 Task: Forward email as attachment with the signature Douglas Martin with the subject Emergency leave request from softage.1@softage.net to softage.4@softage.net with the message I would like to schedule a meeting to discuss the projects human resources plan.
Action: Mouse moved to (1178, 92)
Screenshot: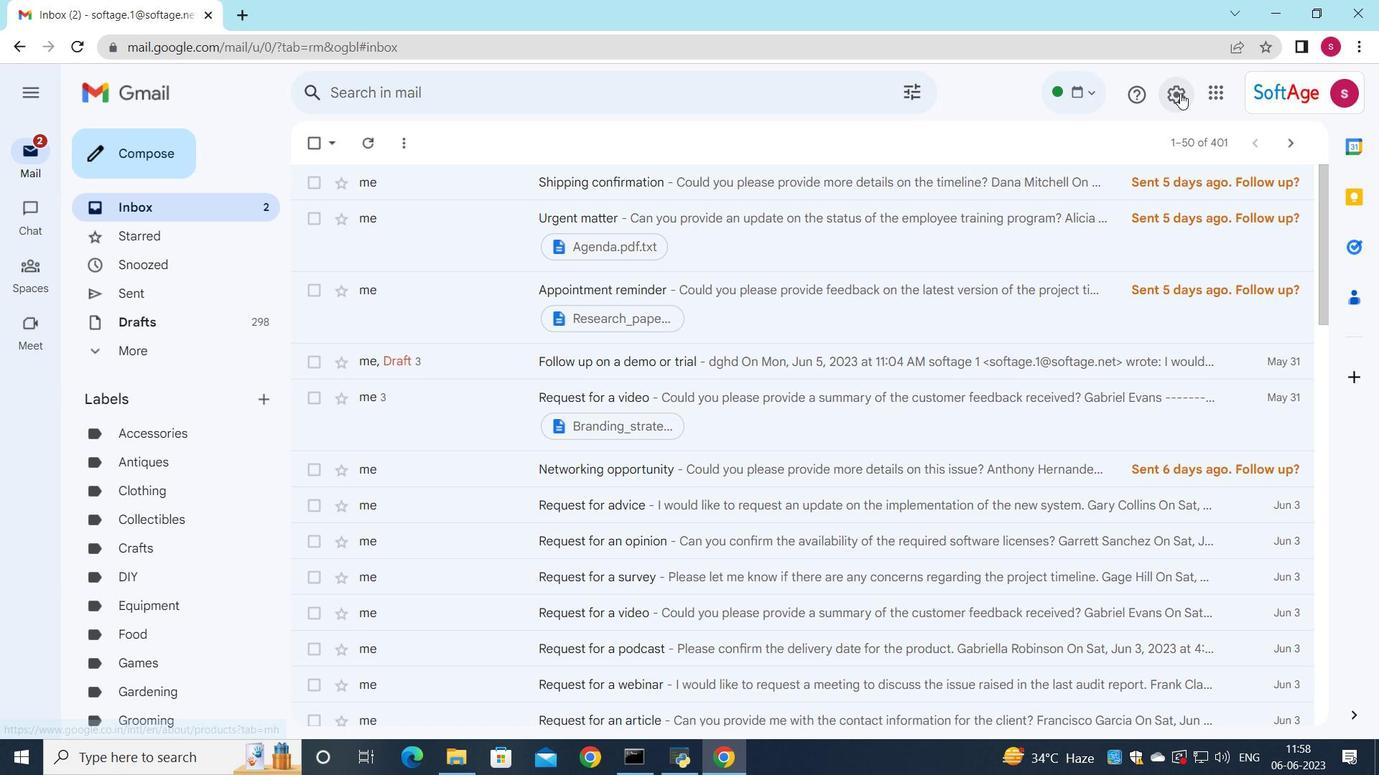 
Action: Mouse pressed left at (1178, 92)
Screenshot: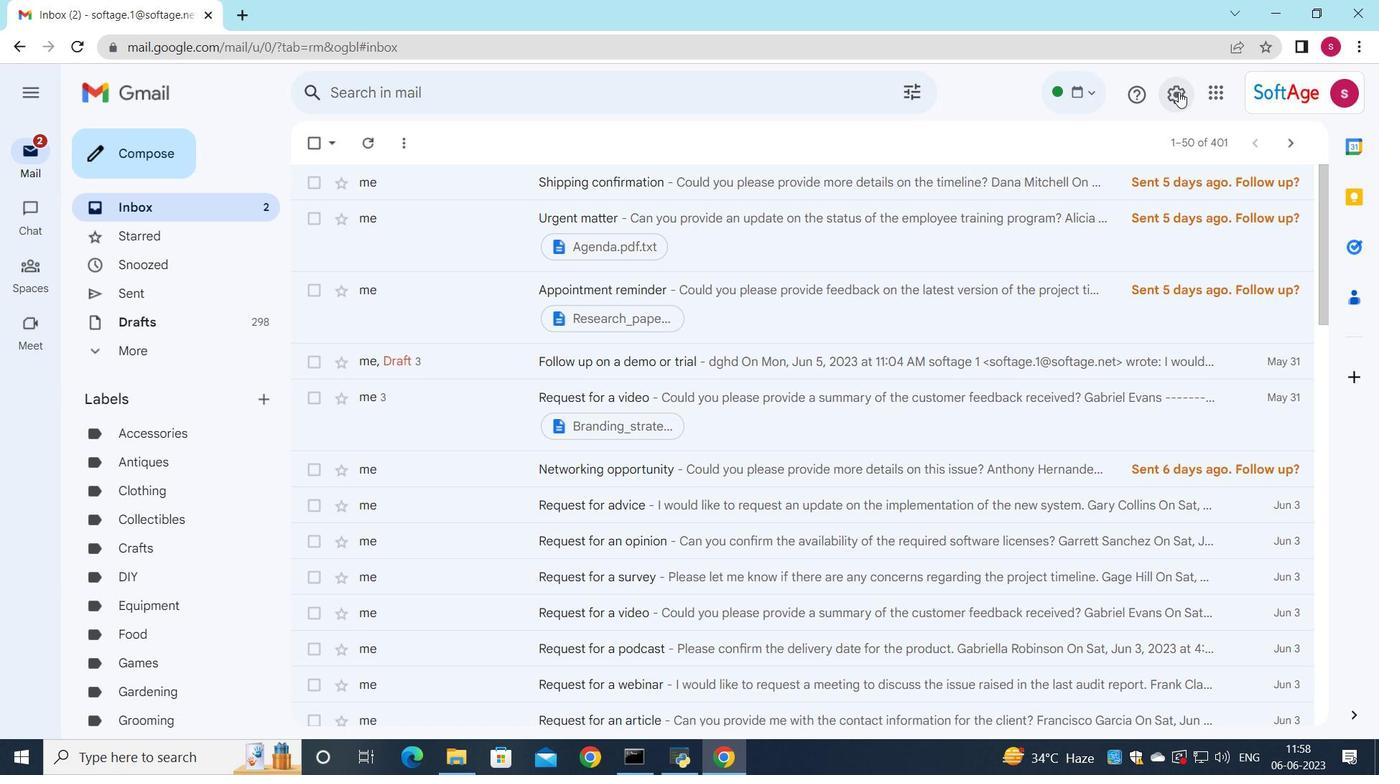
Action: Mouse moved to (1163, 186)
Screenshot: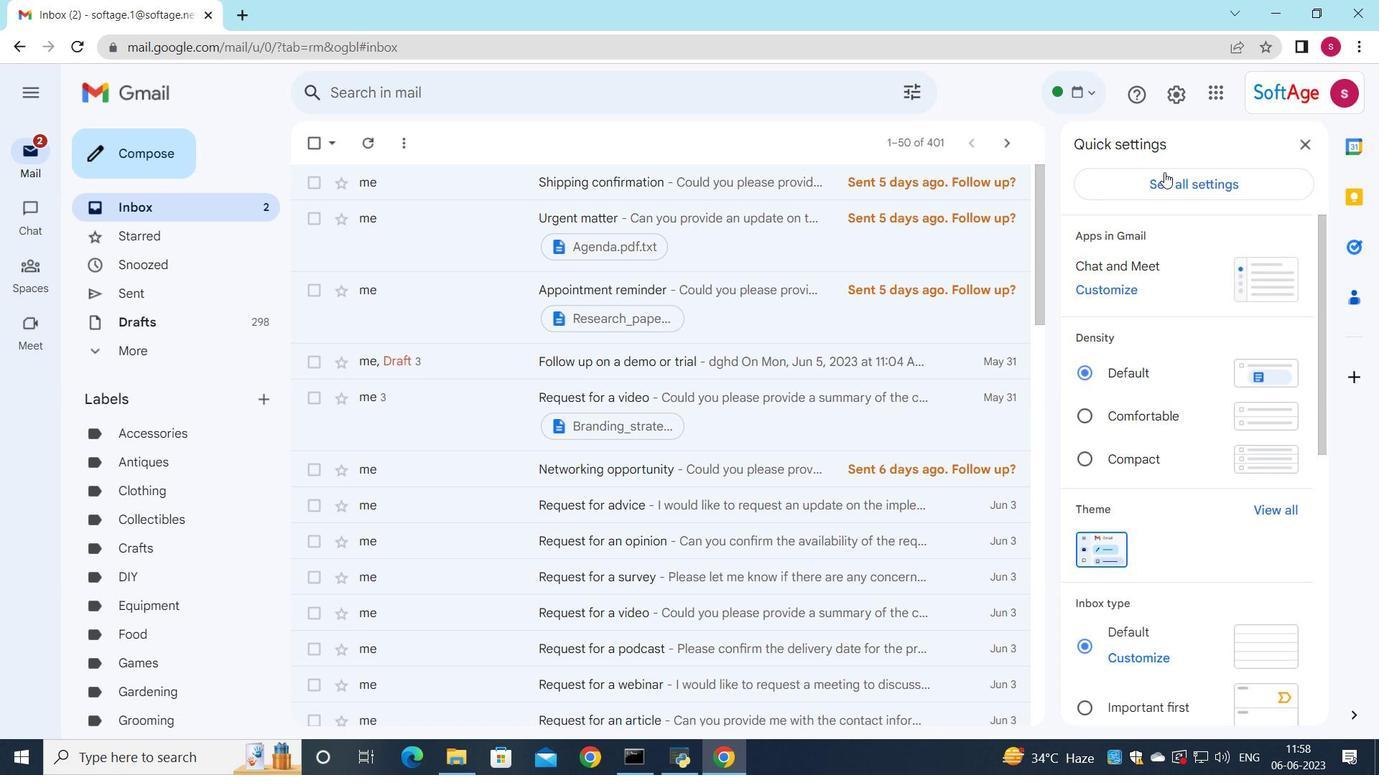 
Action: Mouse pressed left at (1163, 186)
Screenshot: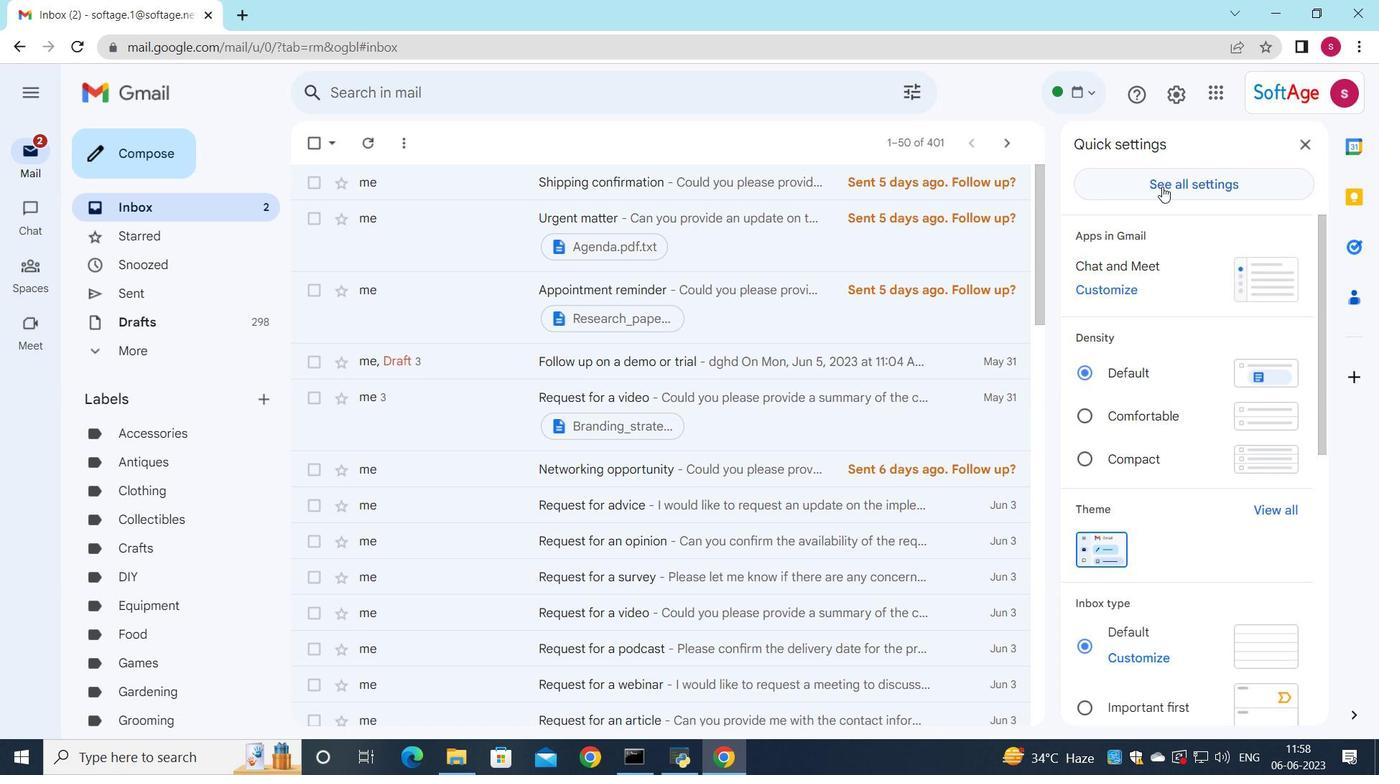 
Action: Mouse moved to (551, 422)
Screenshot: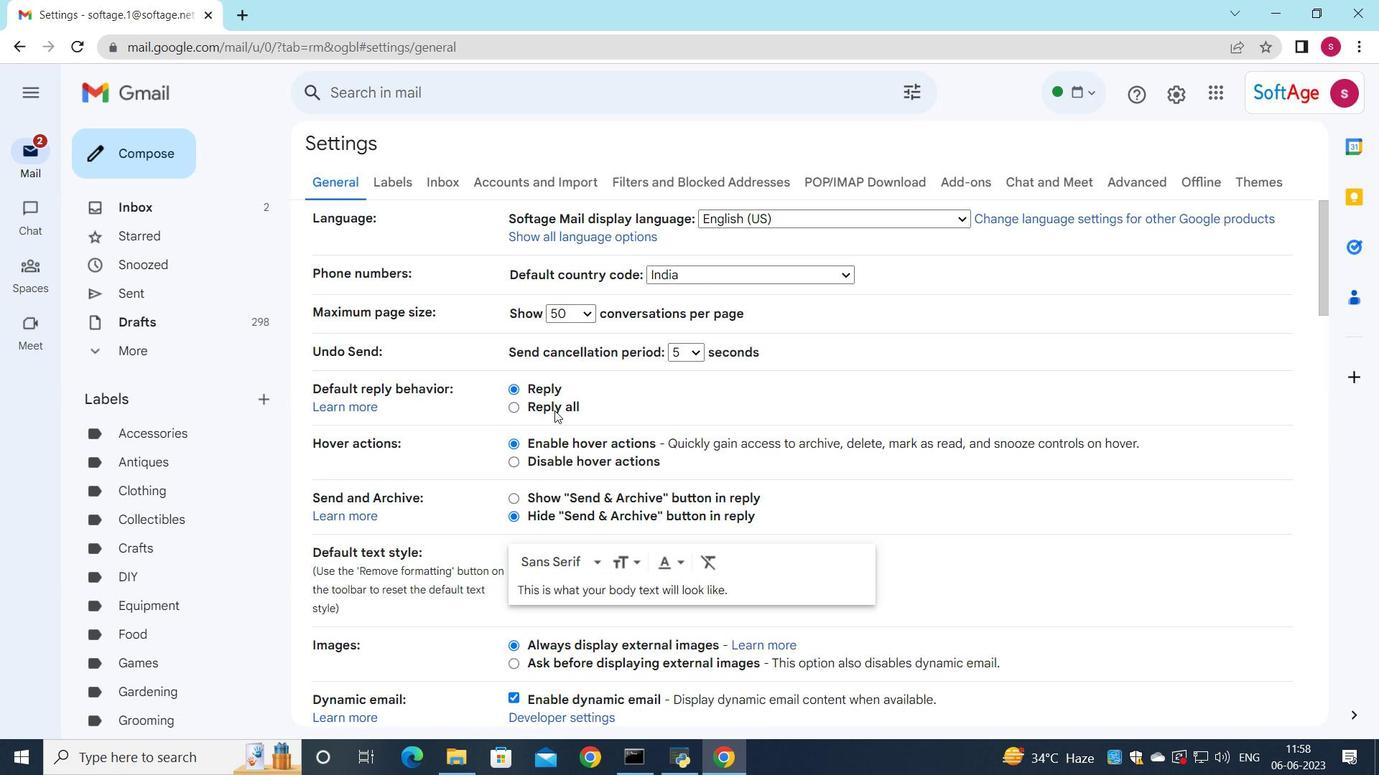 
Action: Mouse scrolled (551, 421) with delta (0, 0)
Screenshot: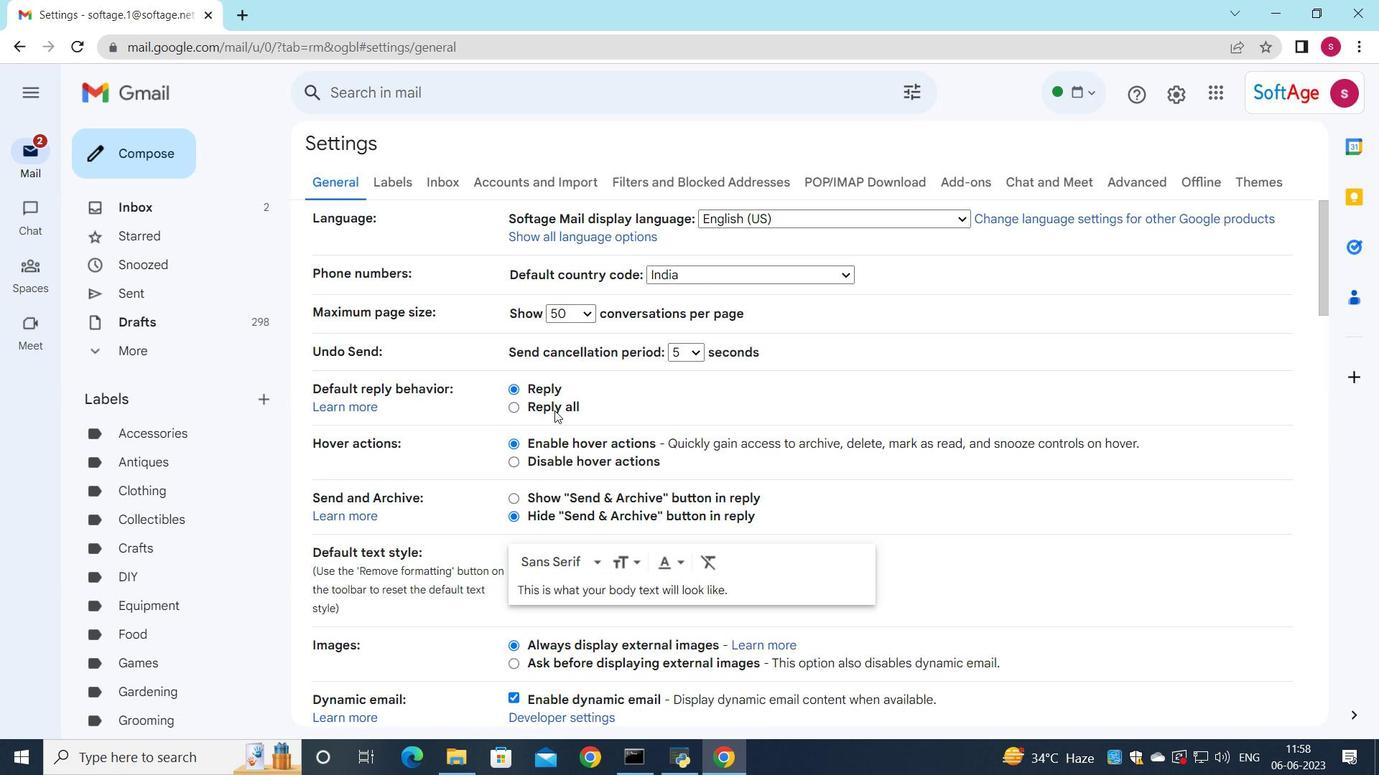 
Action: Mouse moved to (547, 436)
Screenshot: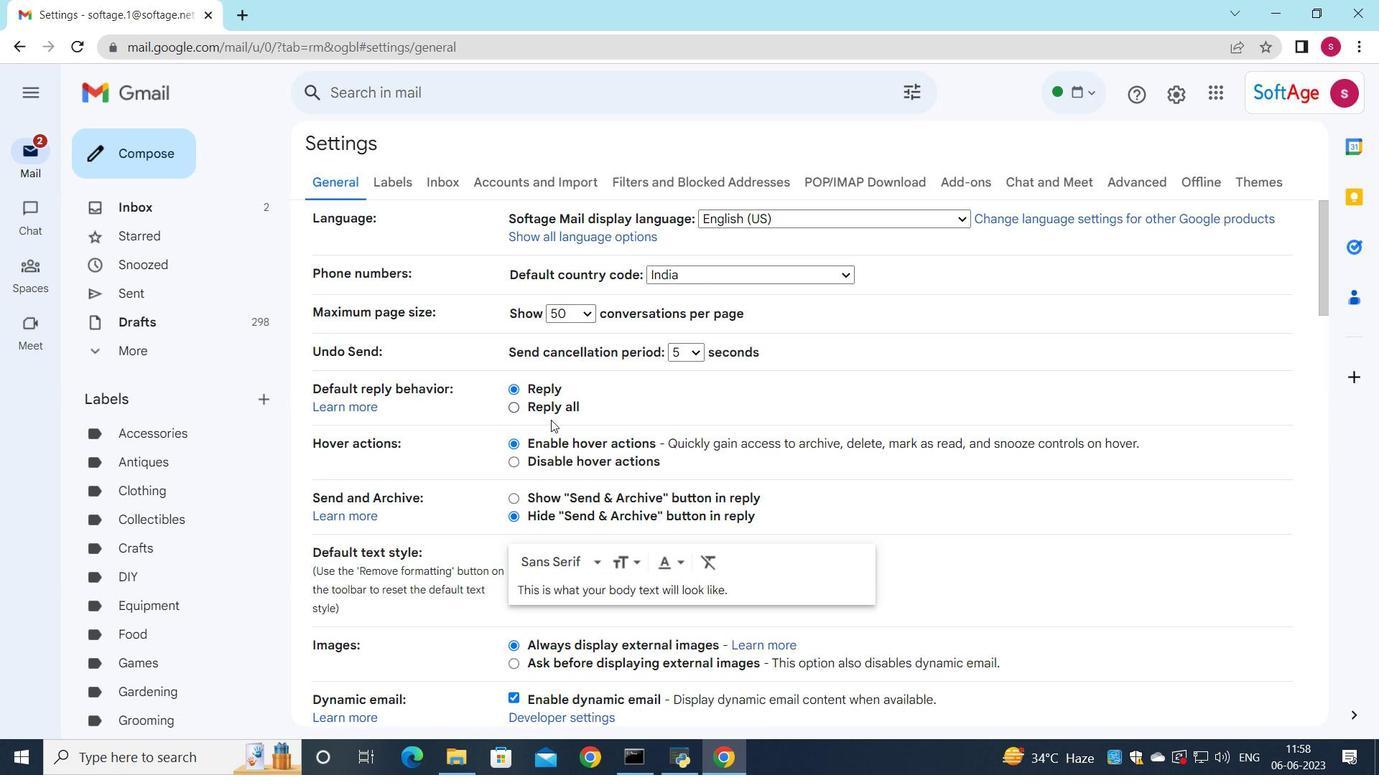 
Action: Mouse scrolled (547, 435) with delta (0, 0)
Screenshot: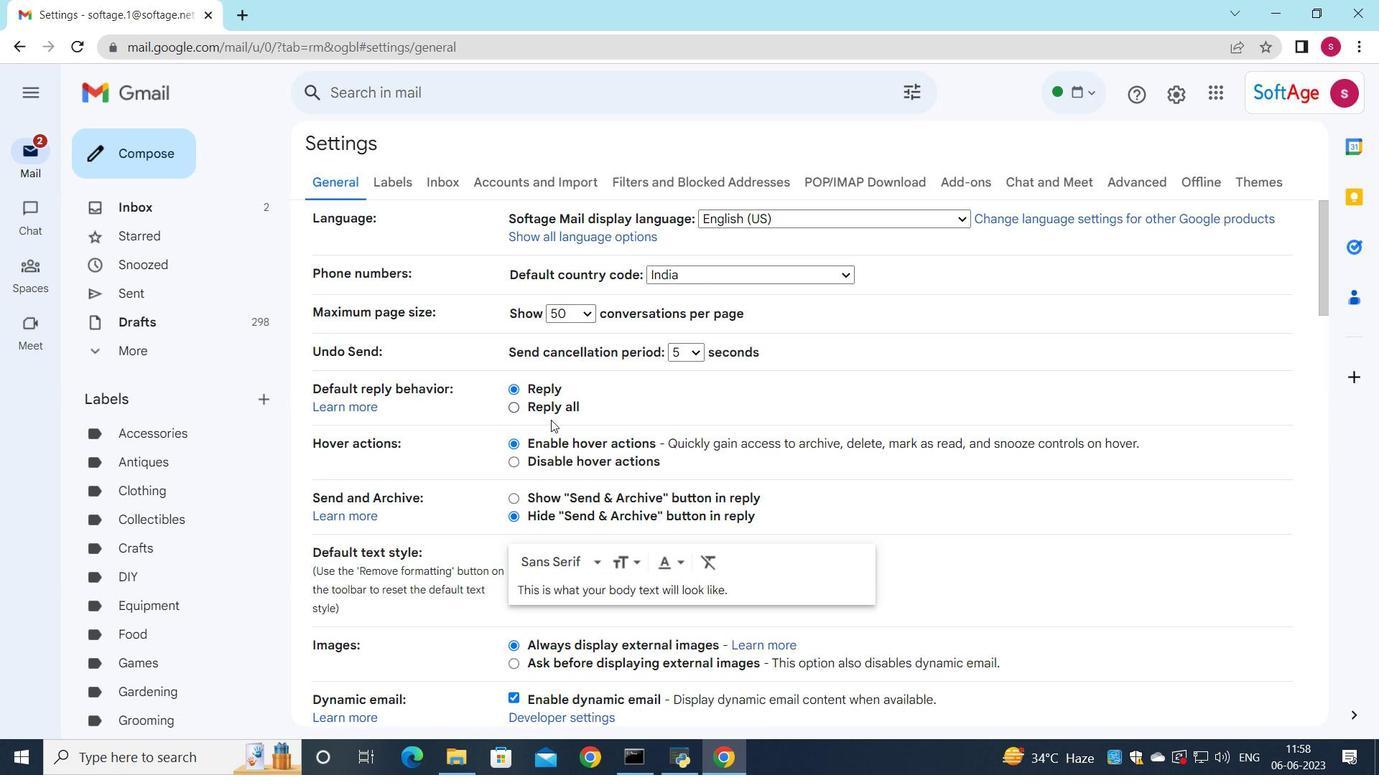 
Action: Mouse moved to (545, 453)
Screenshot: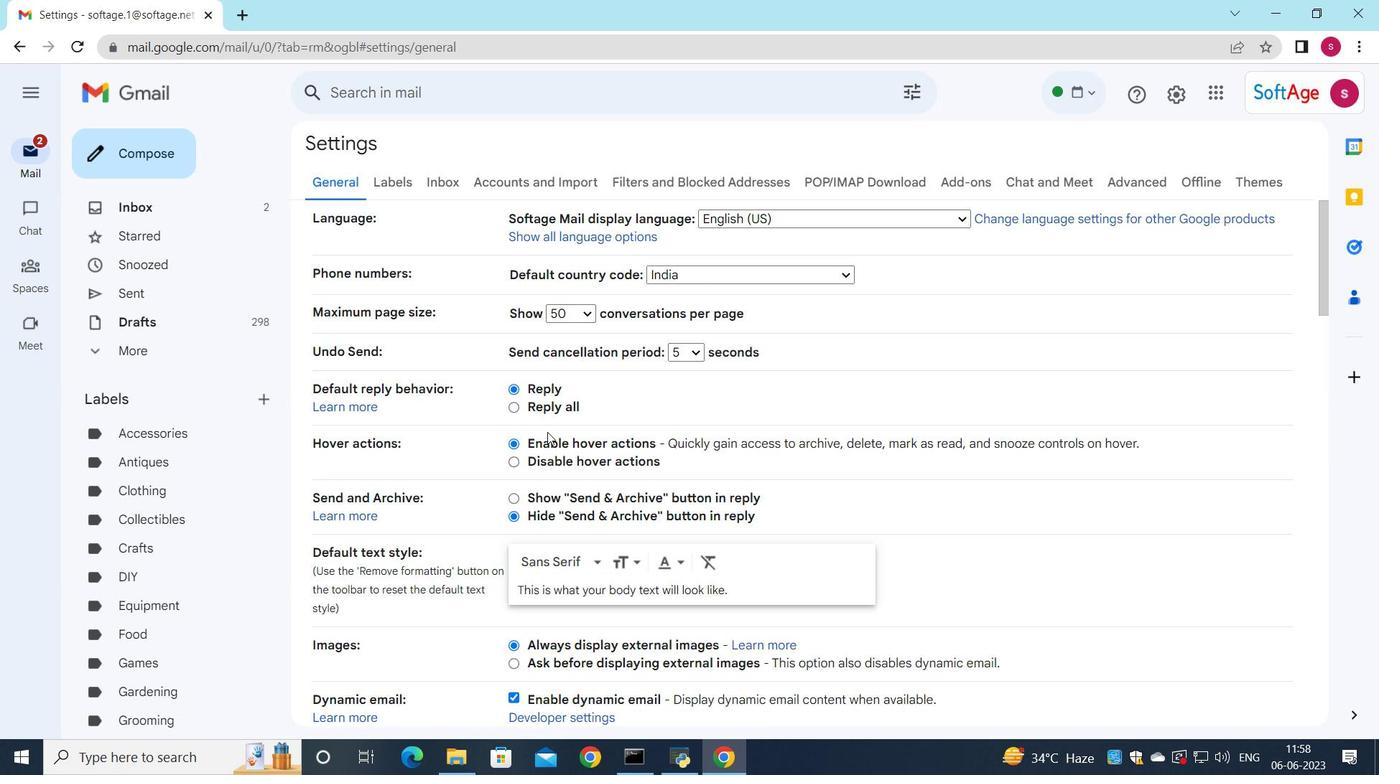 
Action: Mouse scrolled (545, 452) with delta (0, 0)
Screenshot: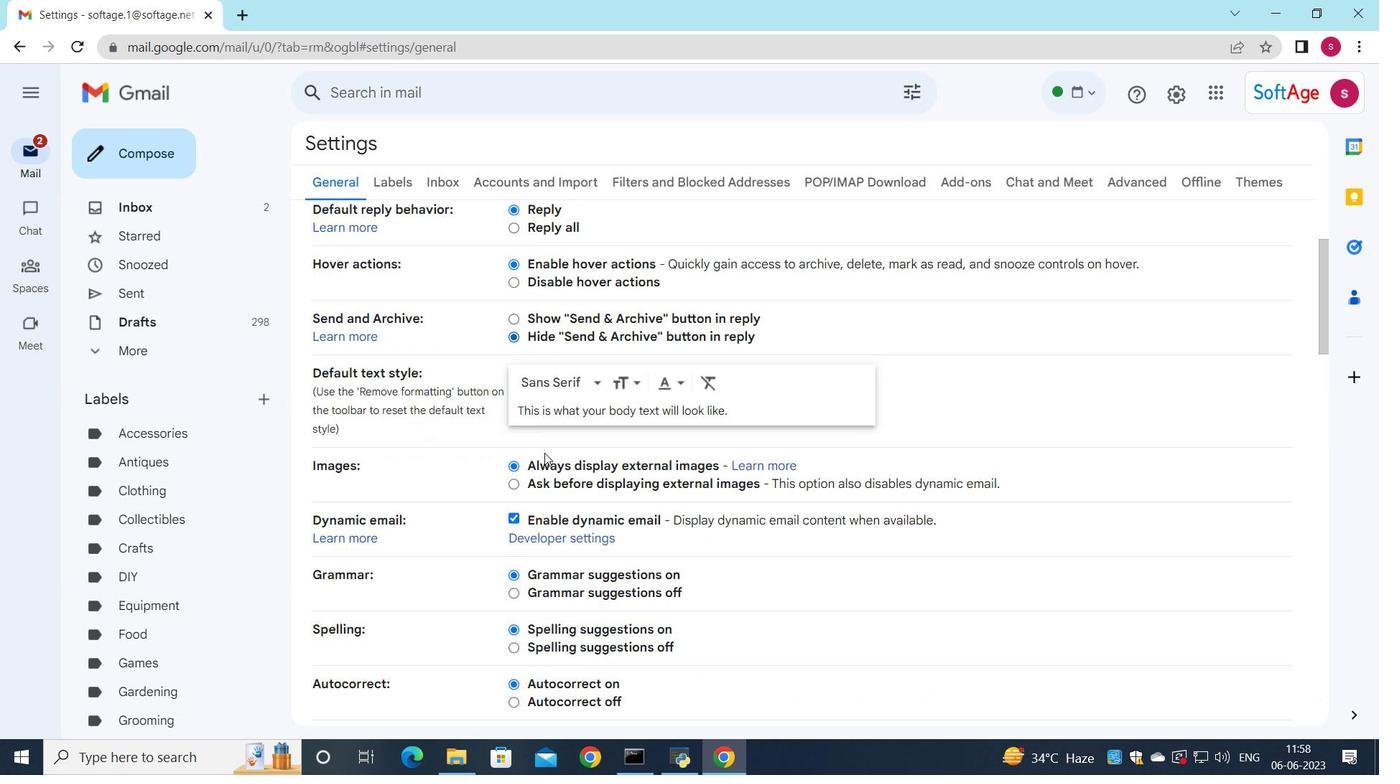 
Action: Mouse scrolled (545, 452) with delta (0, 0)
Screenshot: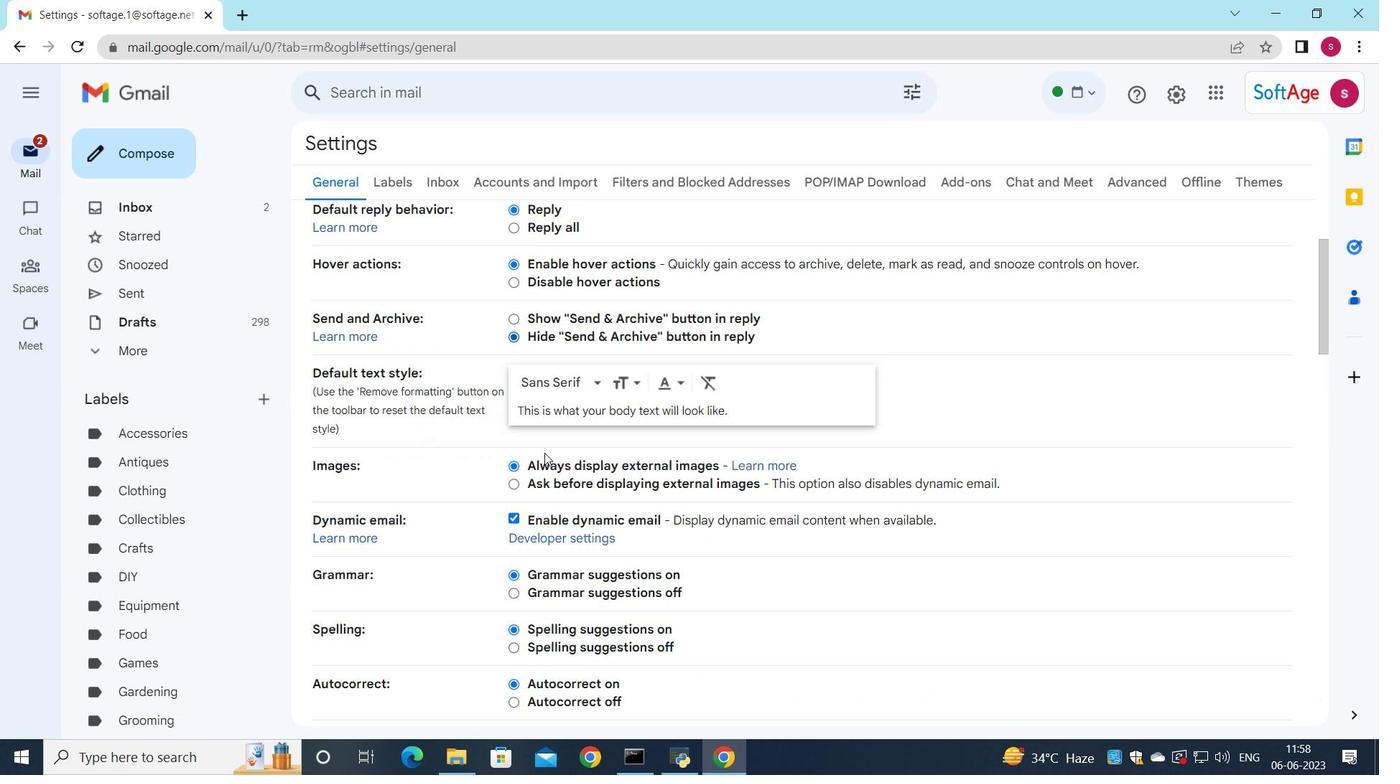 
Action: Mouse moved to (550, 453)
Screenshot: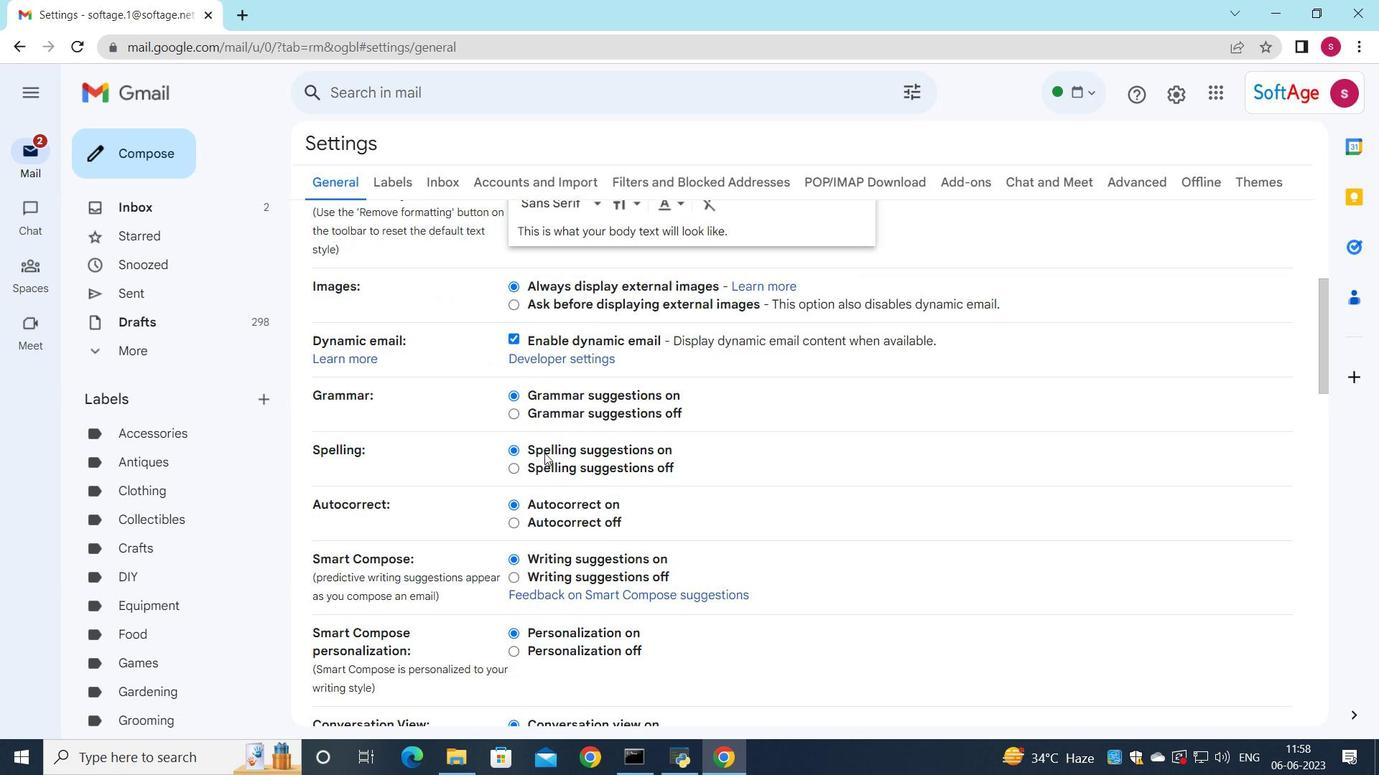 
Action: Mouse scrolled (550, 452) with delta (0, 0)
Screenshot: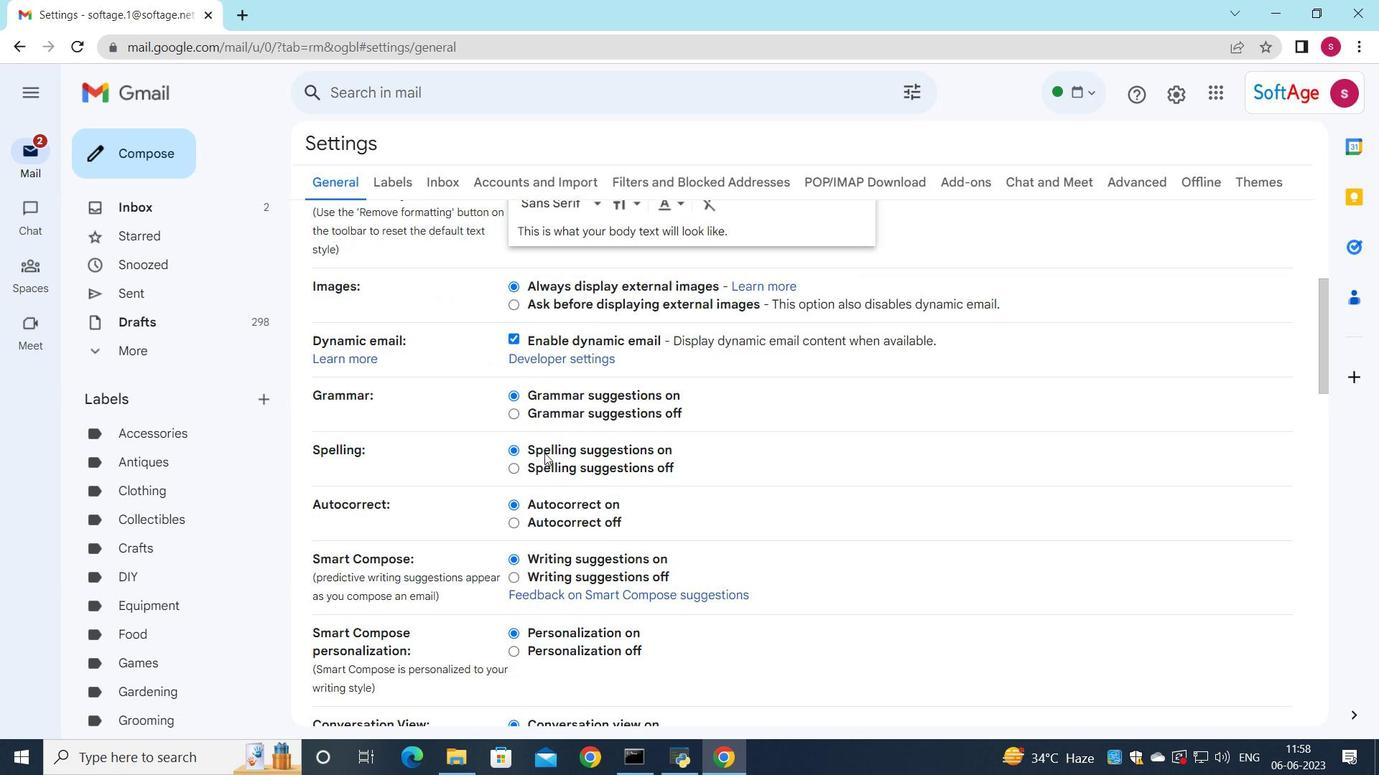 
Action: Mouse scrolled (550, 452) with delta (0, 0)
Screenshot: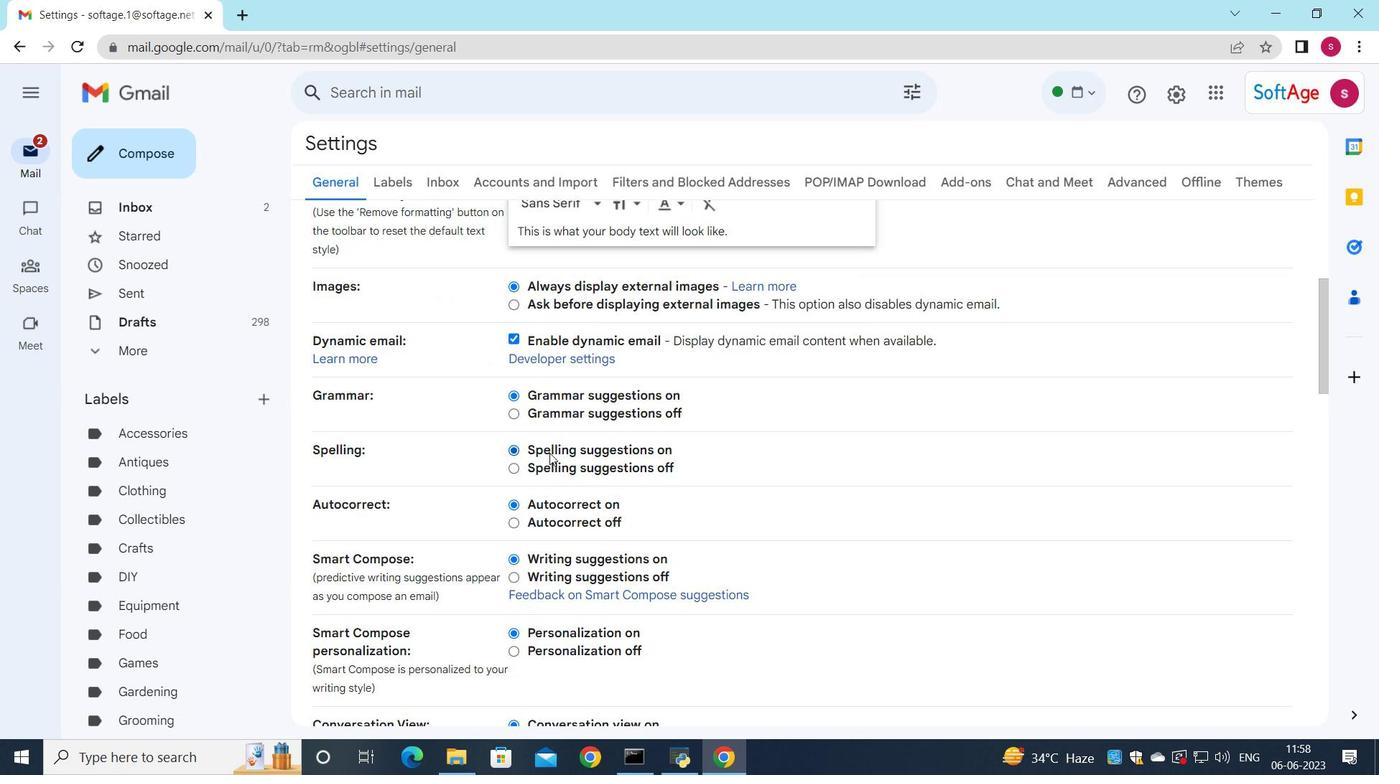 
Action: Mouse scrolled (550, 452) with delta (0, 0)
Screenshot: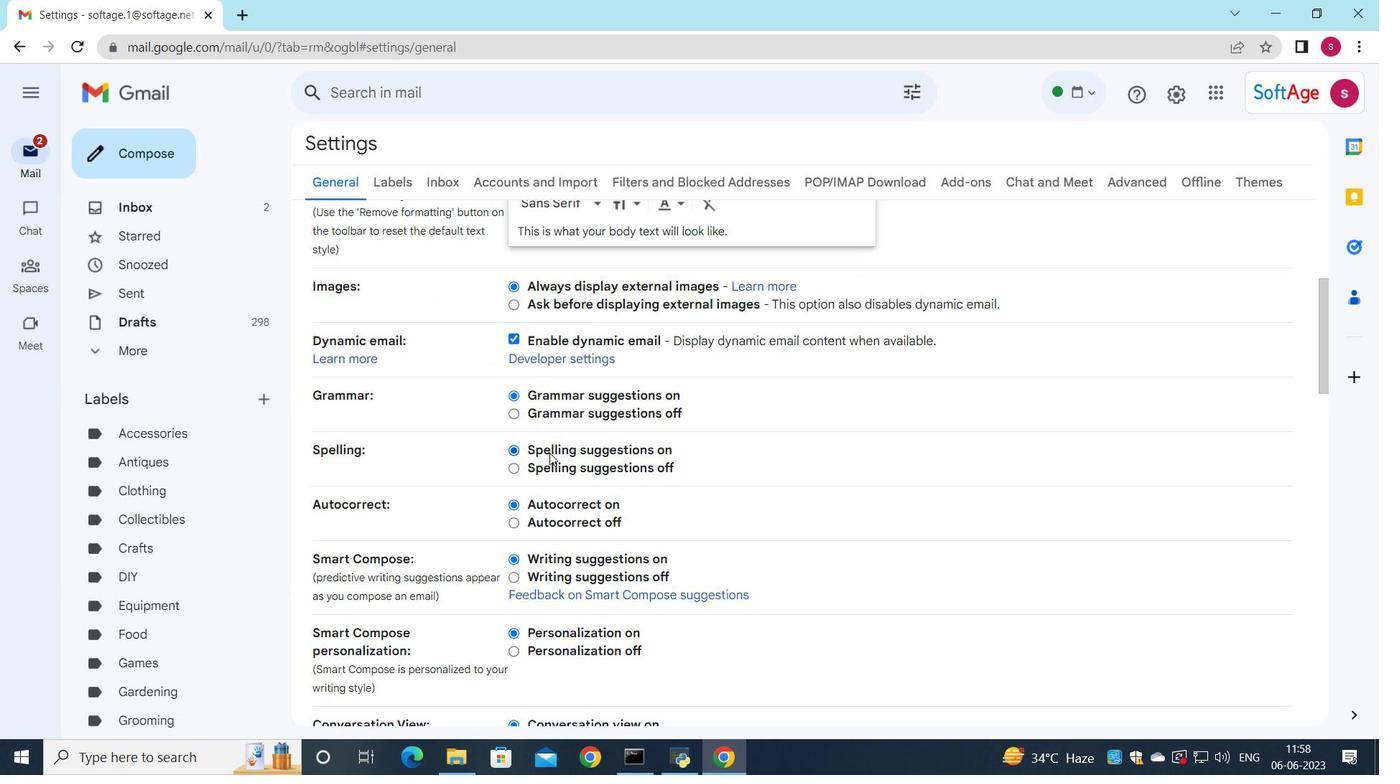 
Action: Mouse moved to (548, 457)
Screenshot: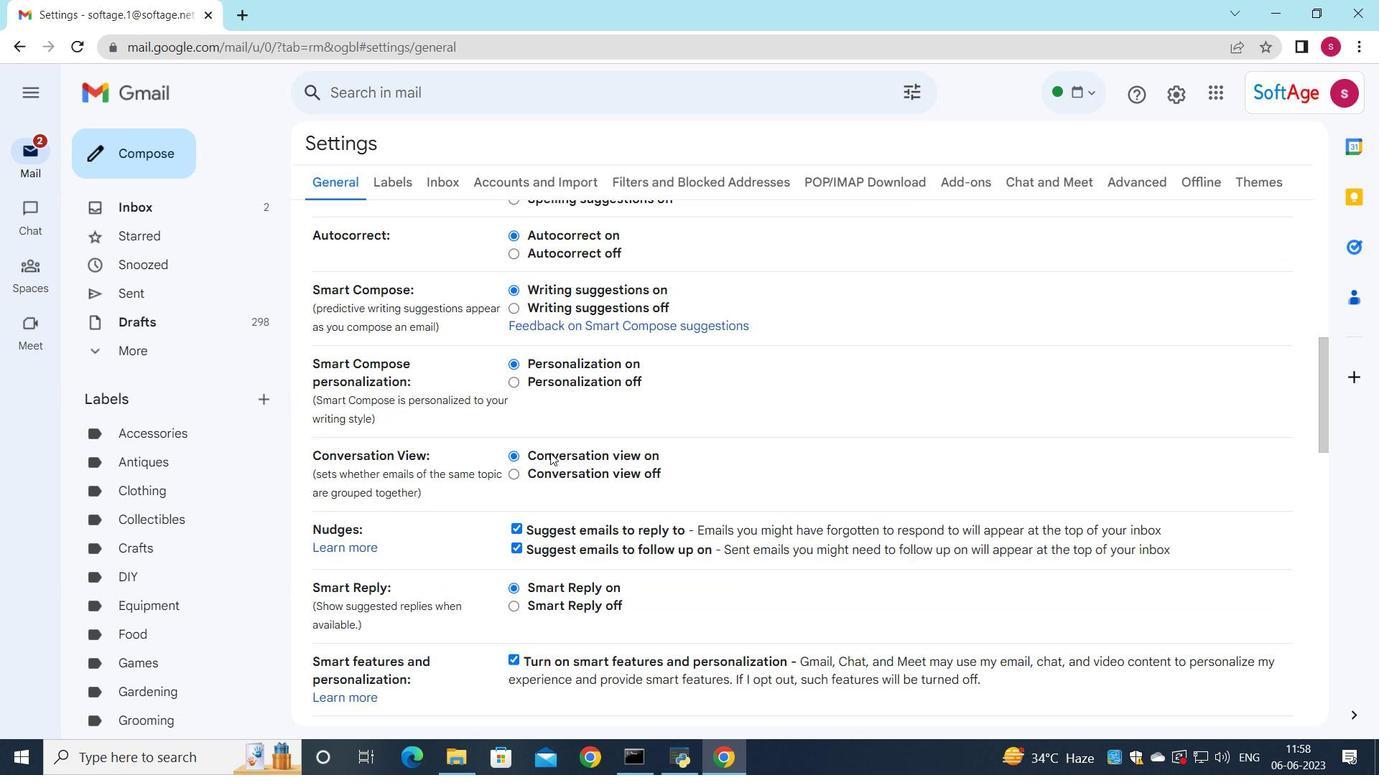
Action: Mouse scrolled (548, 456) with delta (0, 0)
Screenshot: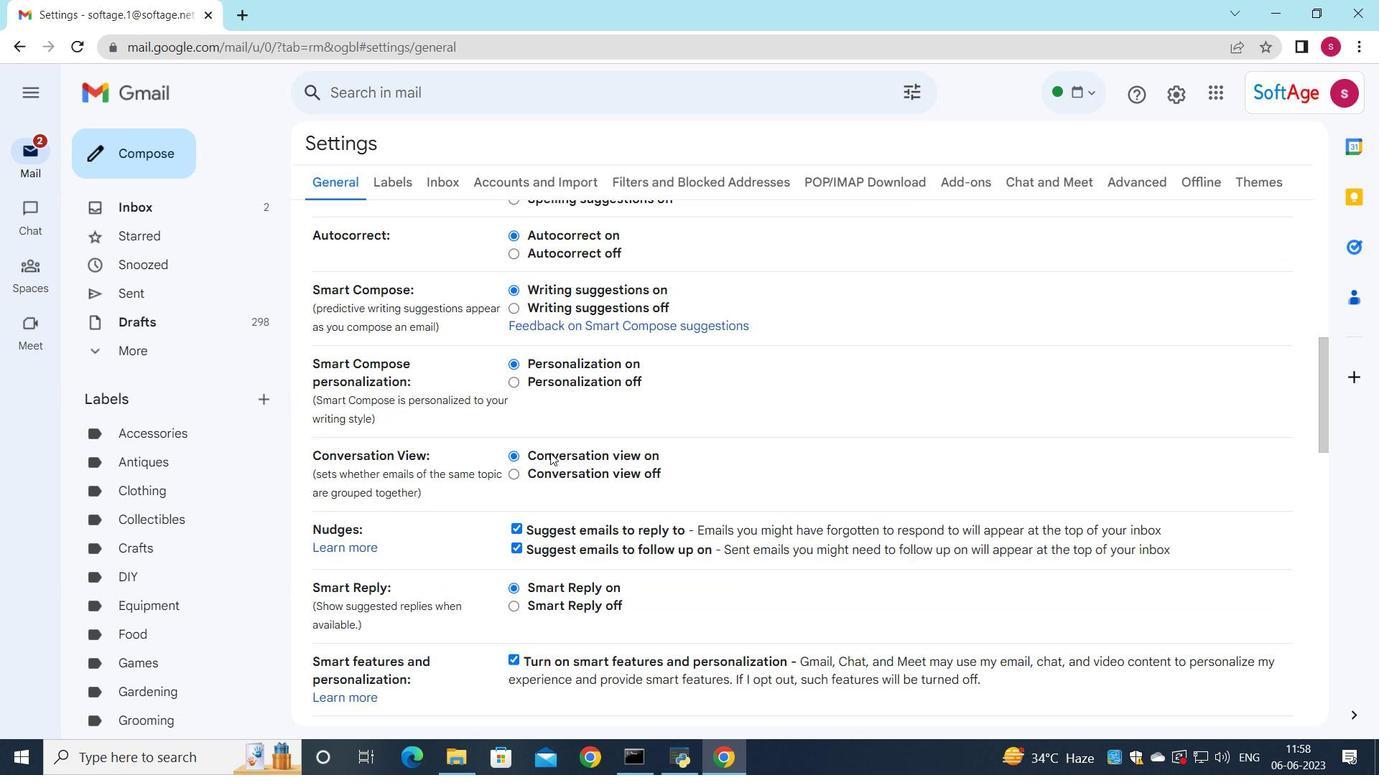 
Action: Mouse moved to (548, 464)
Screenshot: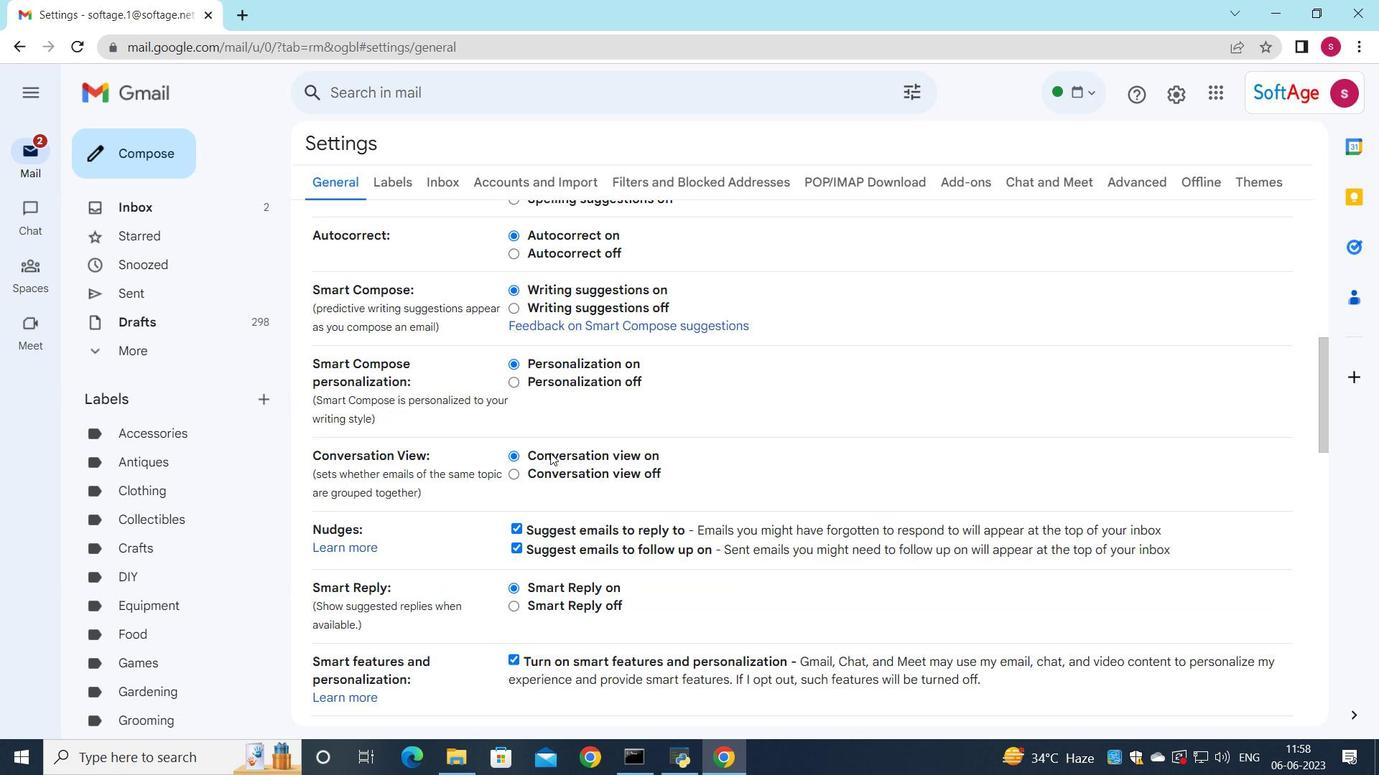 
Action: Mouse scrolled (548, 463) with delta (0, 0)
Screenshot: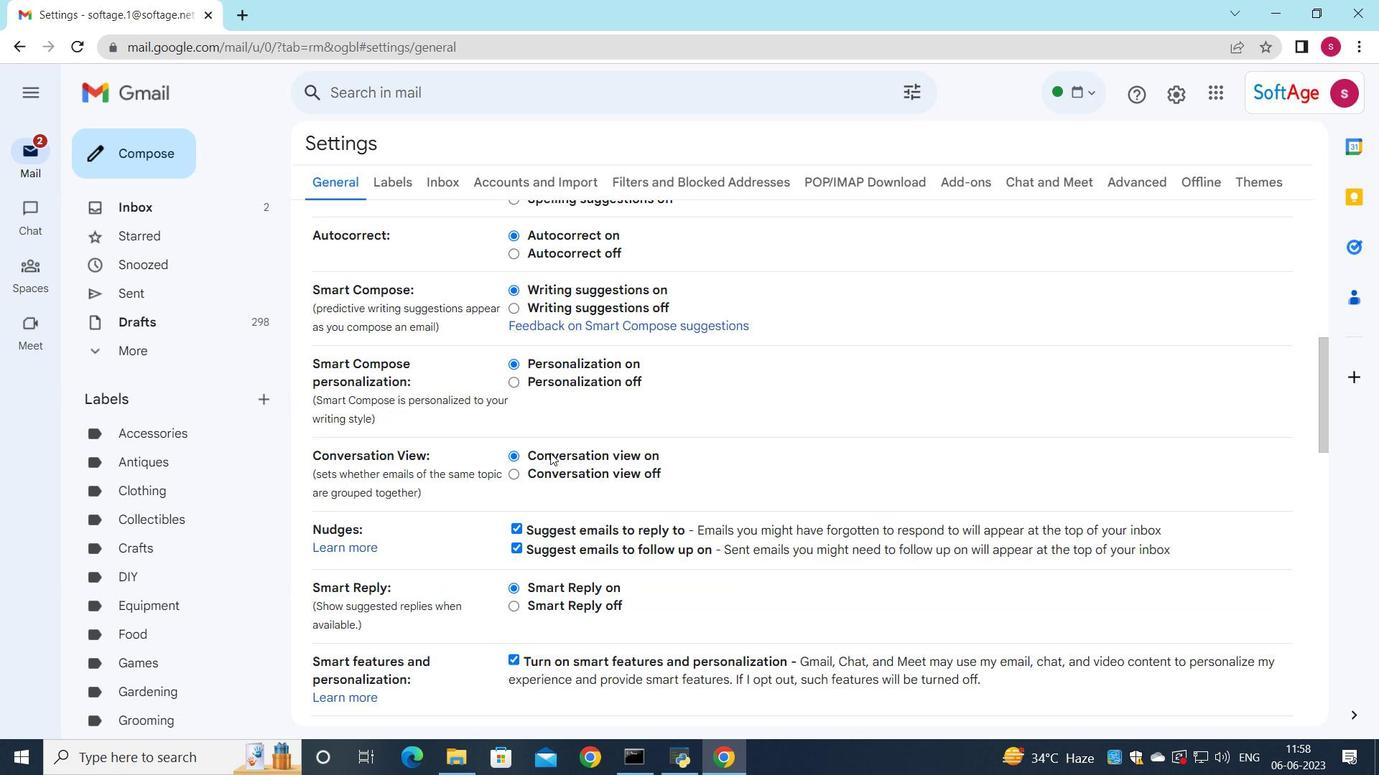 
Action: Mouse moved to (550, 469)
Screenshot: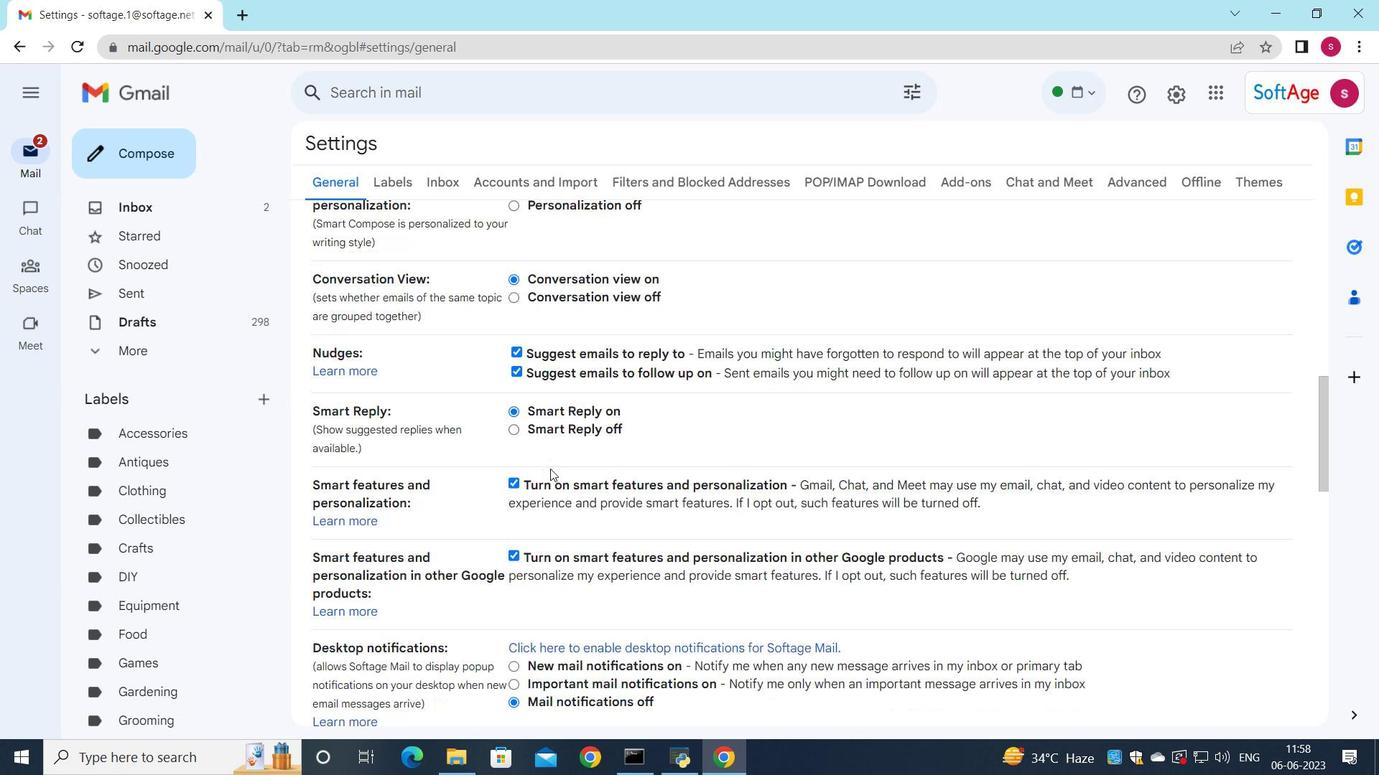
Action: Mouse scrolled (550, 469) with delta (0, 0)
Screenshot: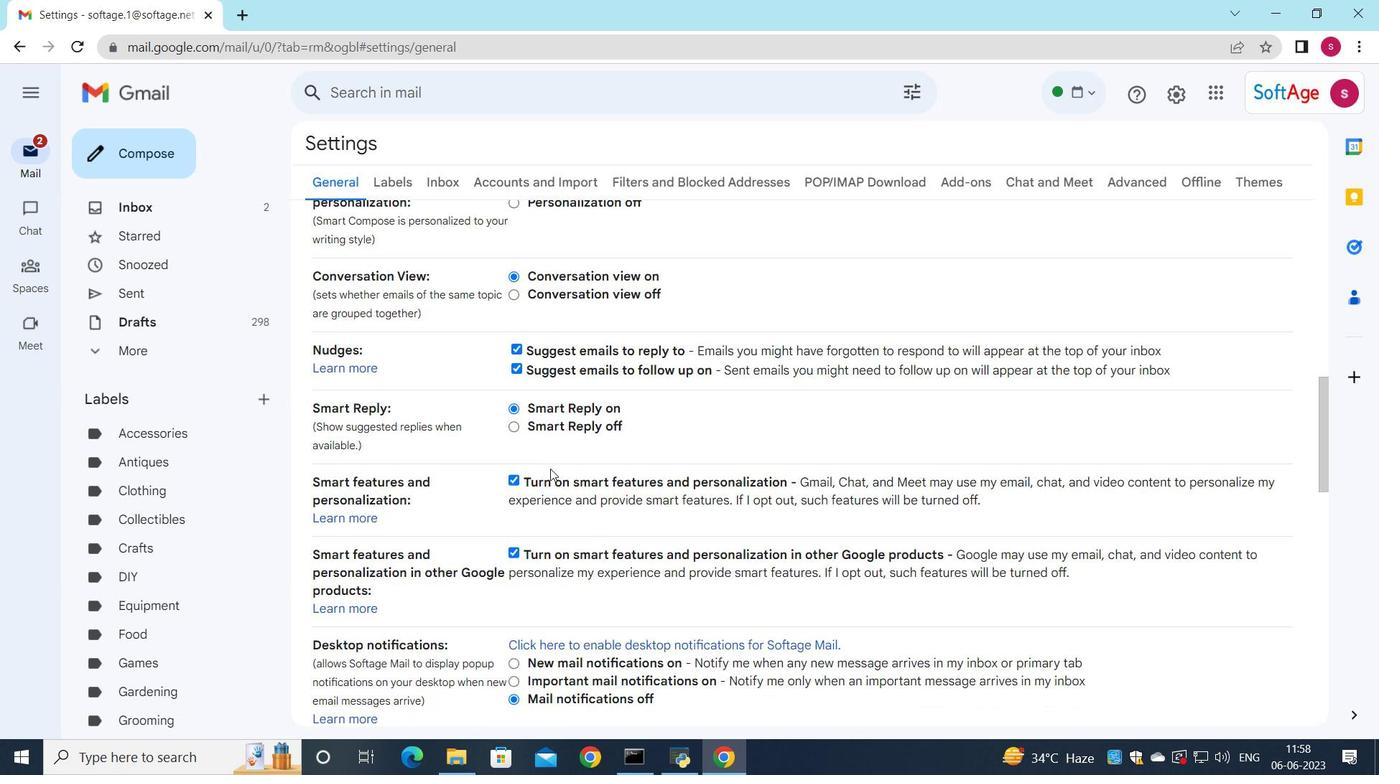 
Action: Mouse scrolled (550, 469) with delta (0, 0)
Screenshot: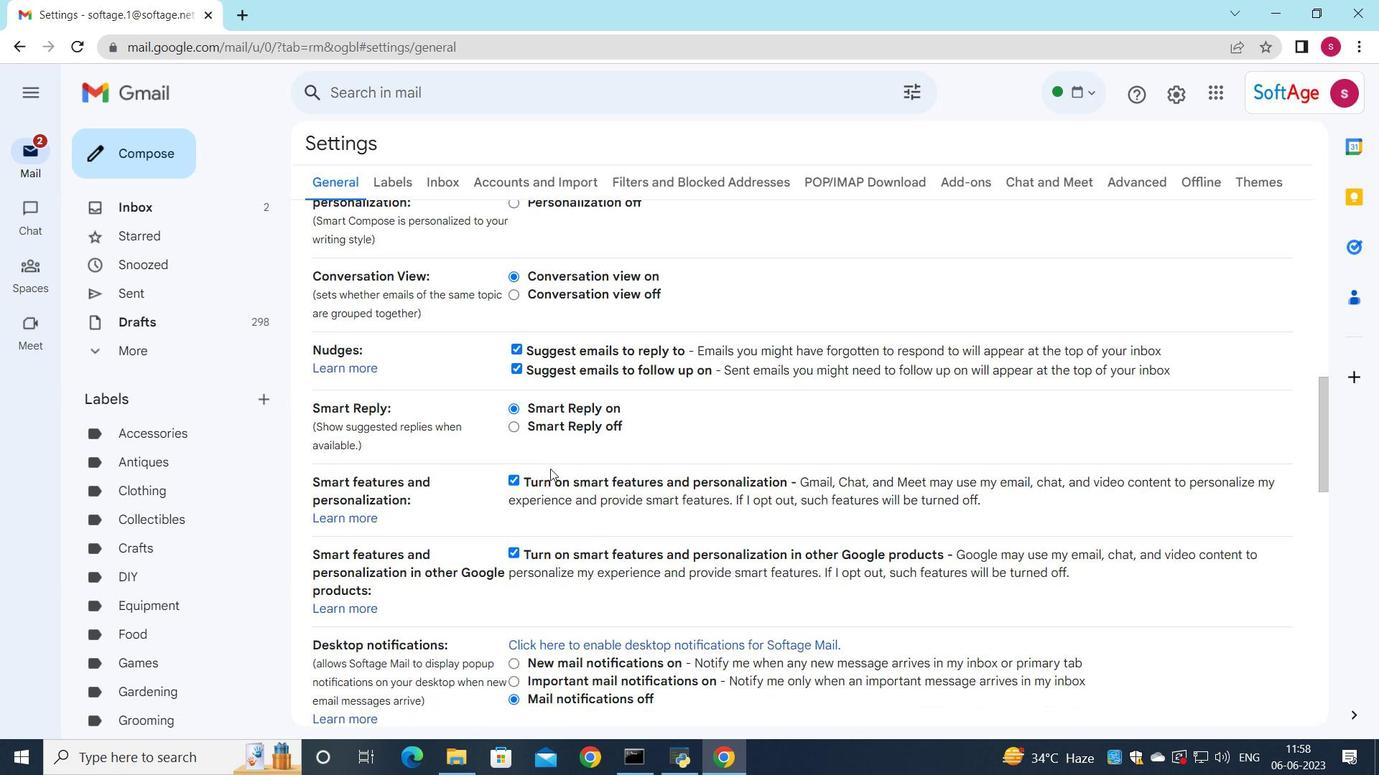 
Action: Mouse scrolled (550, 469) with delta (0, 0)
Screenshot: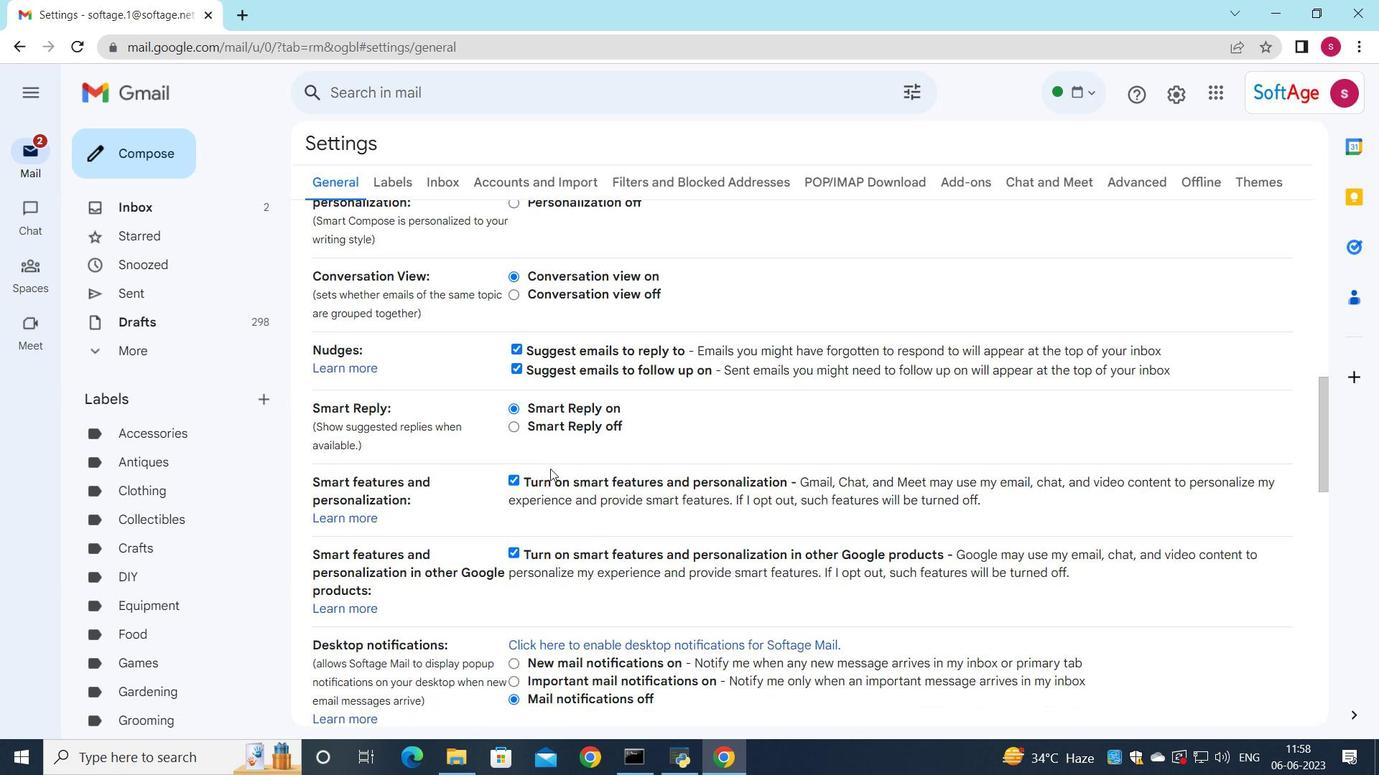 
Action: Mouse scrolled (550, 469) with delta (0, 0)
Screenshot: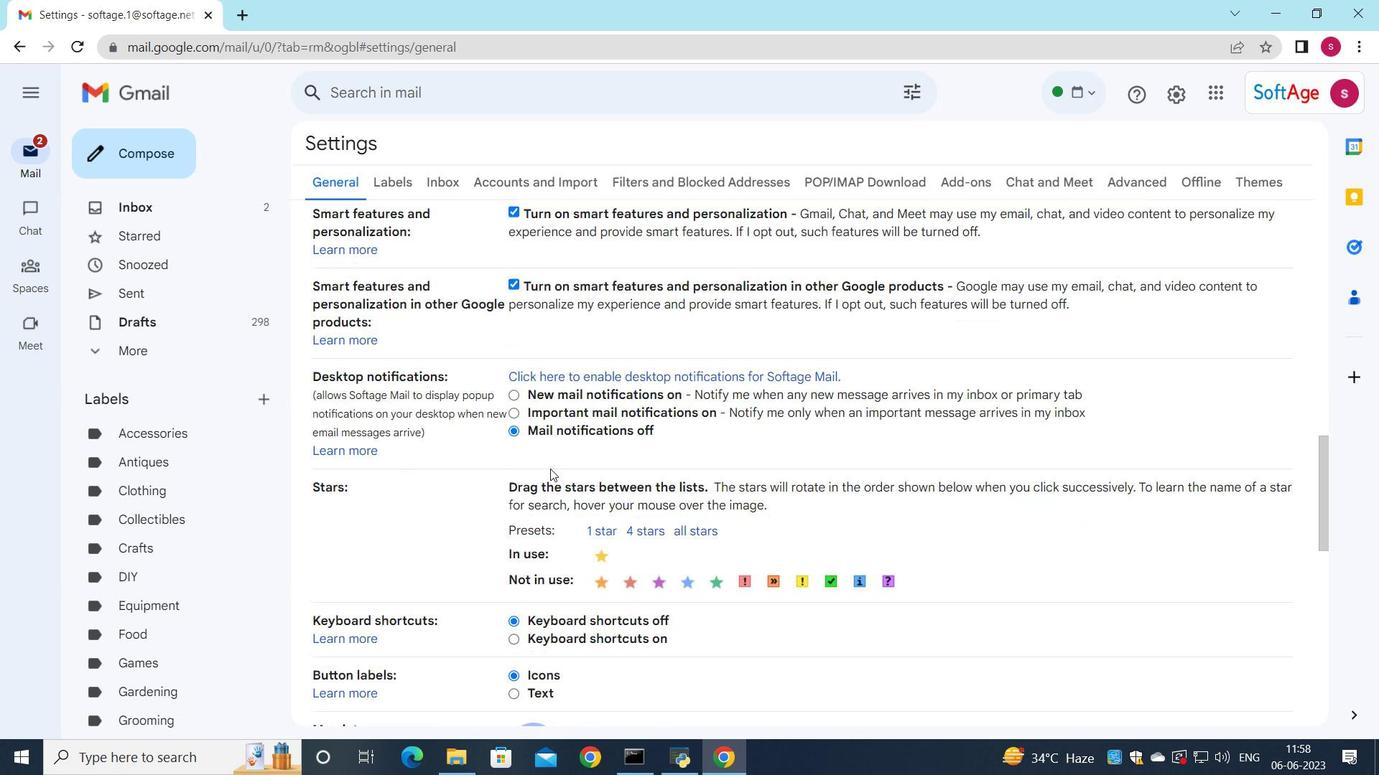 
Action: Mouse scrolled (550, 469) with delta (0, 0)
Screenshot: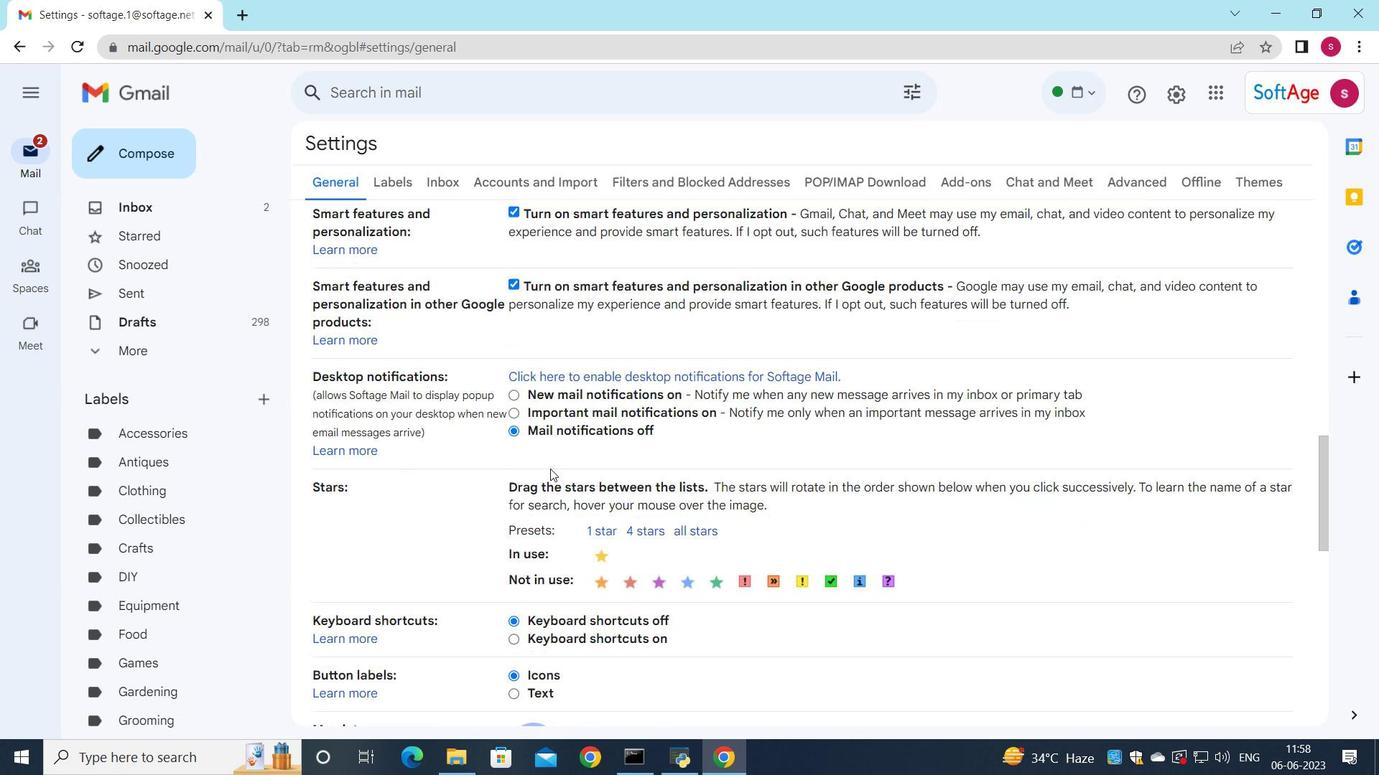 
Action: Mouse scrolled (550, 469) with delta (0, 0)
Screenshot: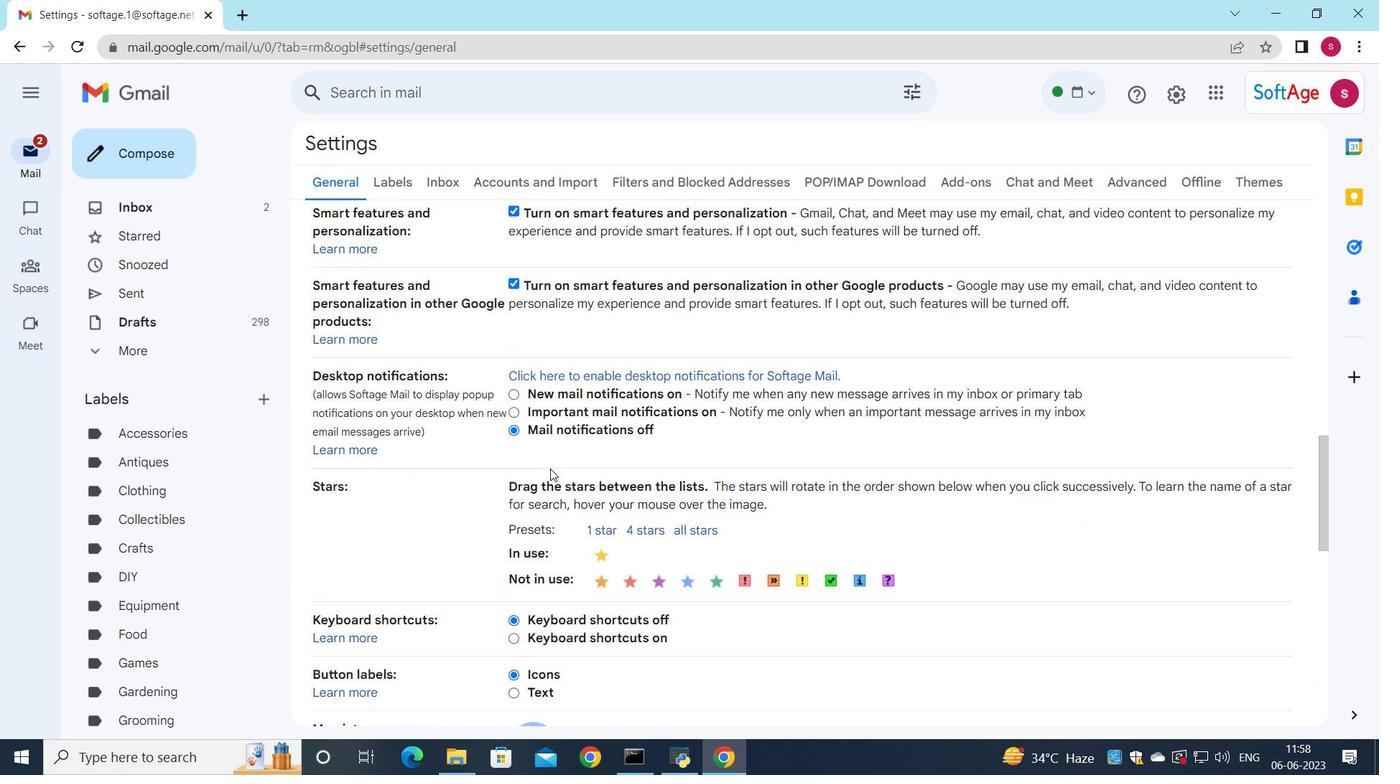 
Action: Mouse moved to (553, 494)
Screenshot: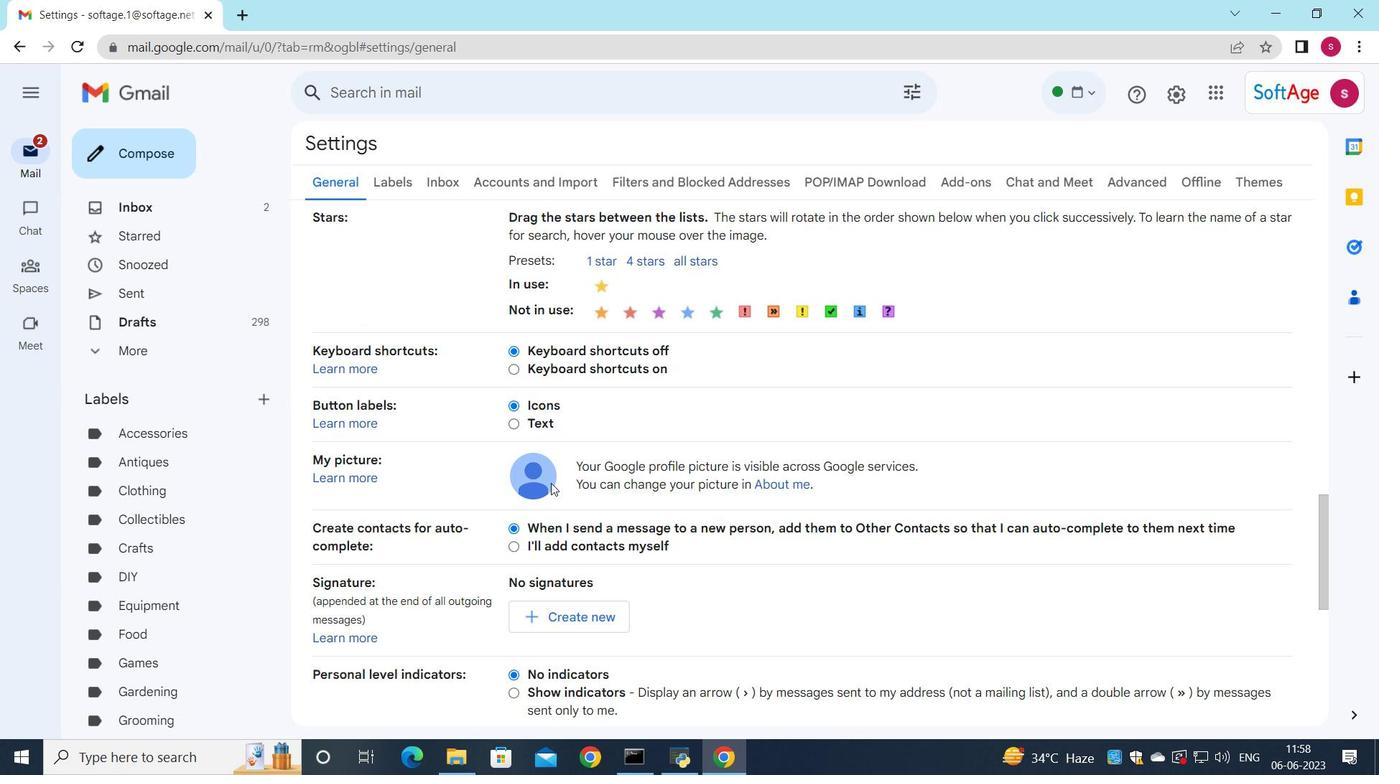 
Action: Mouse scrolled (553, 493) with delta (0, 0)
Screenshot: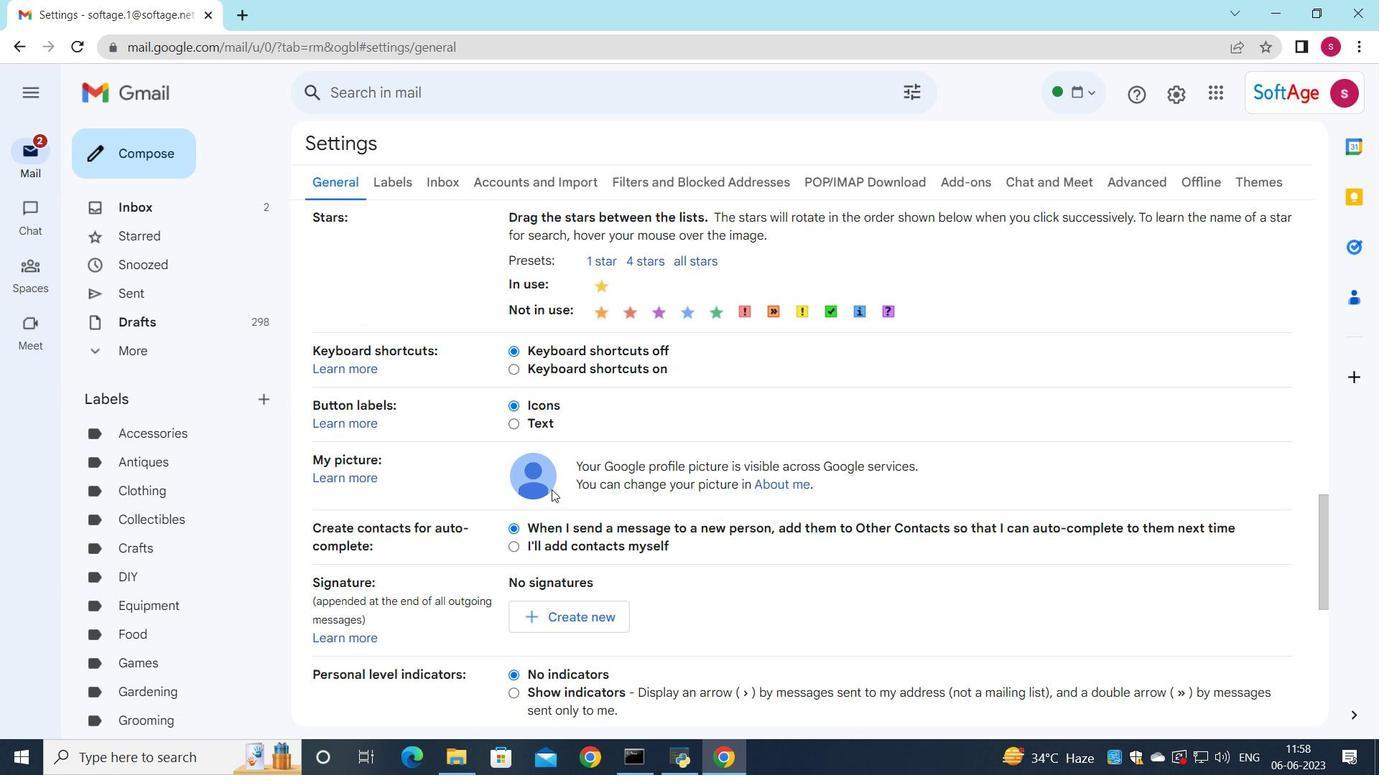 
Action: Mouse moved to (566, 531)
Screenshot: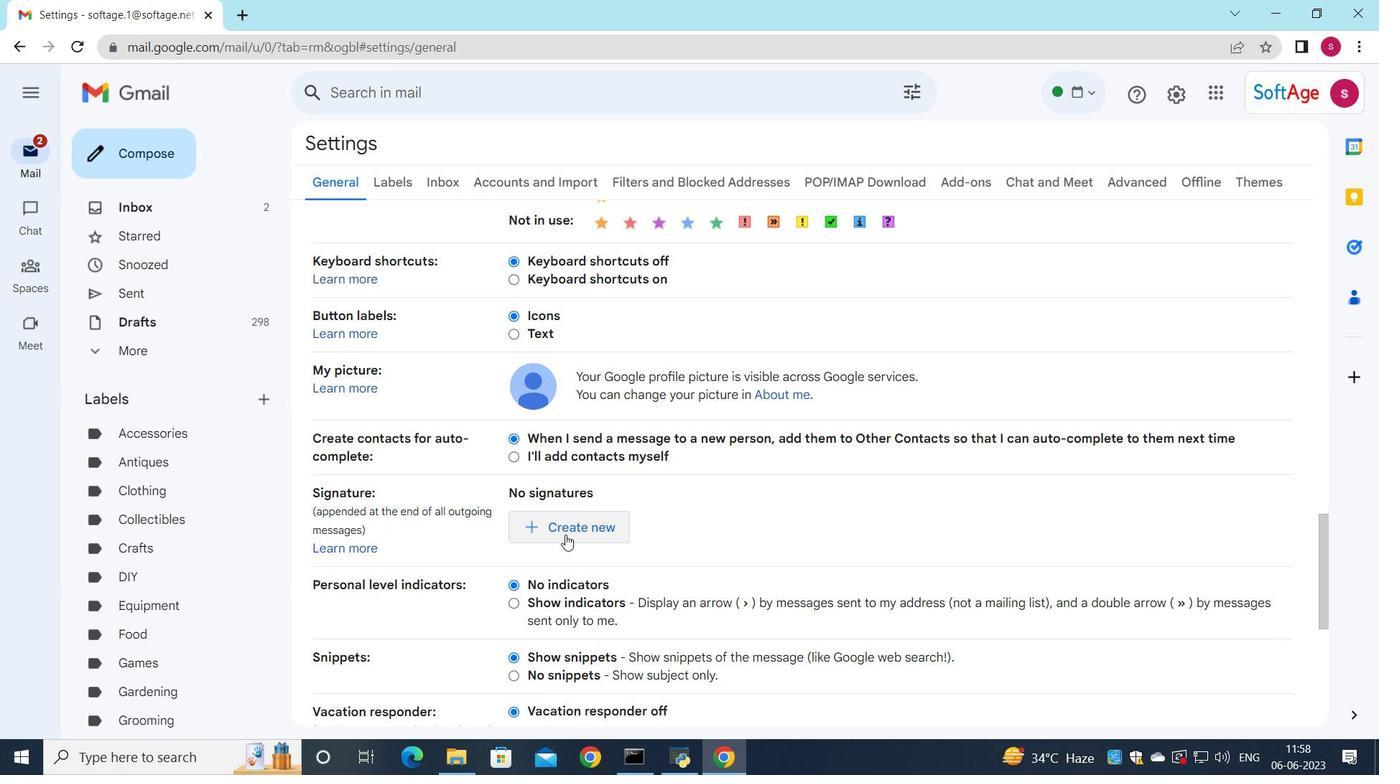 
Action: Mouse pressed left at (566, 531)
Screenshot: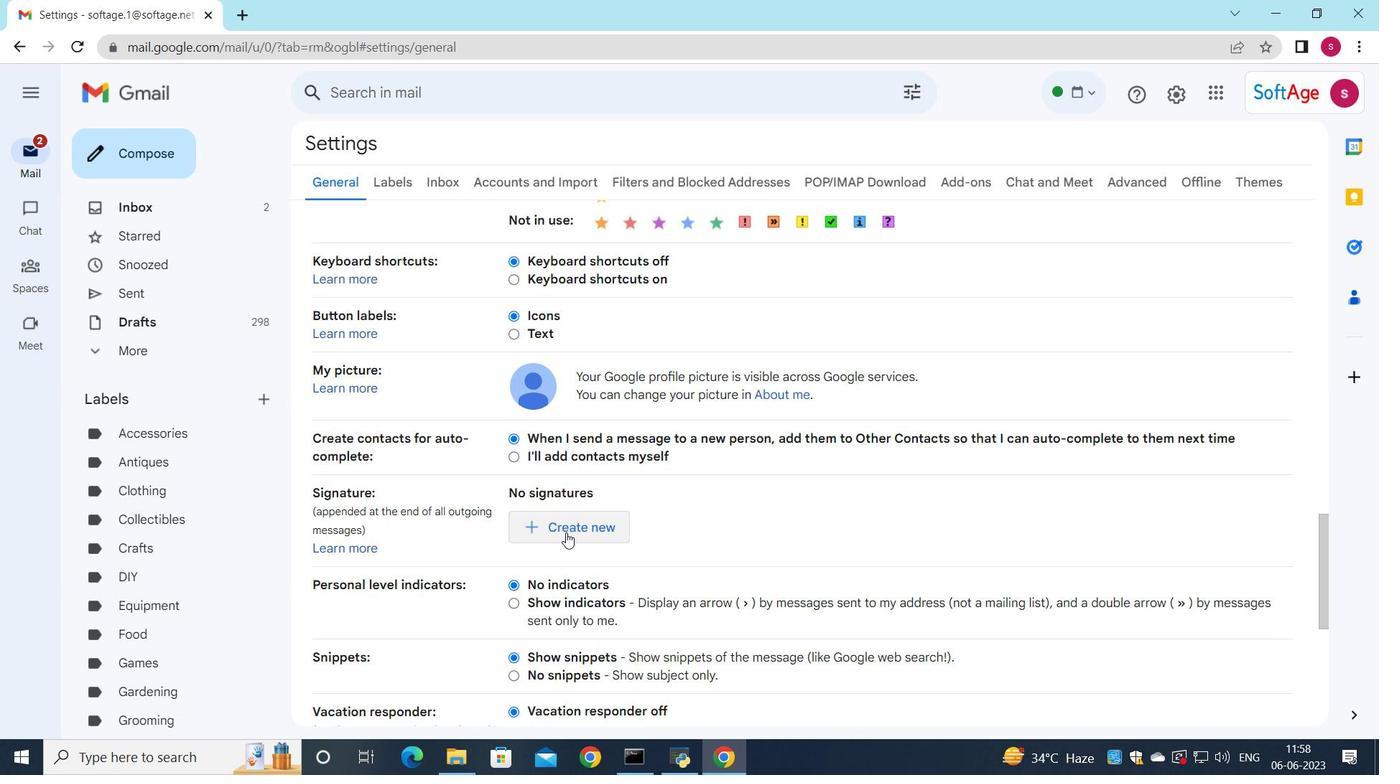 
Action: Mouse moved to (644, 505)
Screenshot: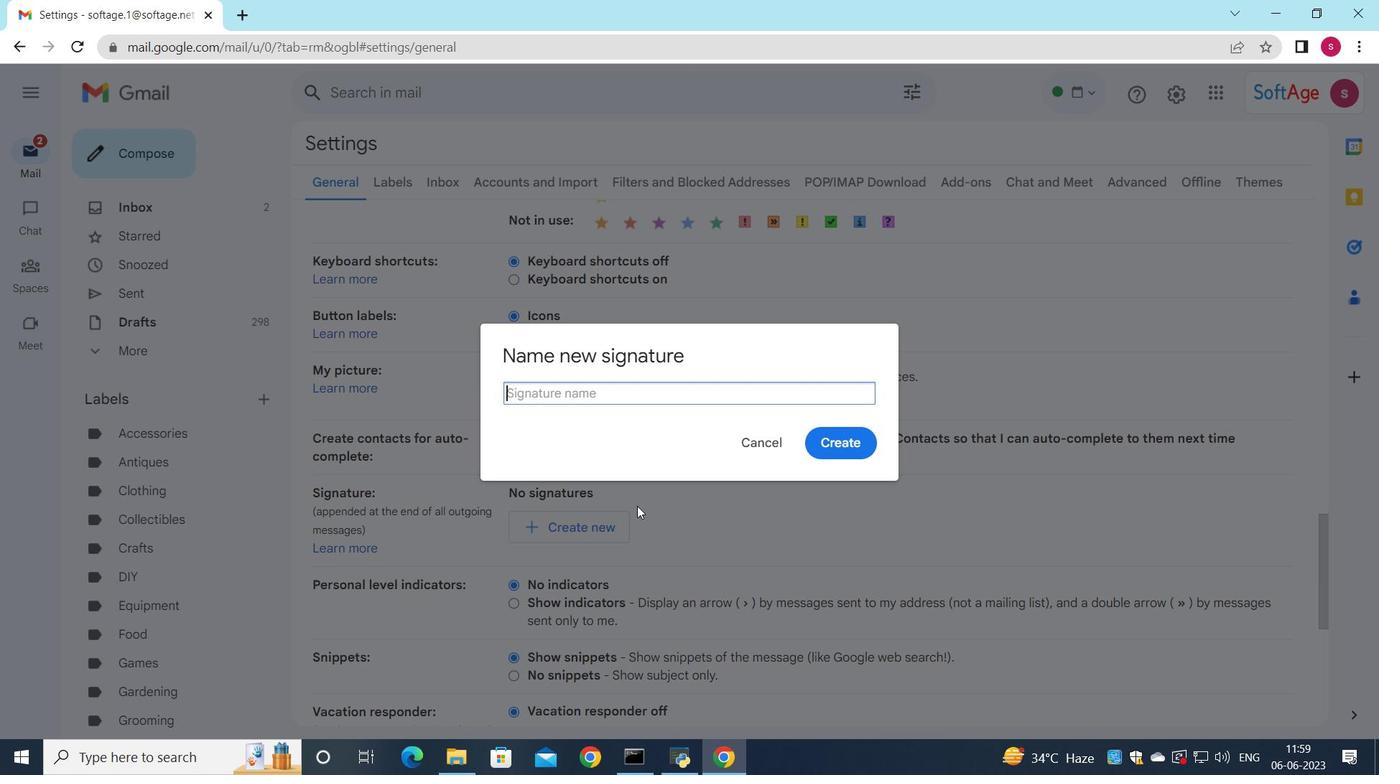 
Action: Key pressed <Key.shift>Douglas<Key.space><Key.shift>Martin
Screenshot: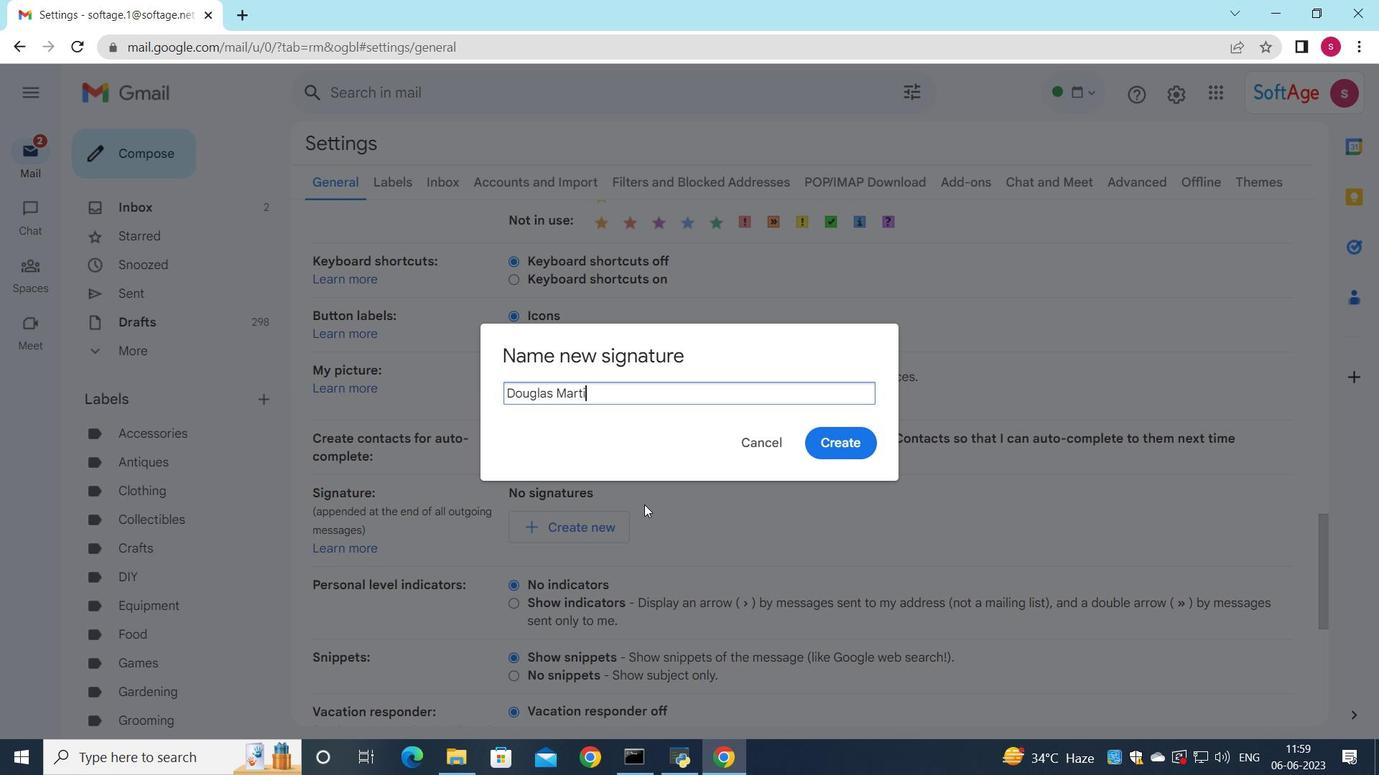 
Action: Mouse moved to (844, 441)
Screenshot: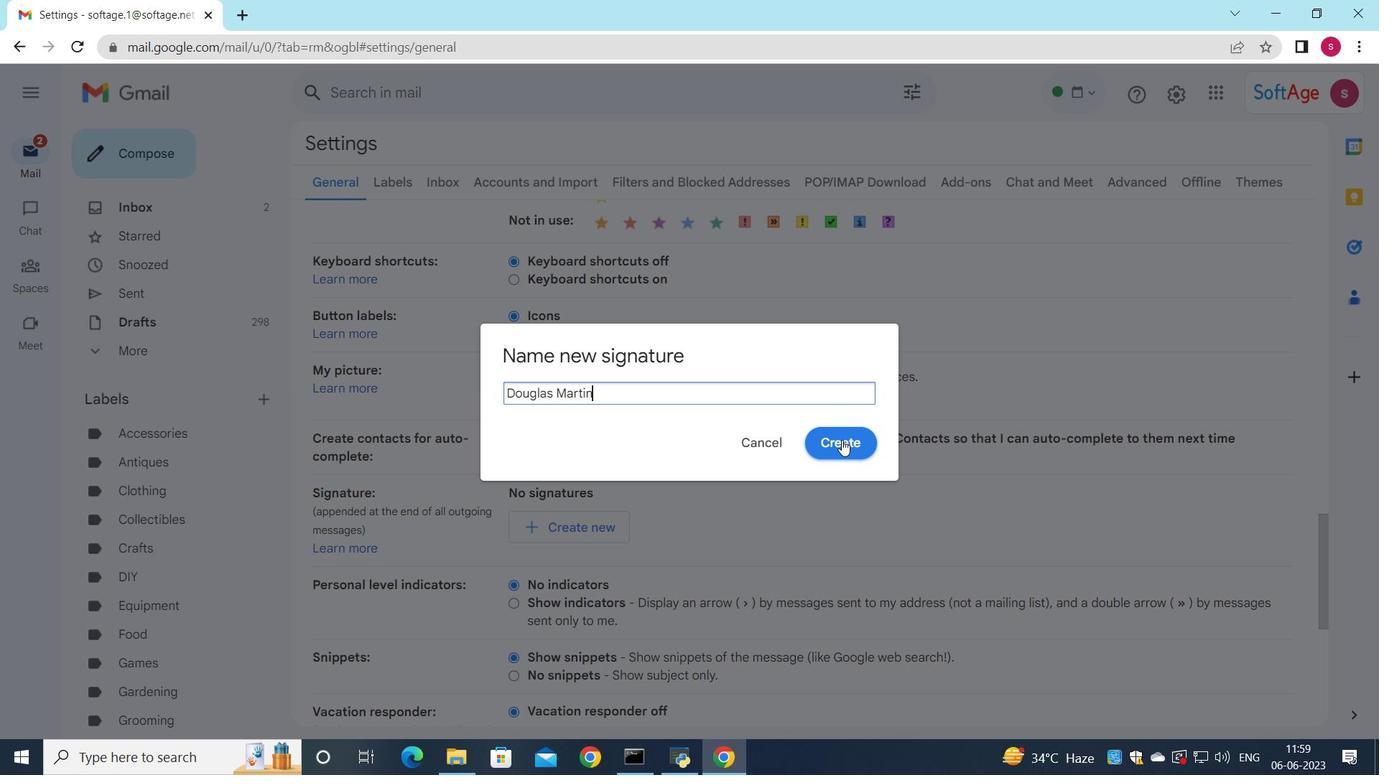 
Action: Mouse pressed left at (844, 441)
Screenshot: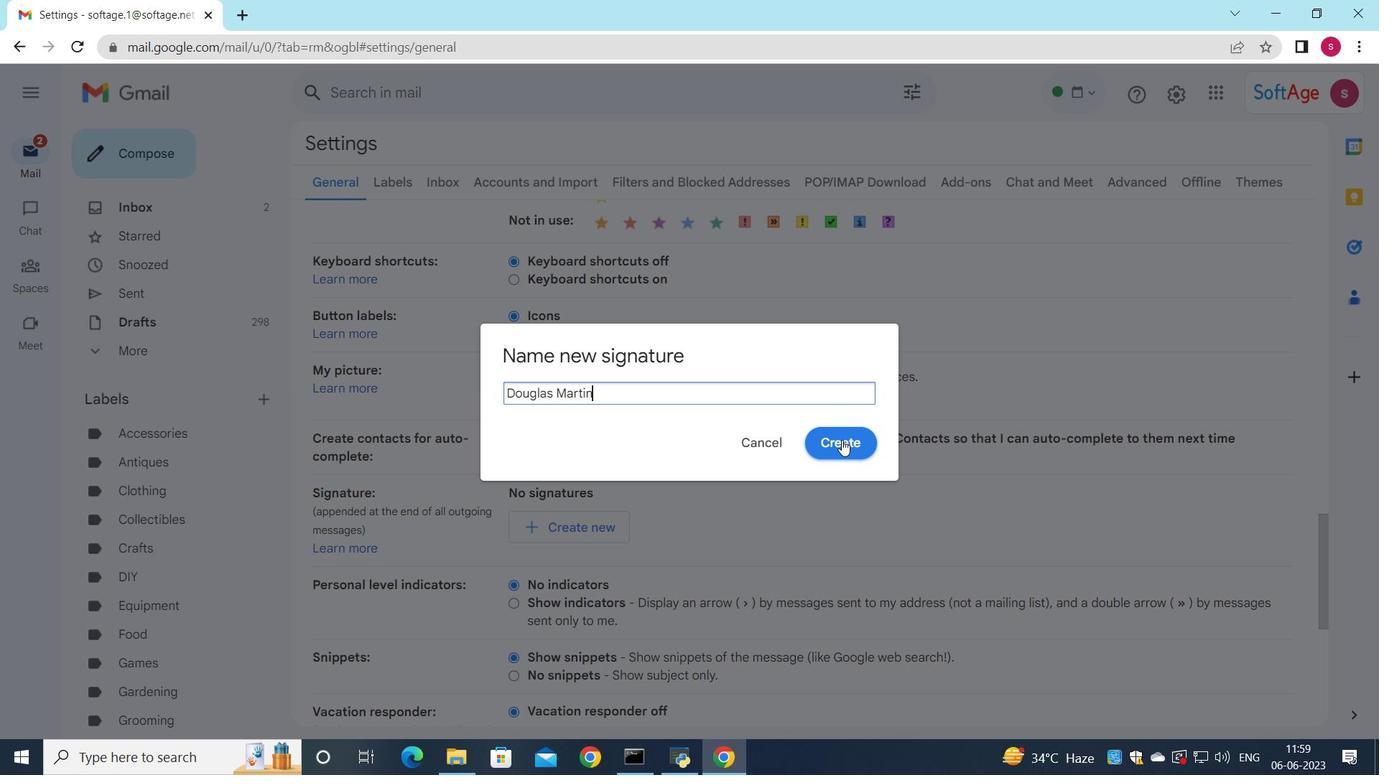 
Action: Mouse moved to (804, 530)
Screenshot: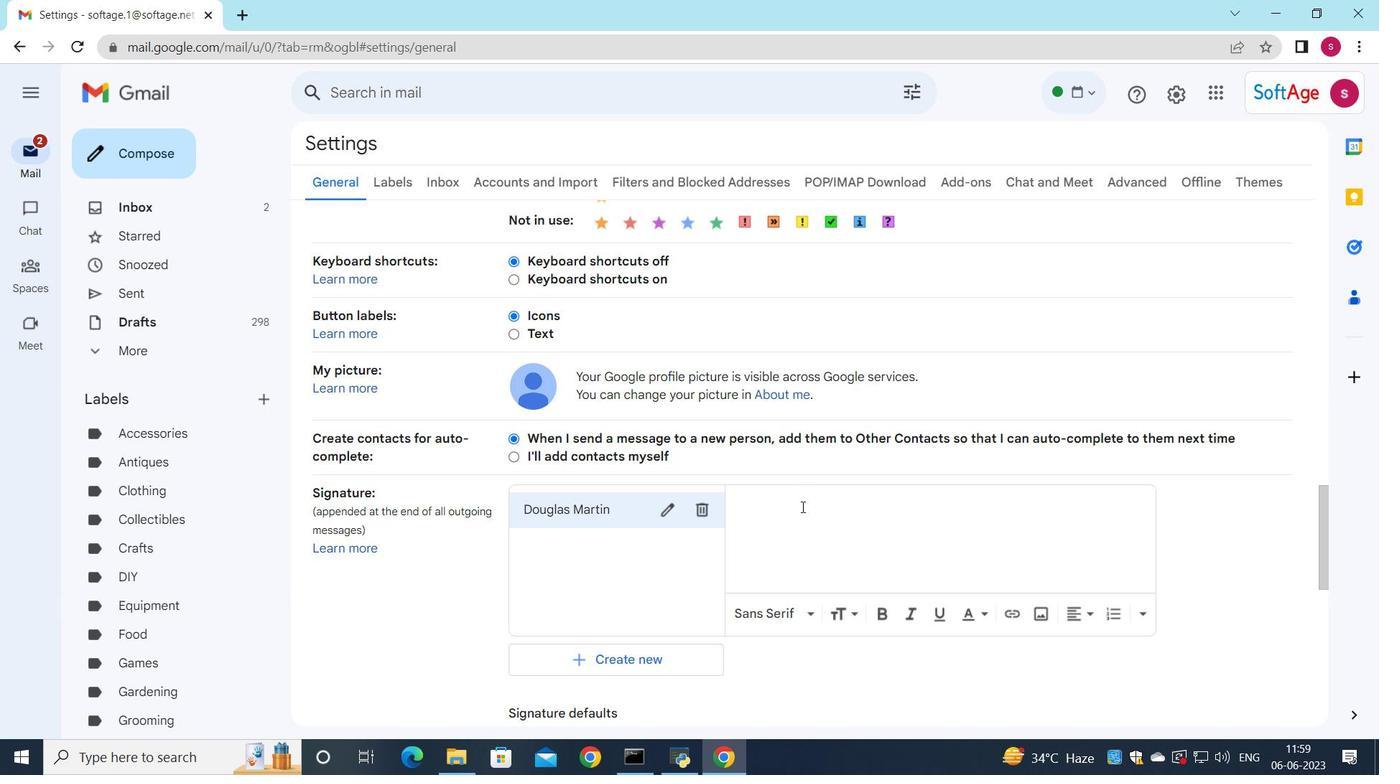 
Action: Mouse pressed left at (804, 530)
Screenshot: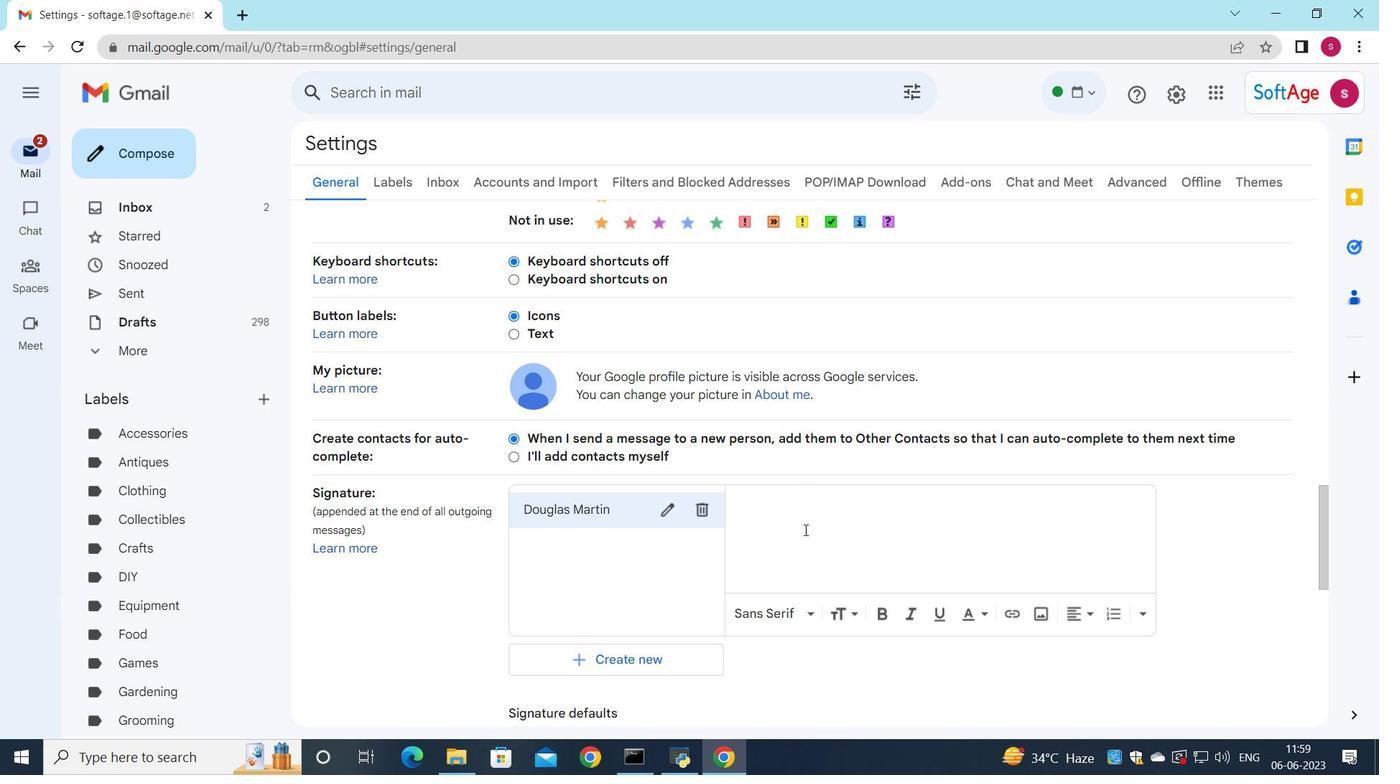 
Action: Key pressed <Key.shift>Douglas<Key.space><Key.shift>Martin
Screenshot: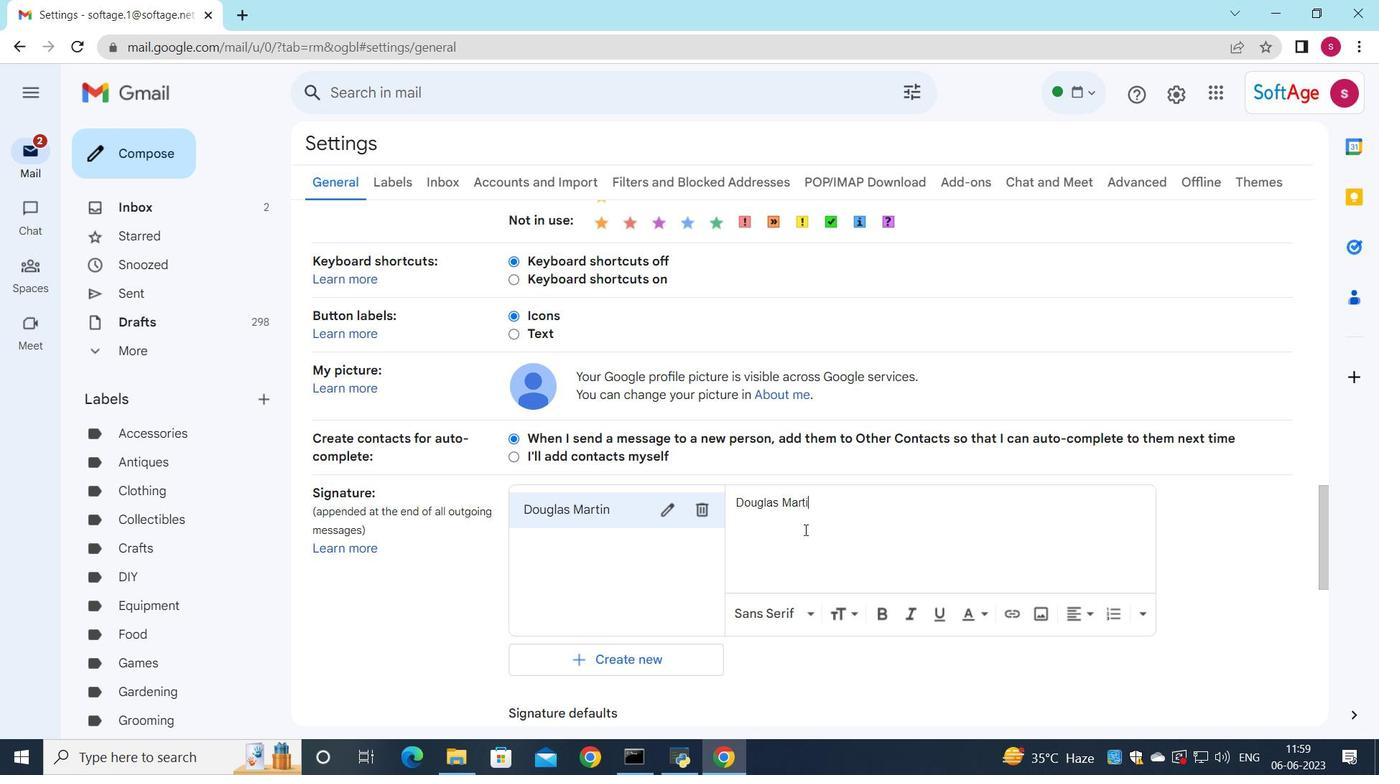 
Action: Mouse moved to (662, 527)
Screenshot: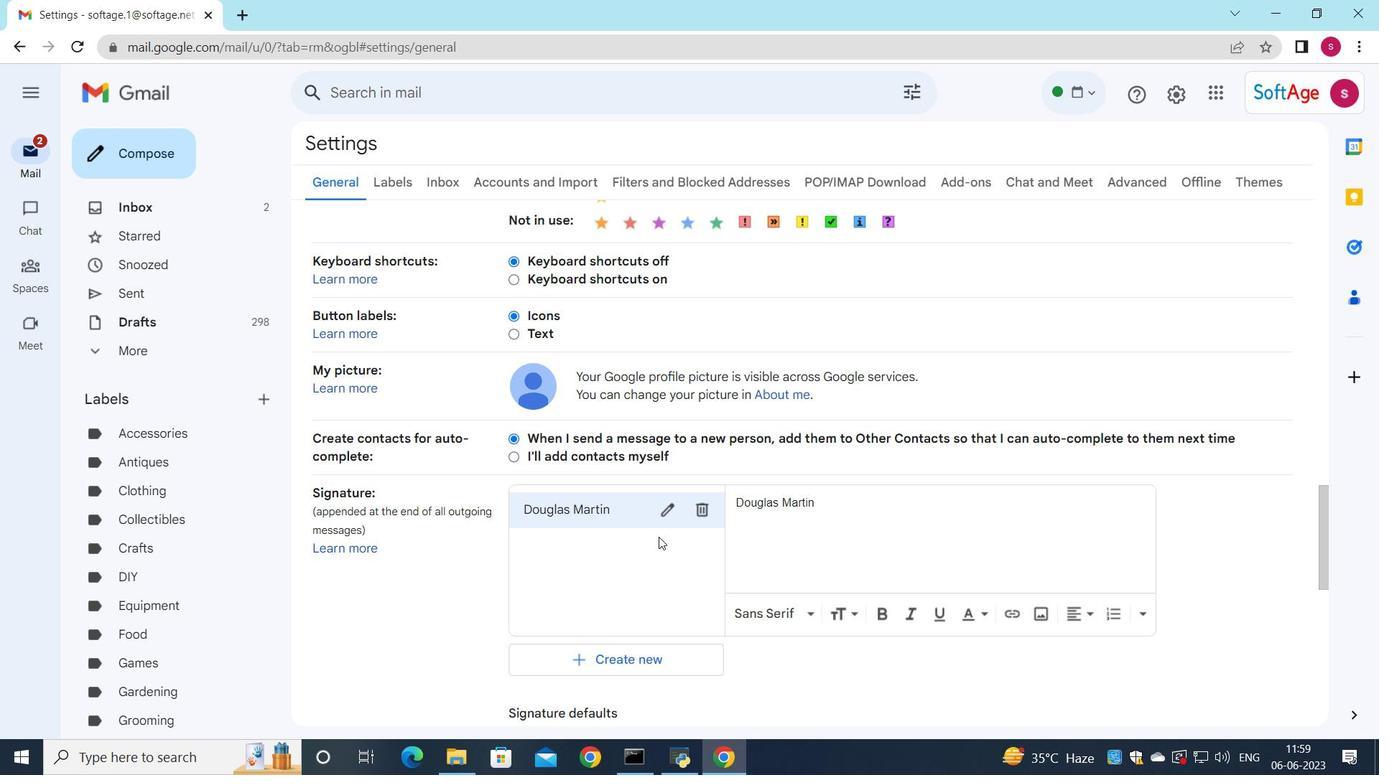 
Action: Mouse scrolled (662, 526) with delta (0, 0)
Screenshot: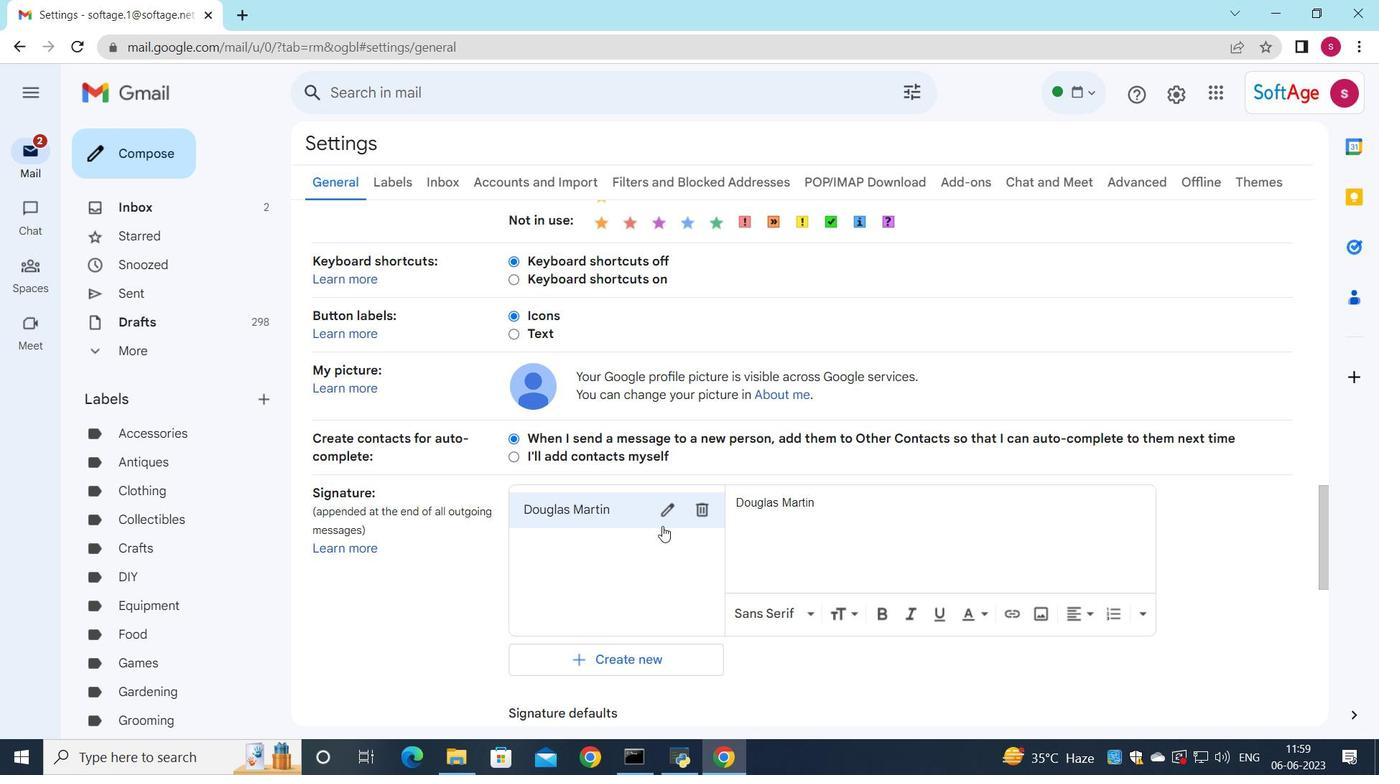 
Action: Mouse moved to (635, 553)
Screenshot: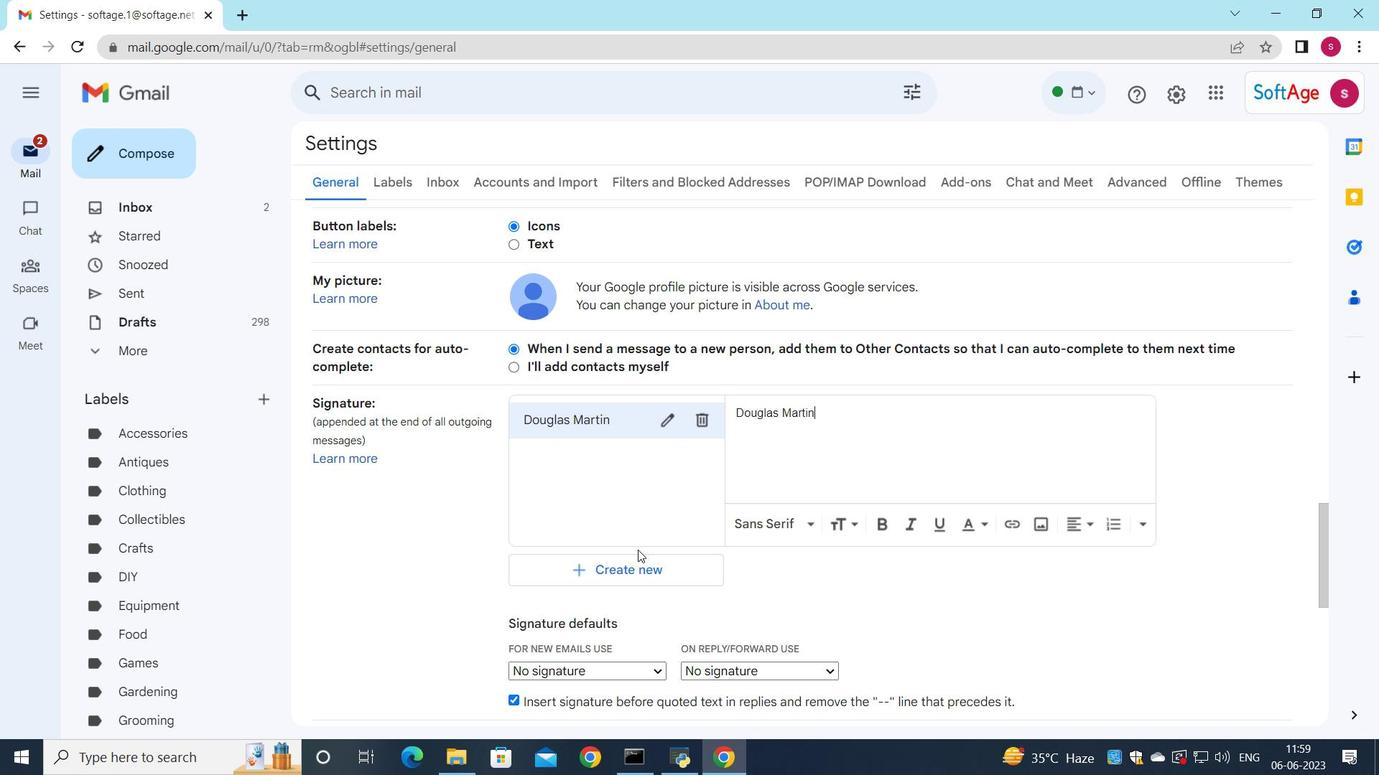 
Action: Mouse scrolled (635, 553) with delta (0, 0)
Screenshot: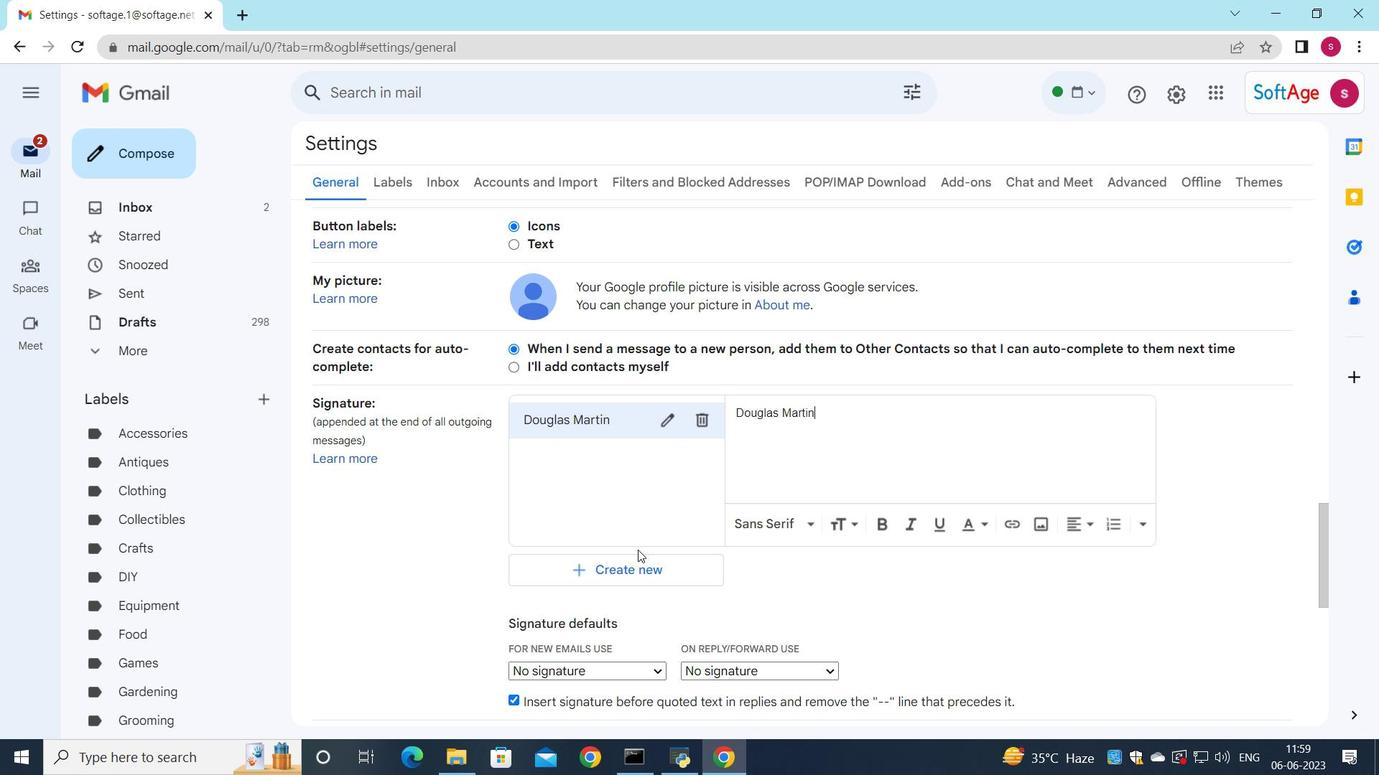 
Action: Mouse moved to (658, 585)
Screenshot: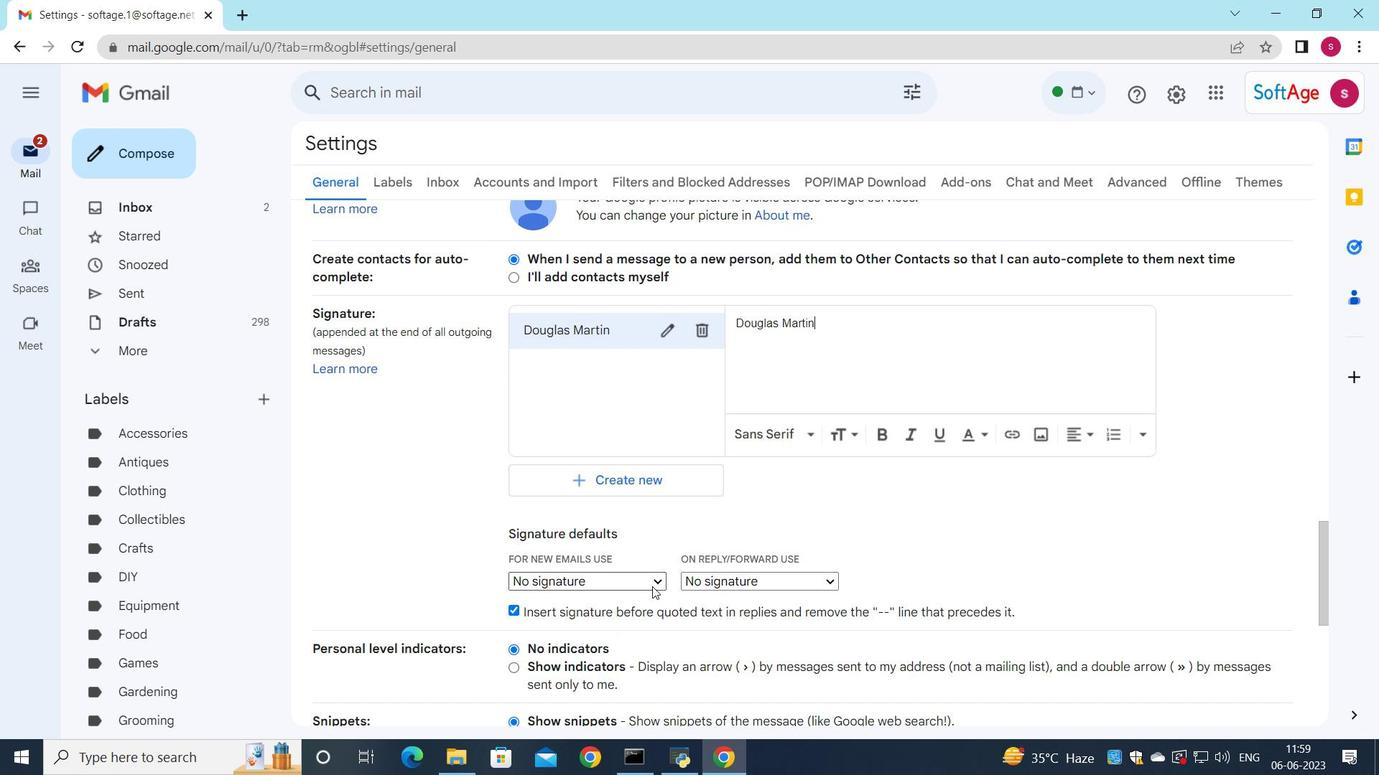 
Action: Mouse pressed left at (658, 585)
Screenshot: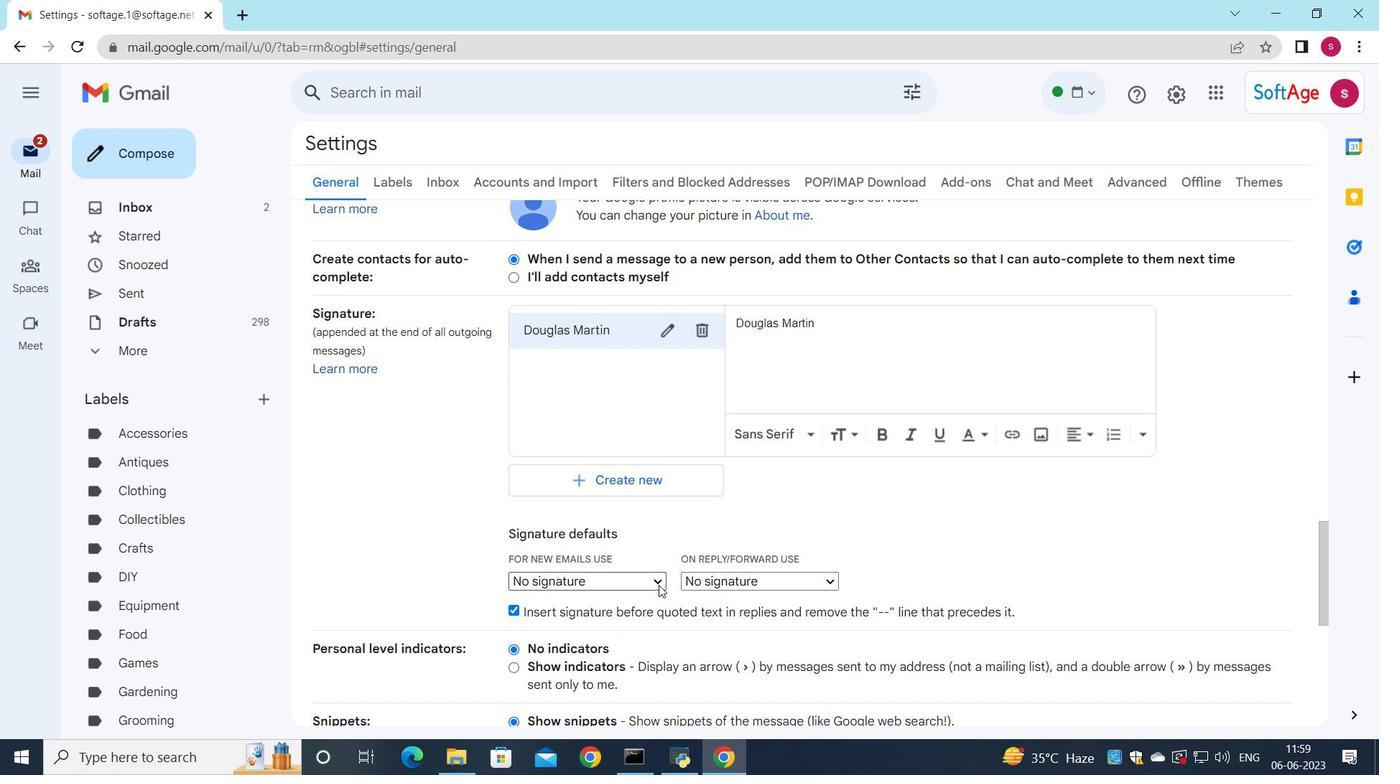 
Action: Mouse moved to (639, 612)
Screenshot: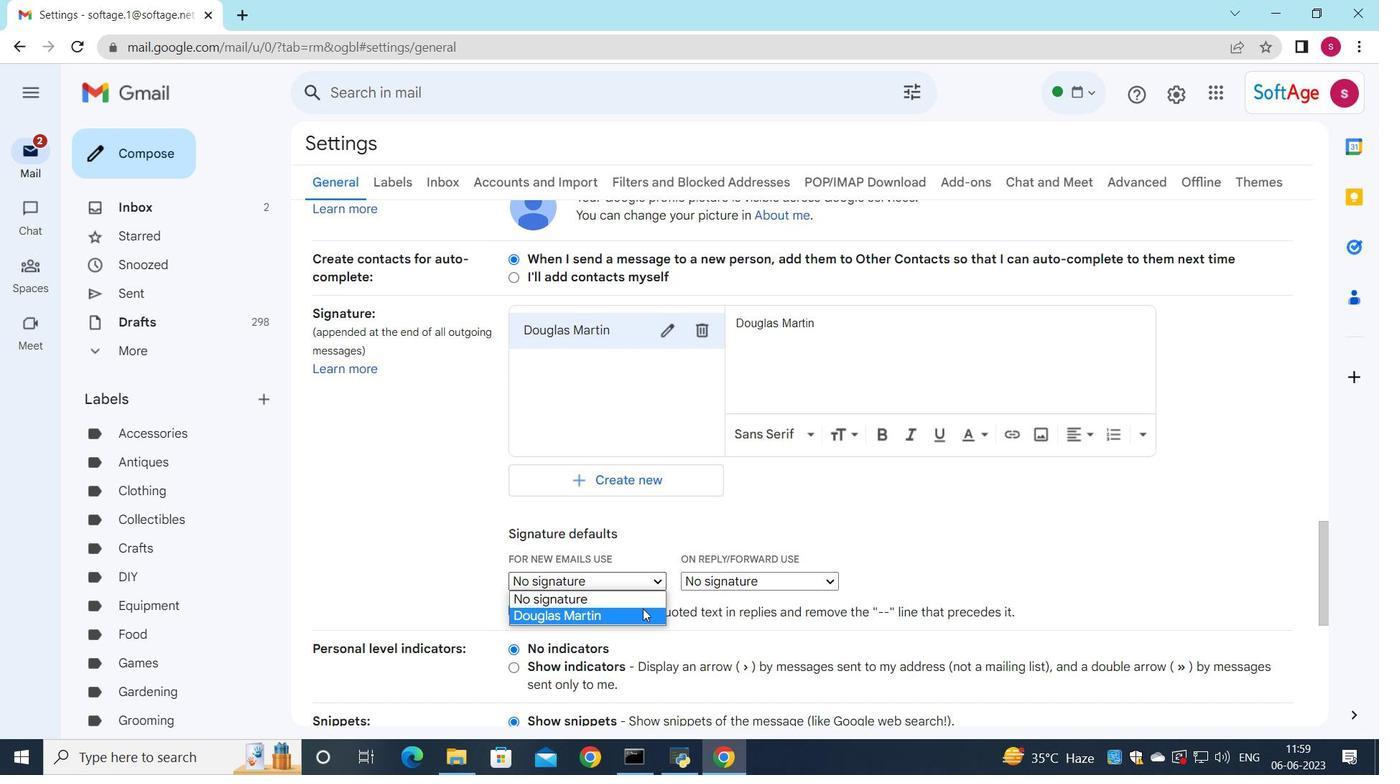 
Action: Mouse pressed left at (639, 612)
Screenshot: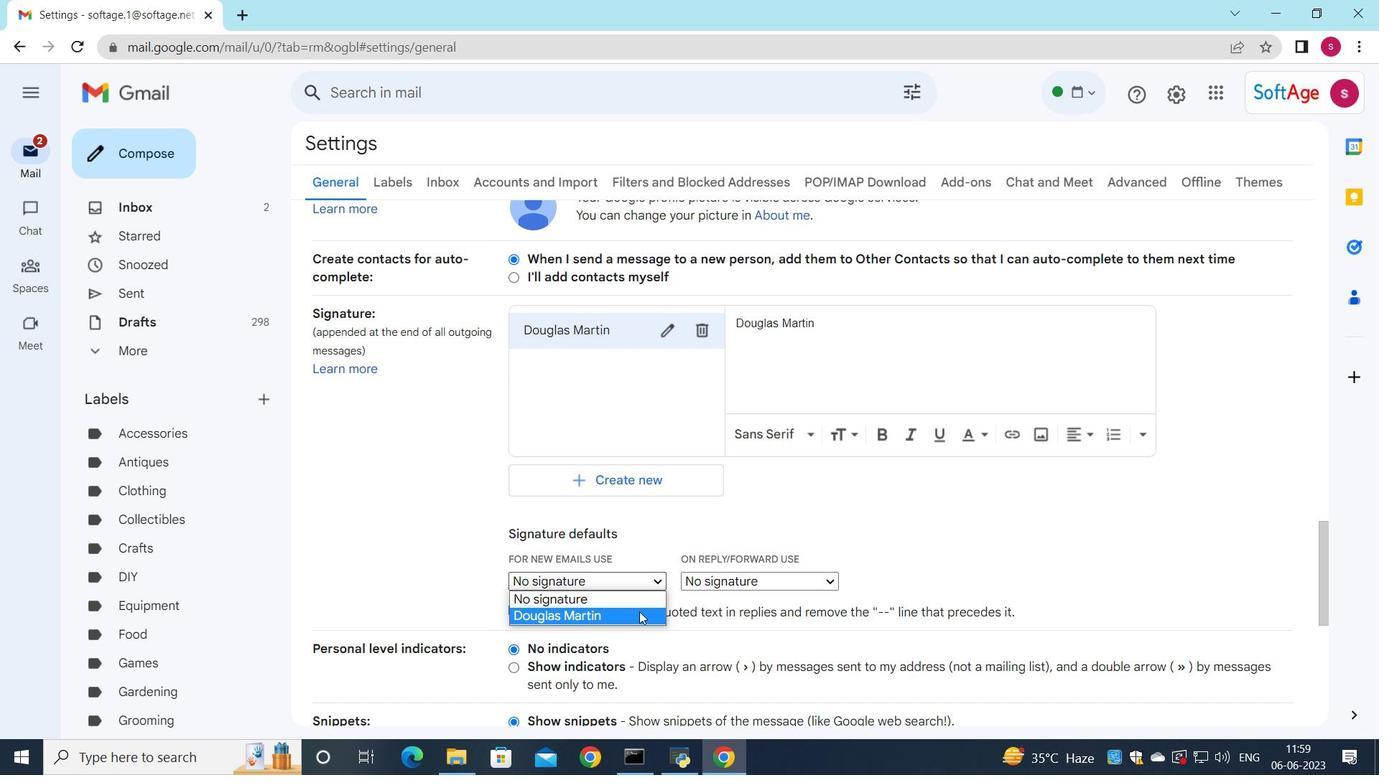 
Action: Mouse moved to (689, 581)
Screenshot: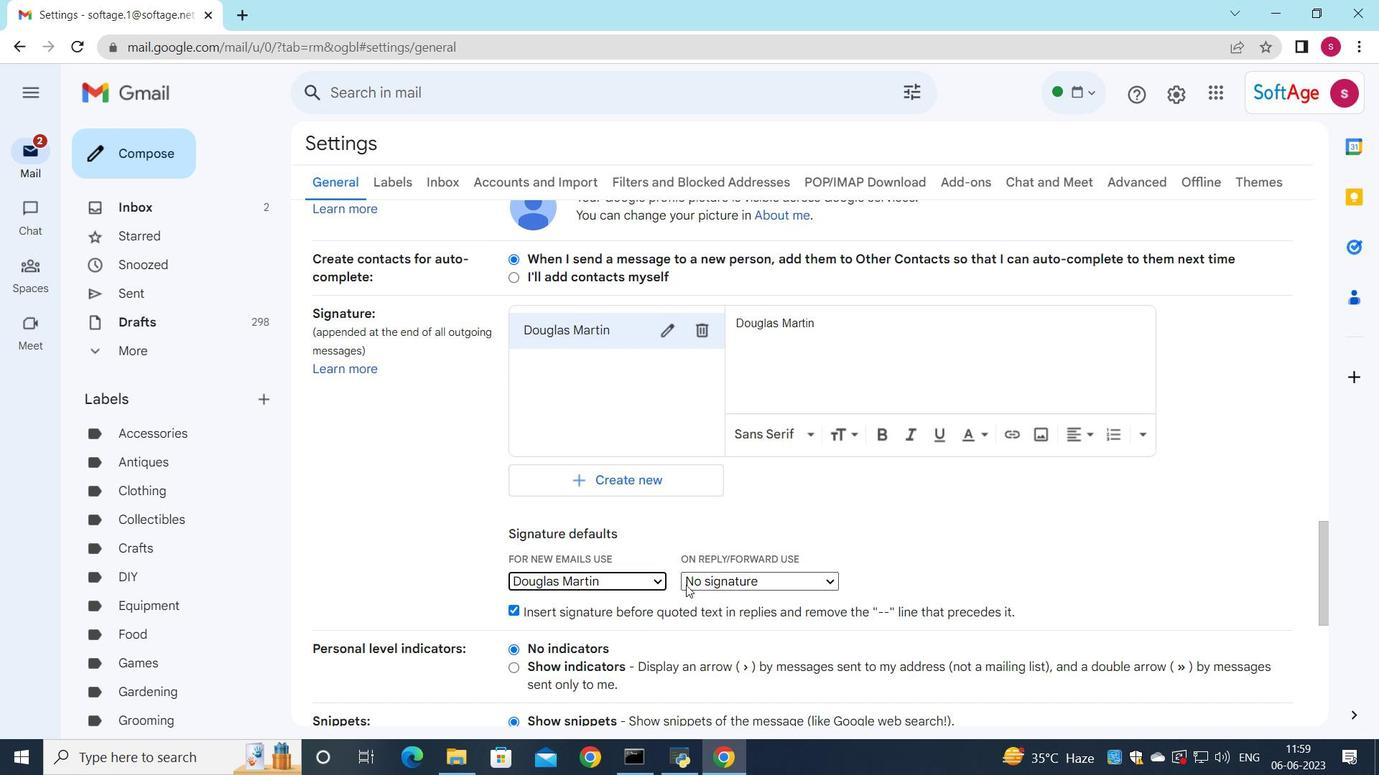 
Action: Mouse pressed left at (689, 581)
Screenshot: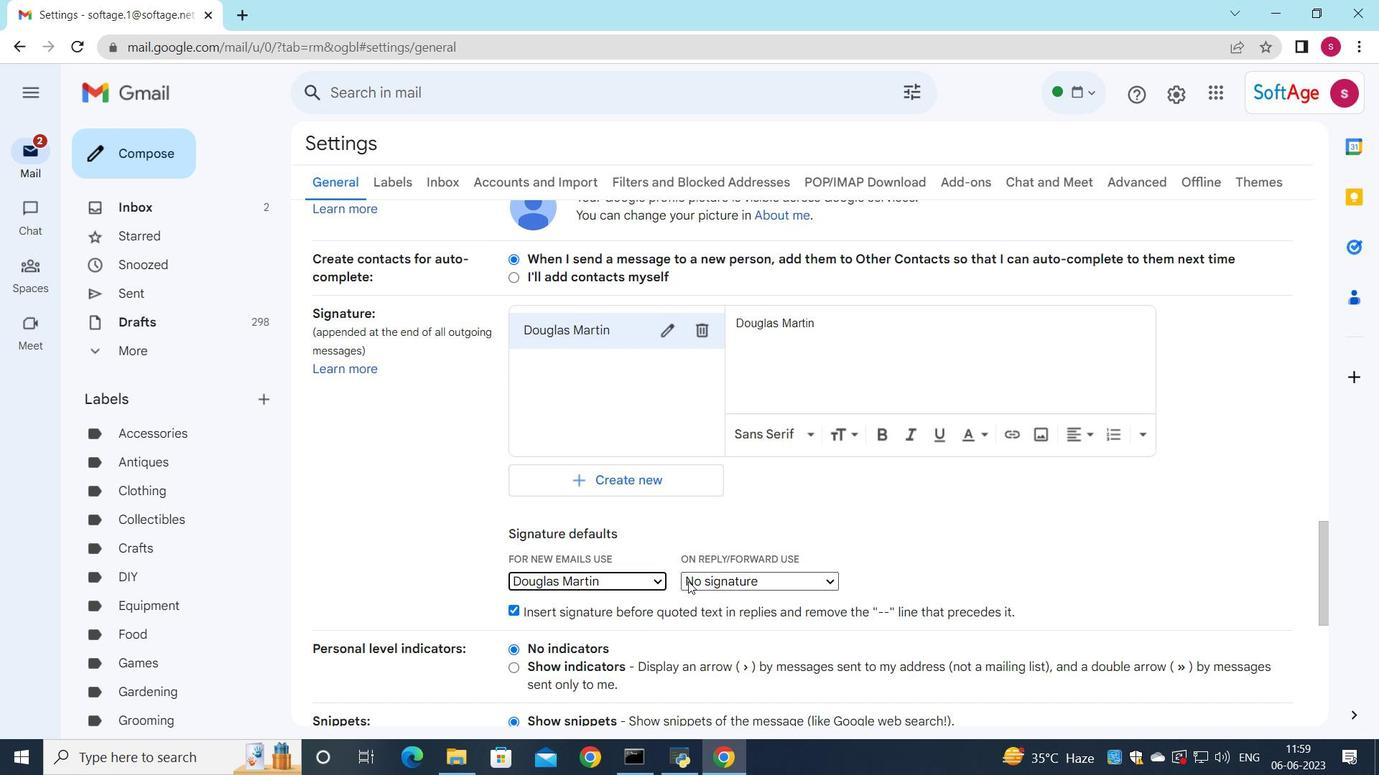 
Action: Mouse moved to (693, 618)
Screenshot: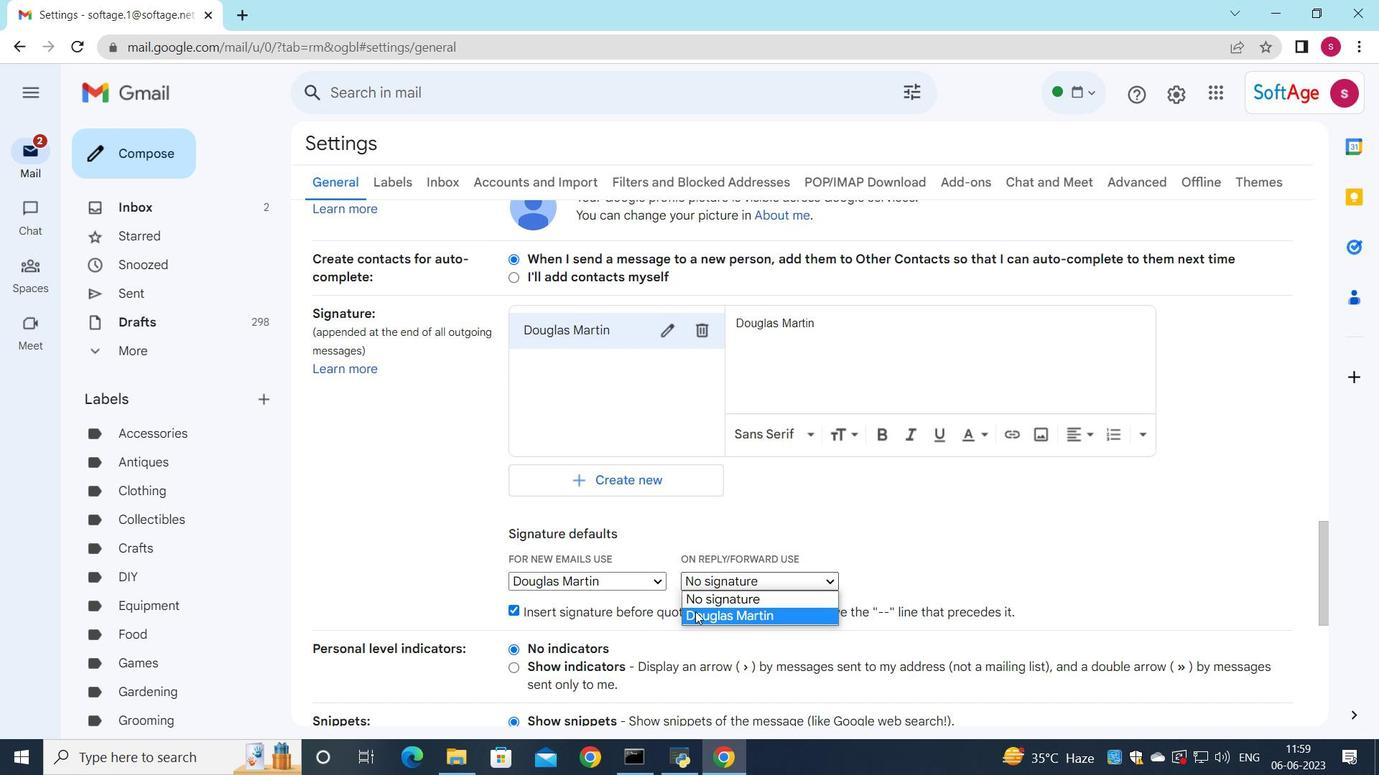 
Action: Mouse pressed left at (693, 618)
Screenshot: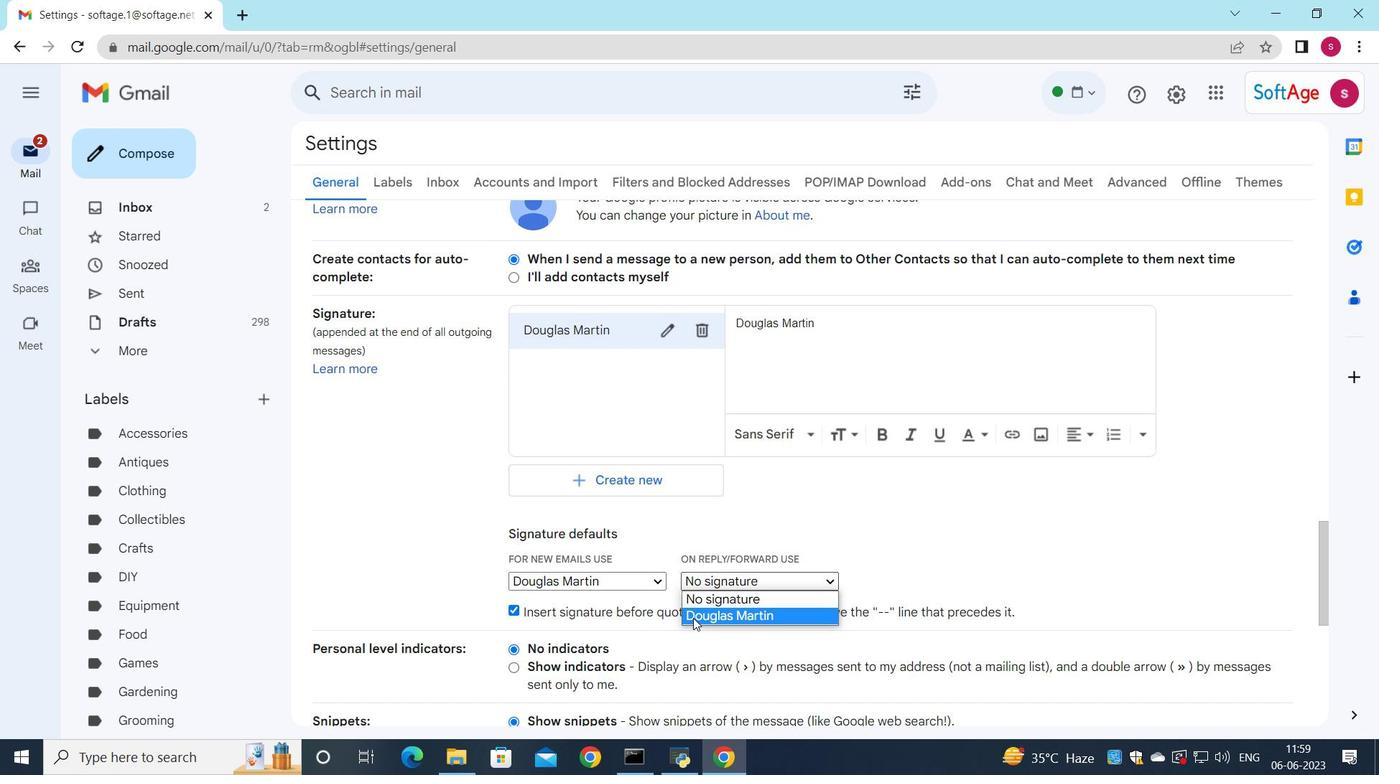
Action: Mouse scrolled (693, 617) with delta (0, 0)
Screenshot: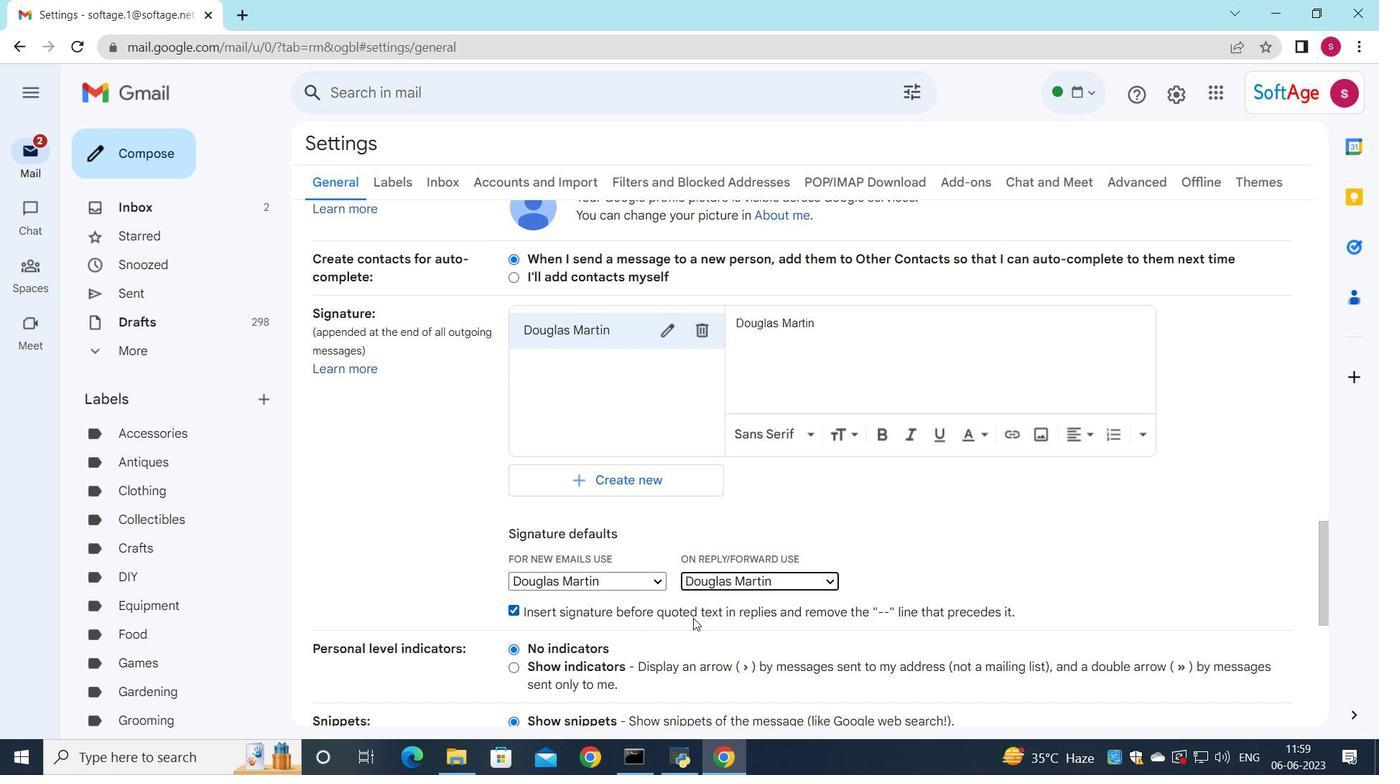 
Action: Mouse scrolled (693, 617) with delta (0, 0)
Screenshot: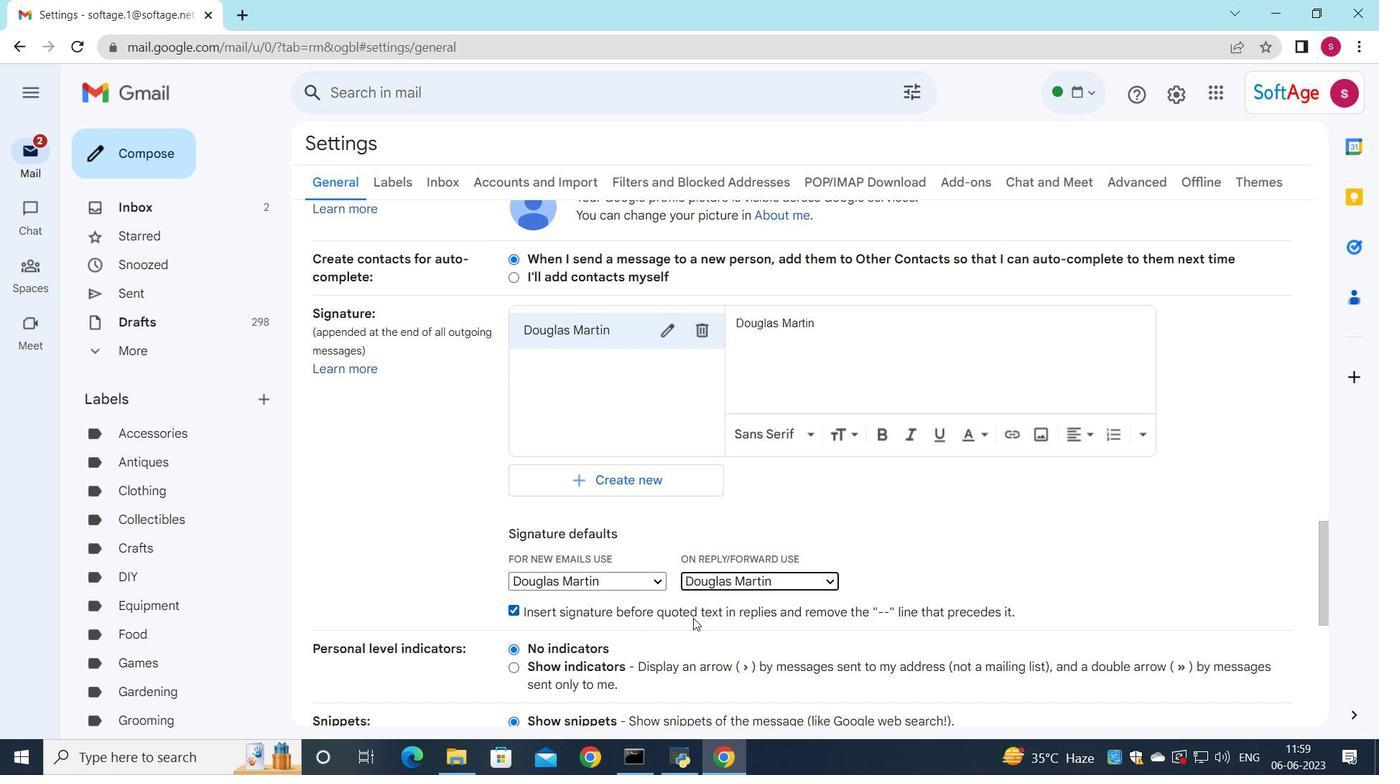 
Action: Mouse scrolled (693, 617) with delta (0, 0)
Screenshot: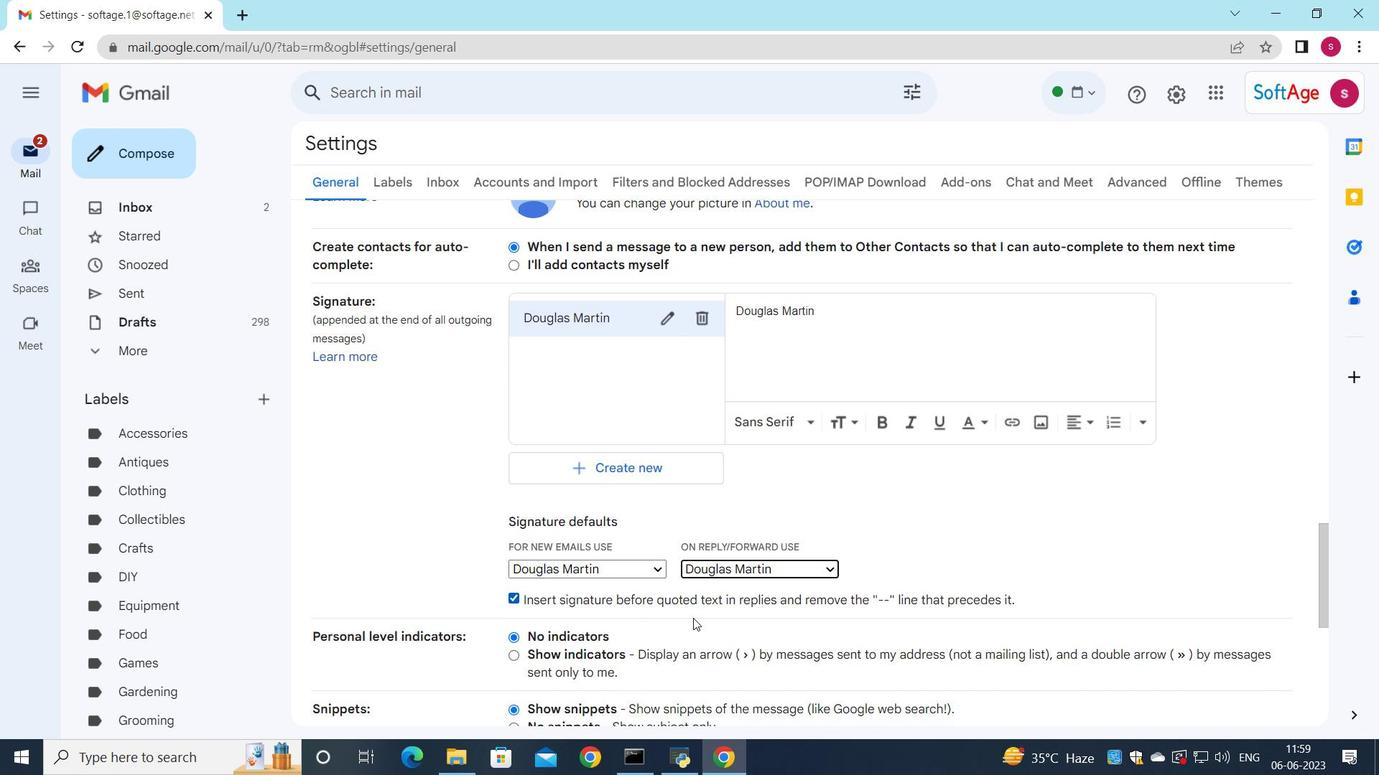 
Action: Mouse scrolled (693, 617) with delta (0, 0)
Screenshot: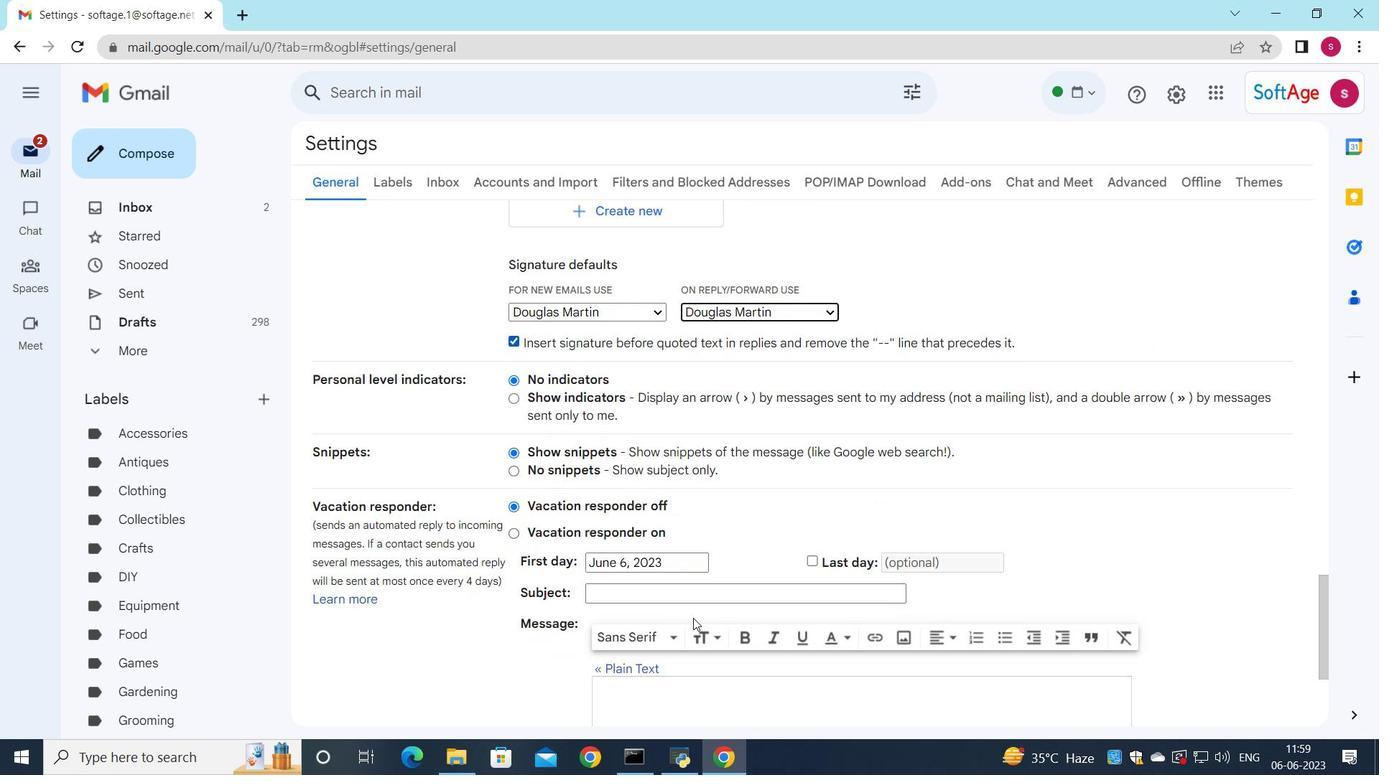 
Action: Mouse scrolled (693, 617) with delta (0, 0)
Screenshot: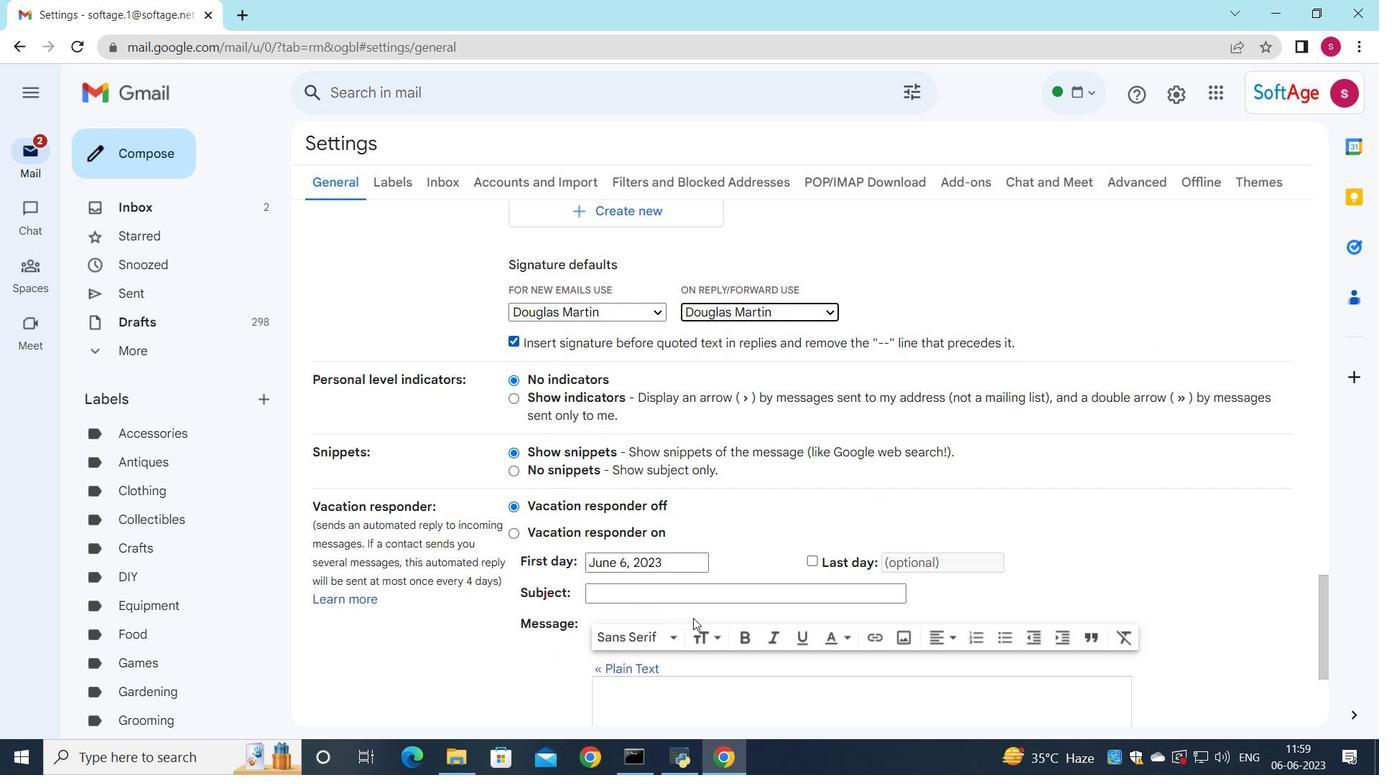 
Action: Mouse moved to (743, 681)
Screenshot: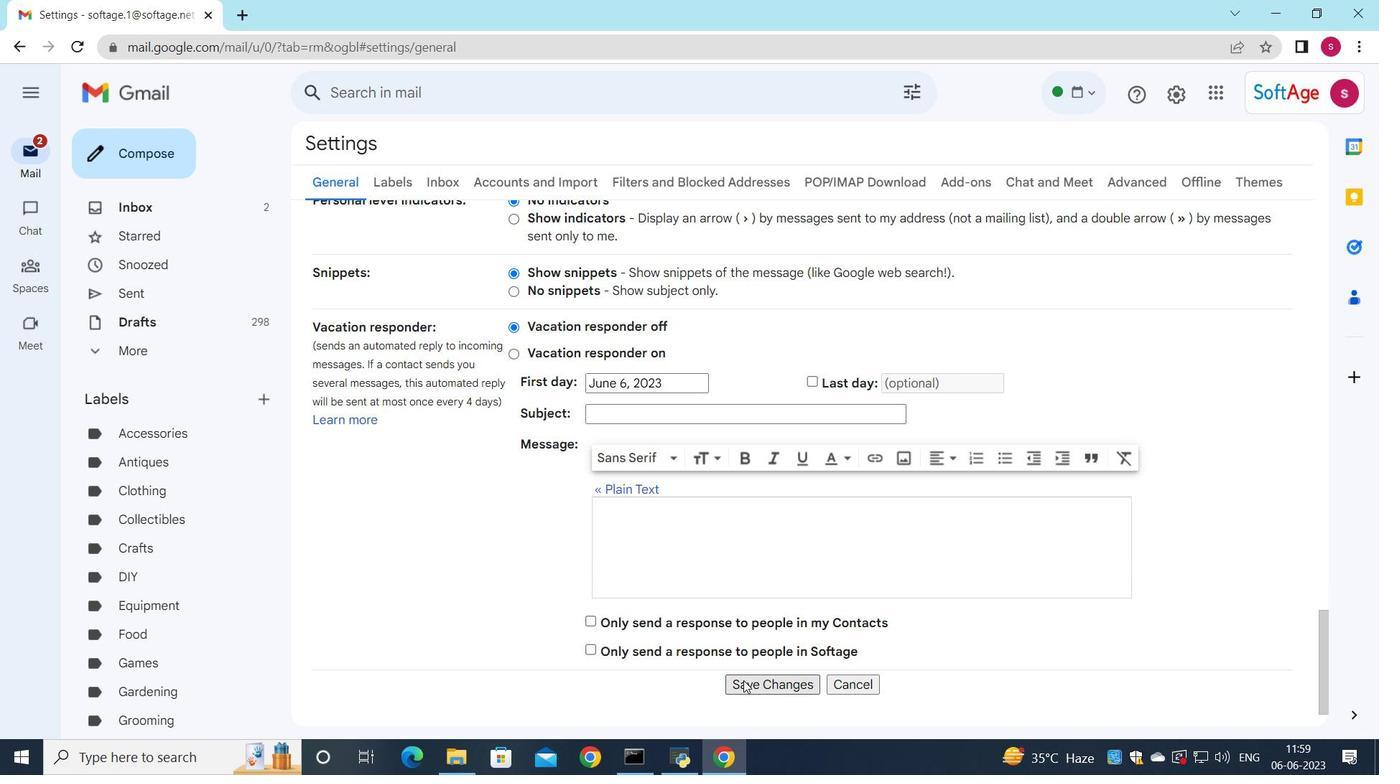 
Action: Mouse pressed left at (743, 681)
Screenshot: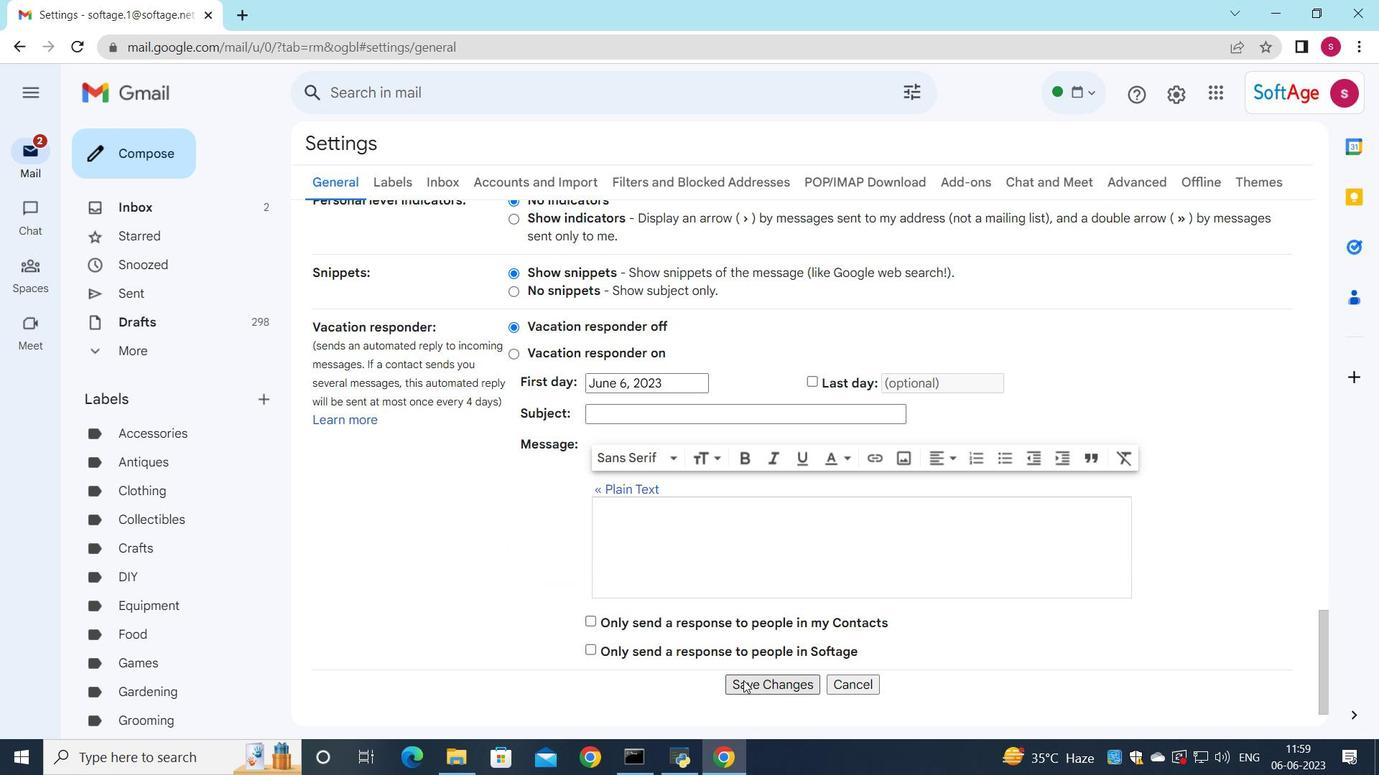 
Action: Mouse moved to (308, 510)
Screenshot: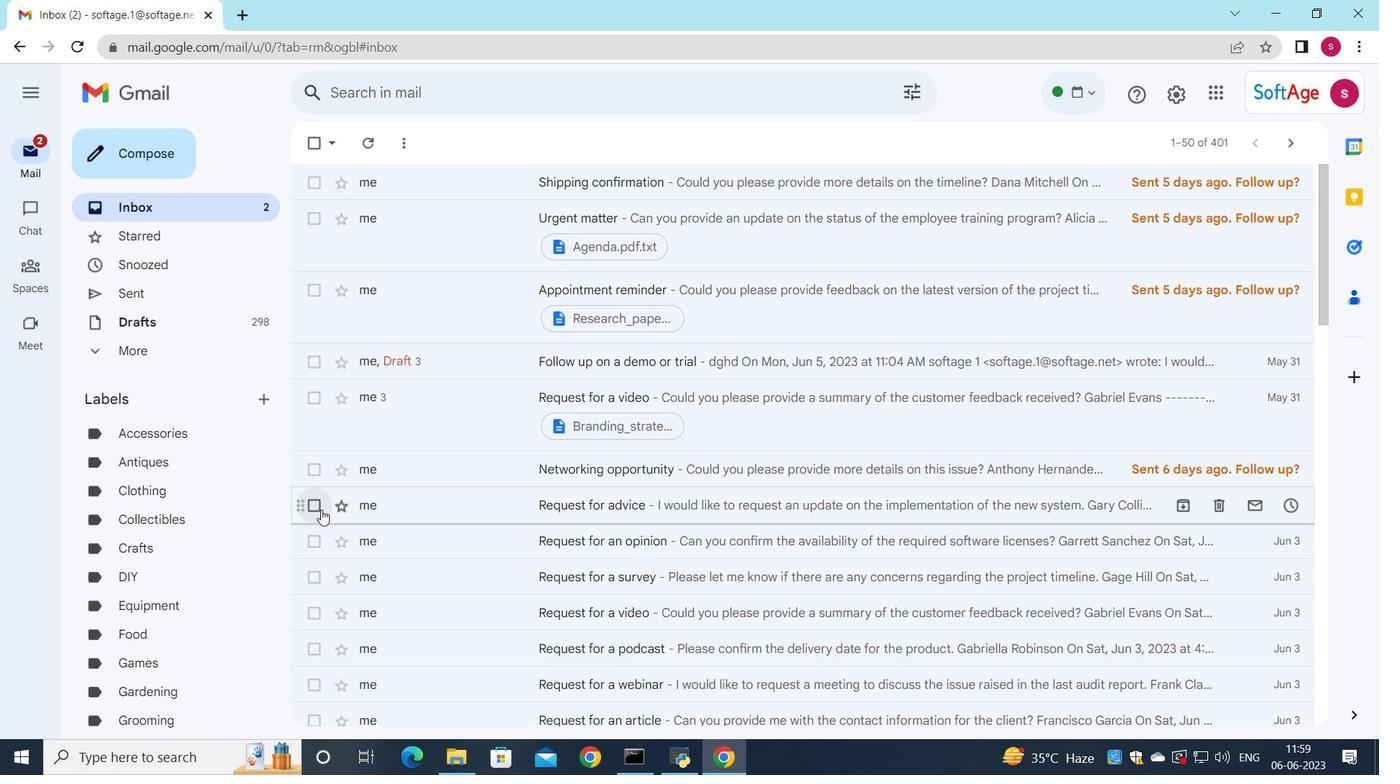 
Action: Mouse pressed left at (308, 510)
Screenshot: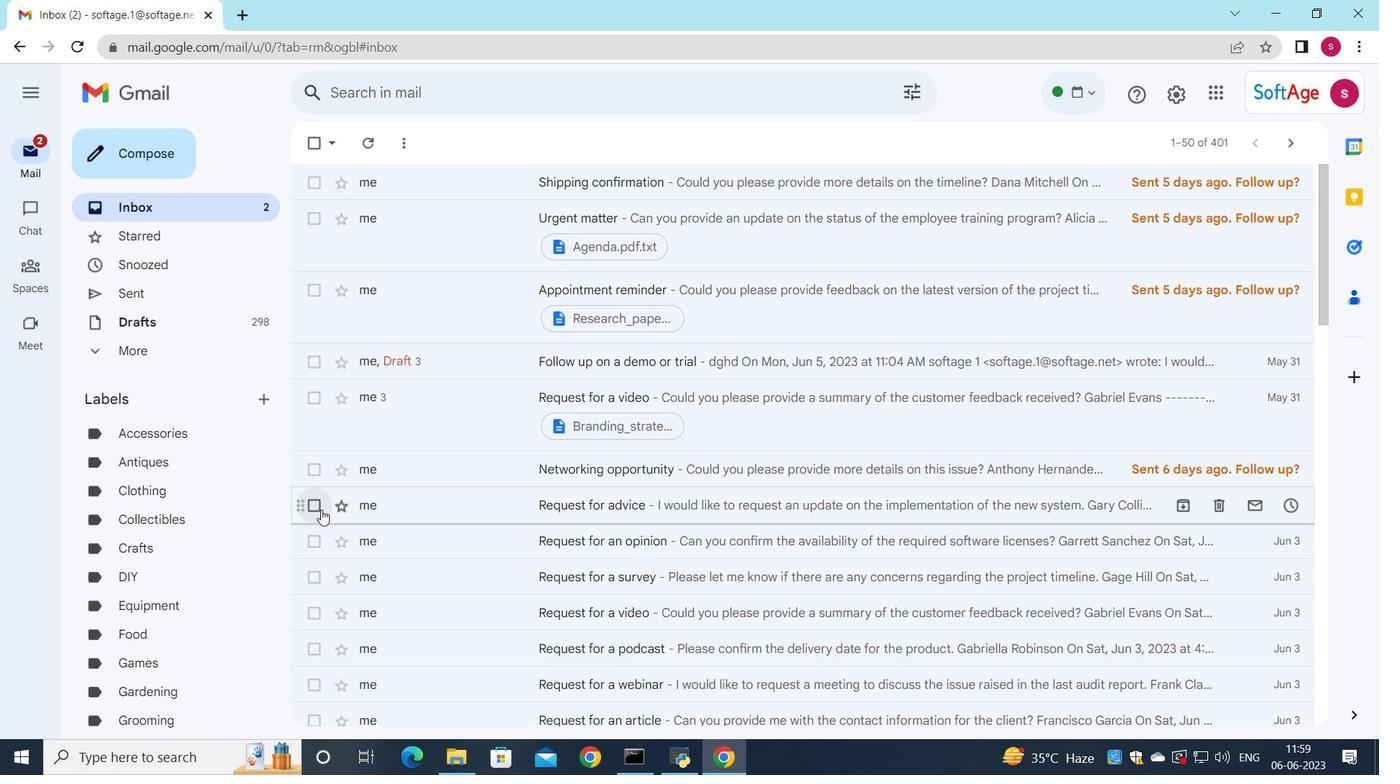 
Action: Mouse moved to (704, 147)
Screenshot: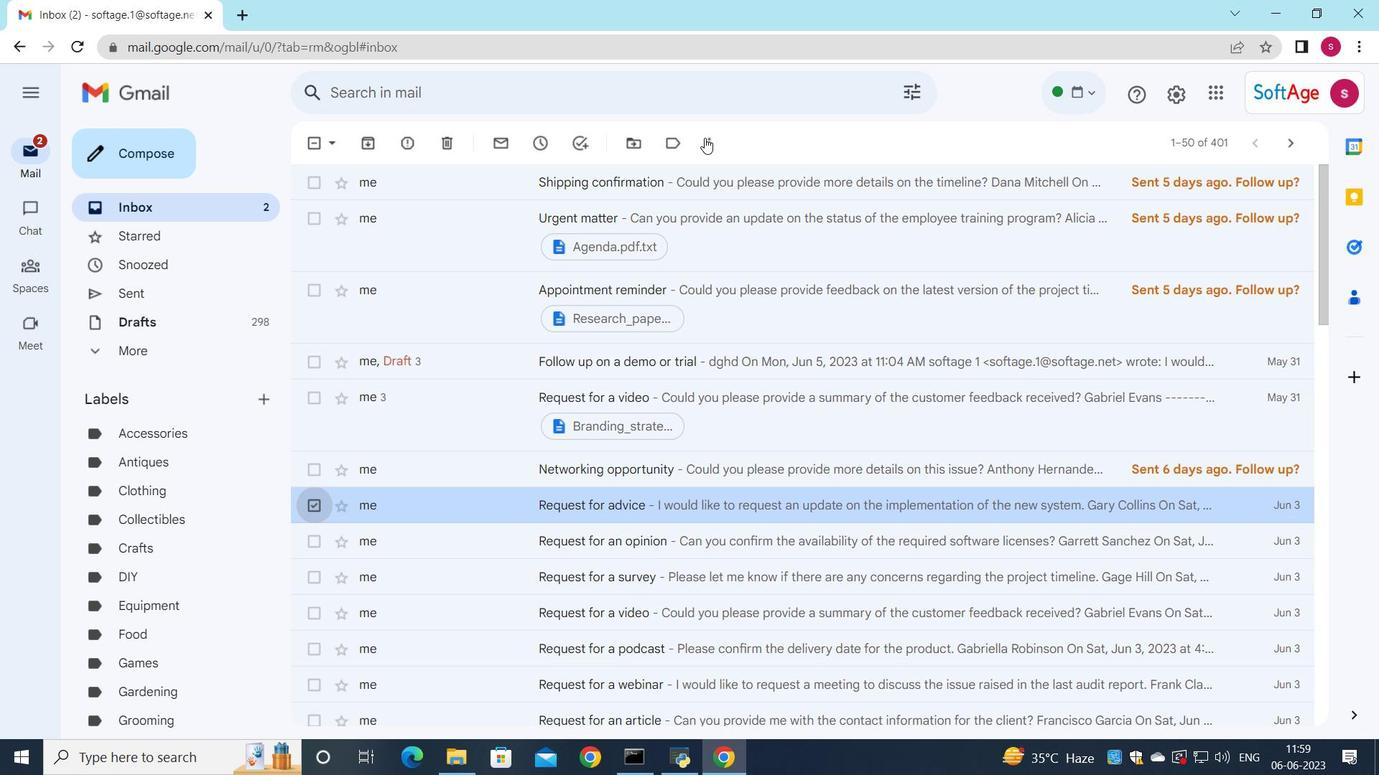 
Action: Mouse pressed left at (704, 147)
Screenshot: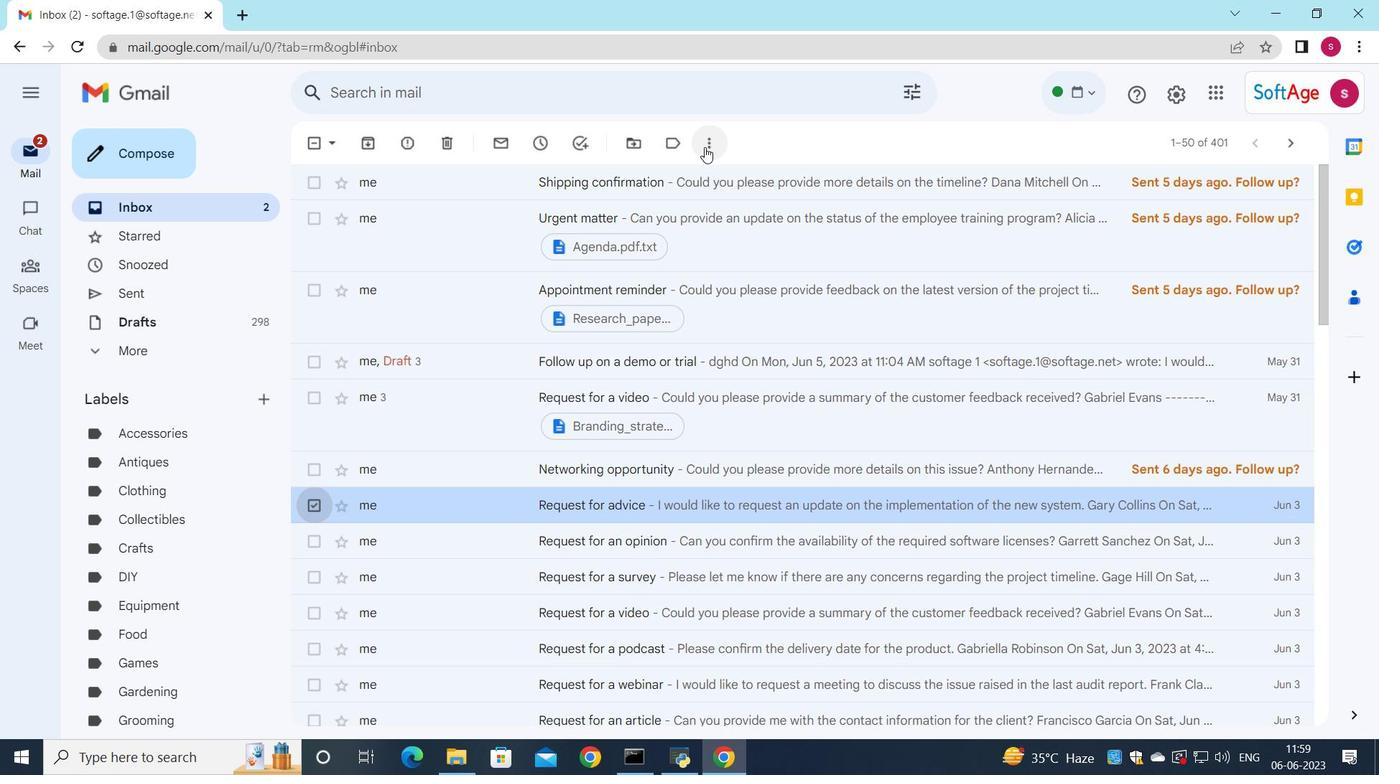 
Action: Mouse moved to (747, 307)
Screenshot: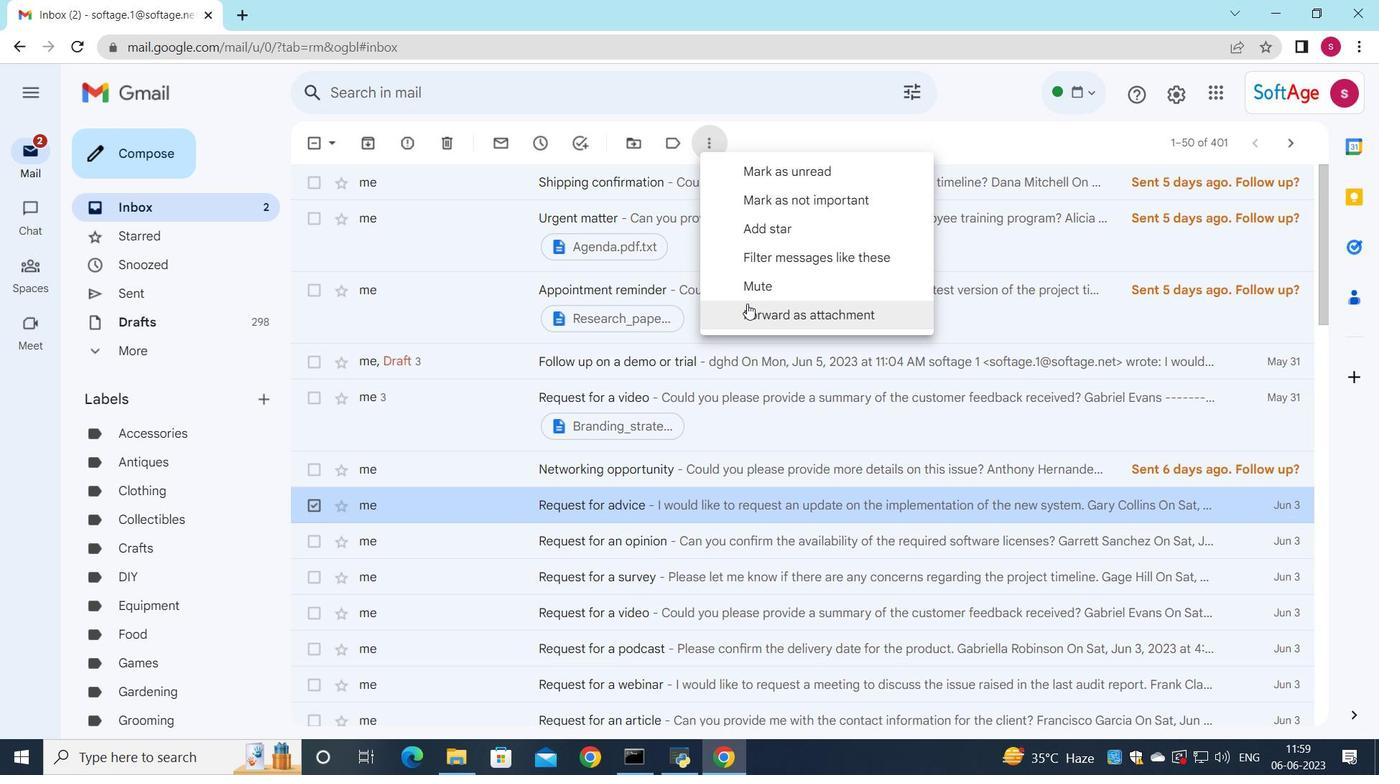 
Action: Mouse pressed left at (747, 307)
Screenshot: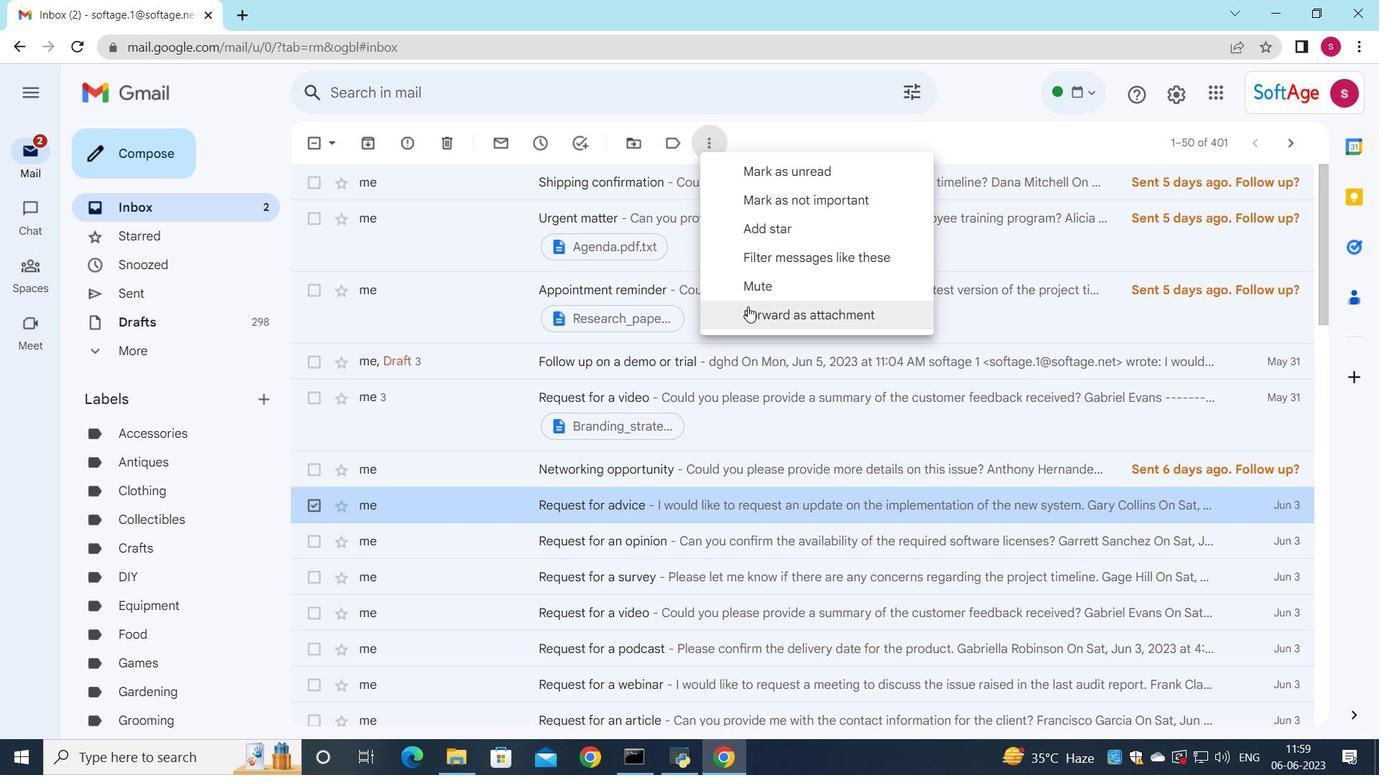 
Action: Mouse moved to (883, 334)
Screenshot: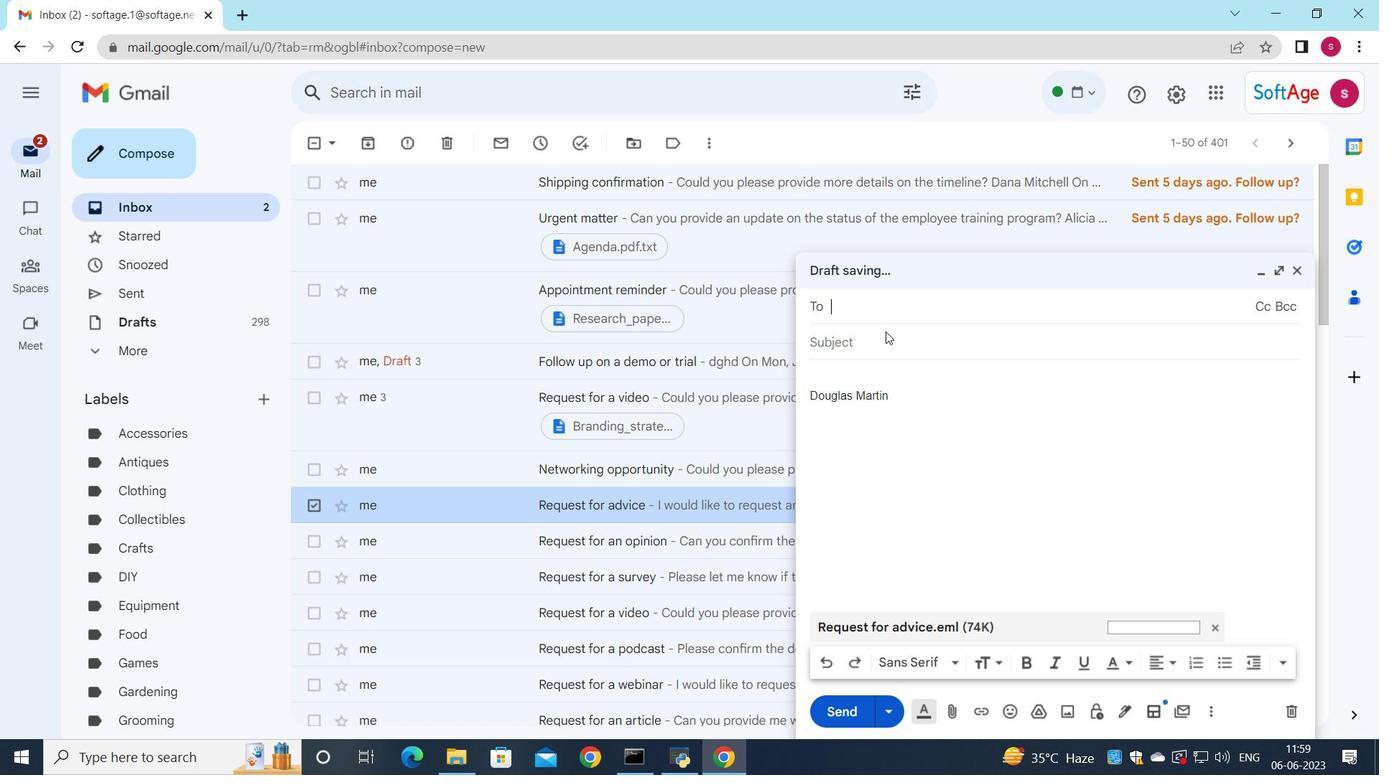 
Action: Key pressed s
Screenshot: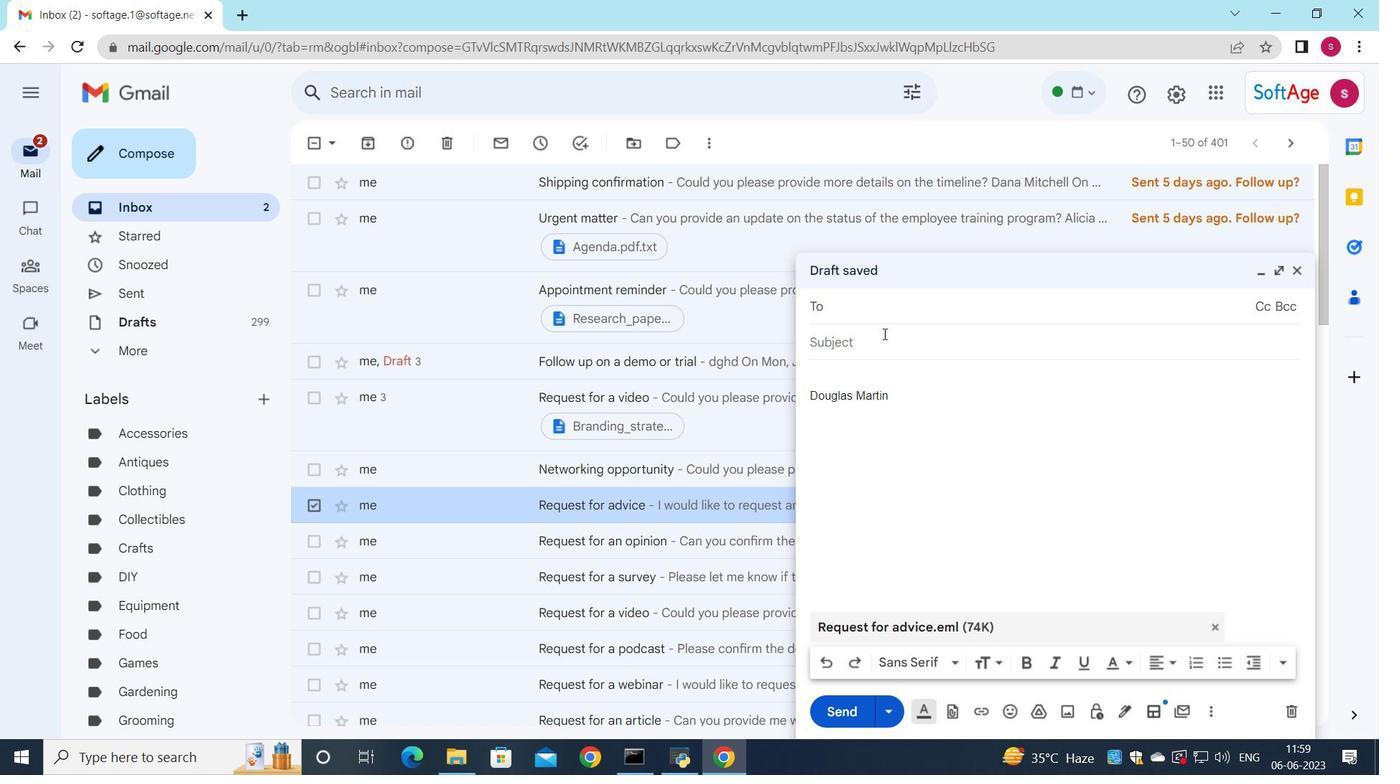 
Action: Mouse moved to (893, 486)
Screenshot: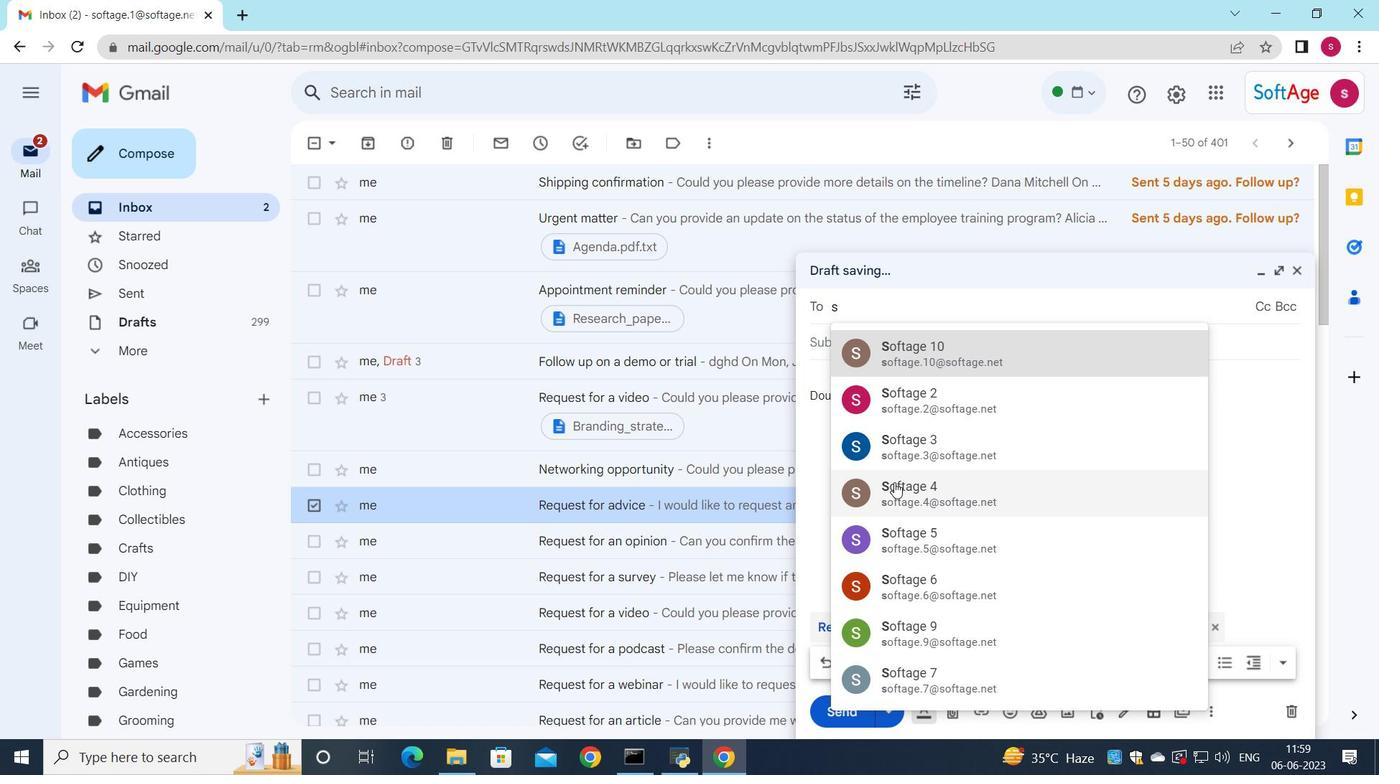 
Action: Mouse pressed left at (893, 486)
Screenshot: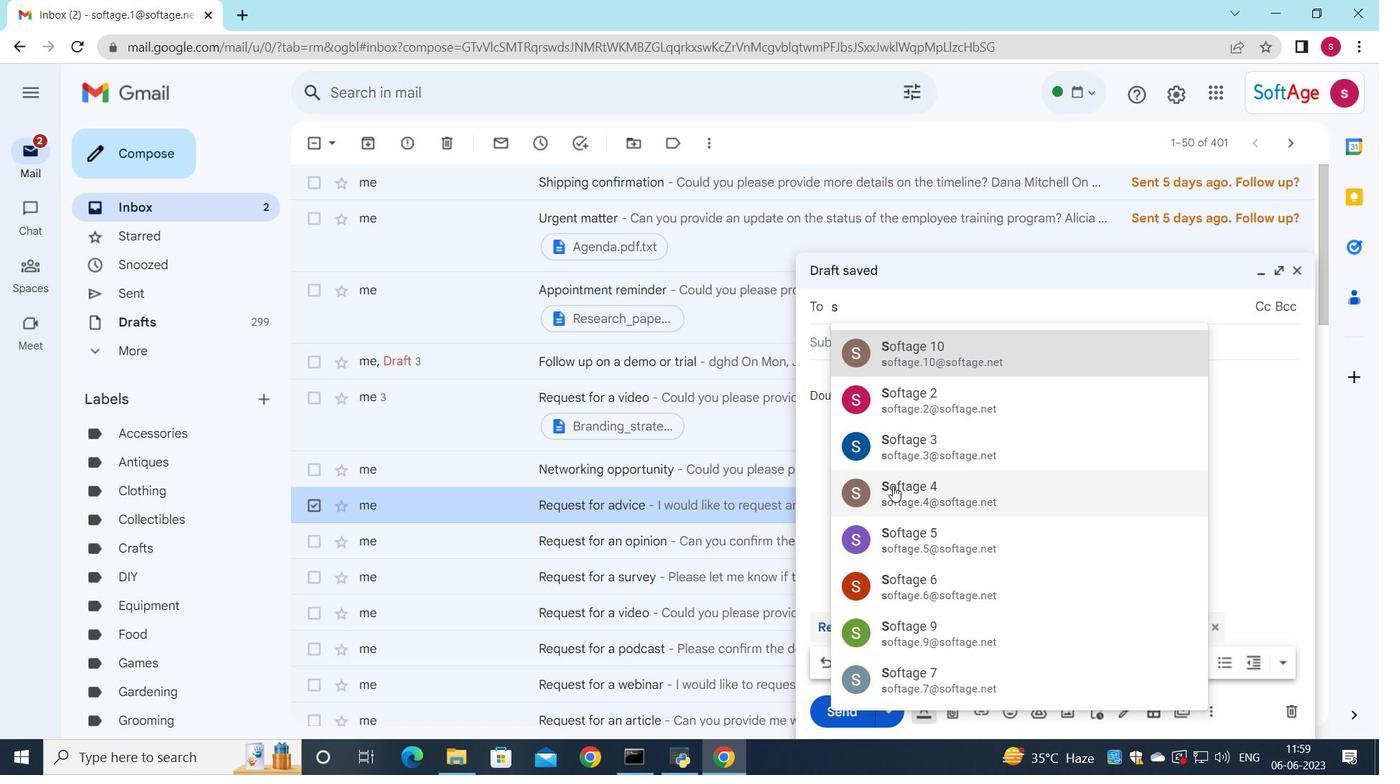 
Action: Mouse moved to (862, 352)
Screenshot: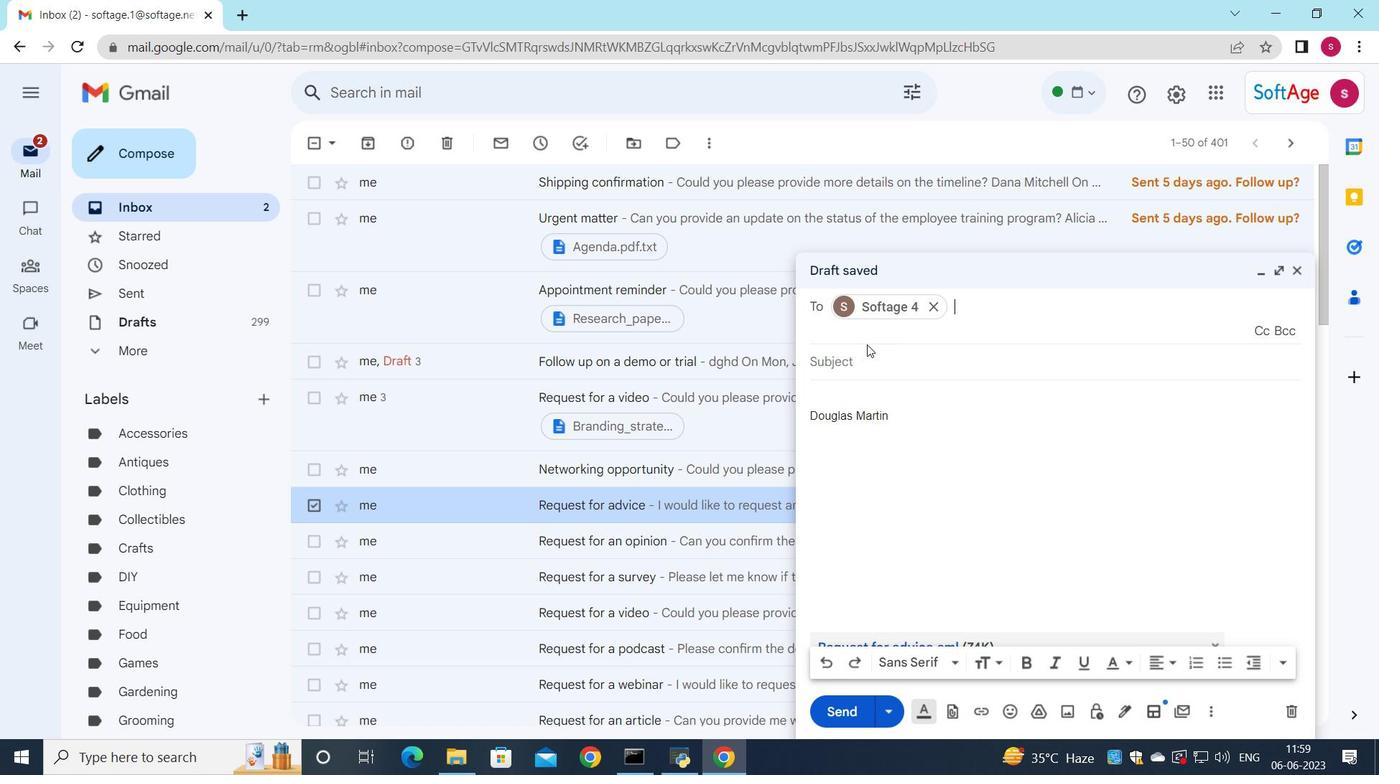 
Action: Mouse pressed left at (862, 352)
Screenshot: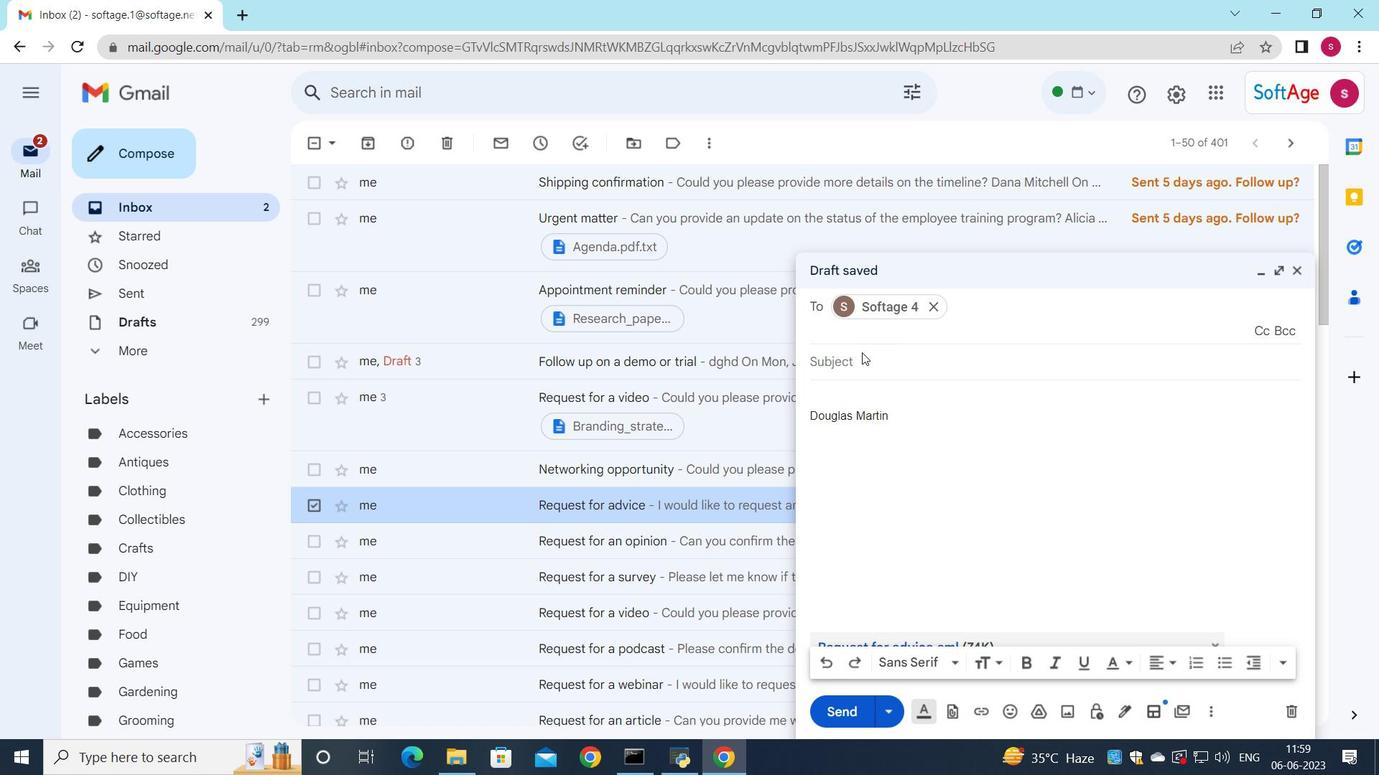 
Action: Key pressed <Key.shift>Emergency<Key.space><Key.shift>Leave
Screenshot: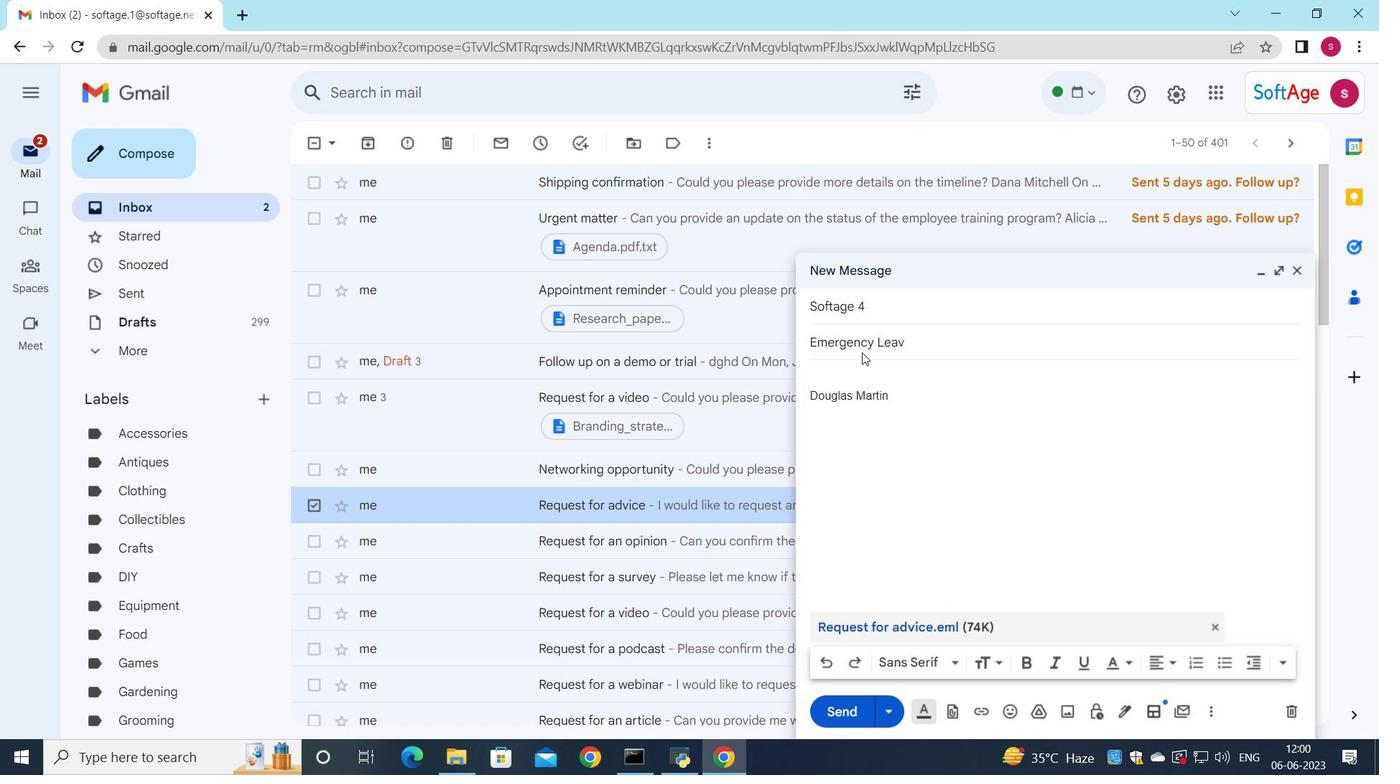
Action: Mouse moved to (939, 354)
Screenshot: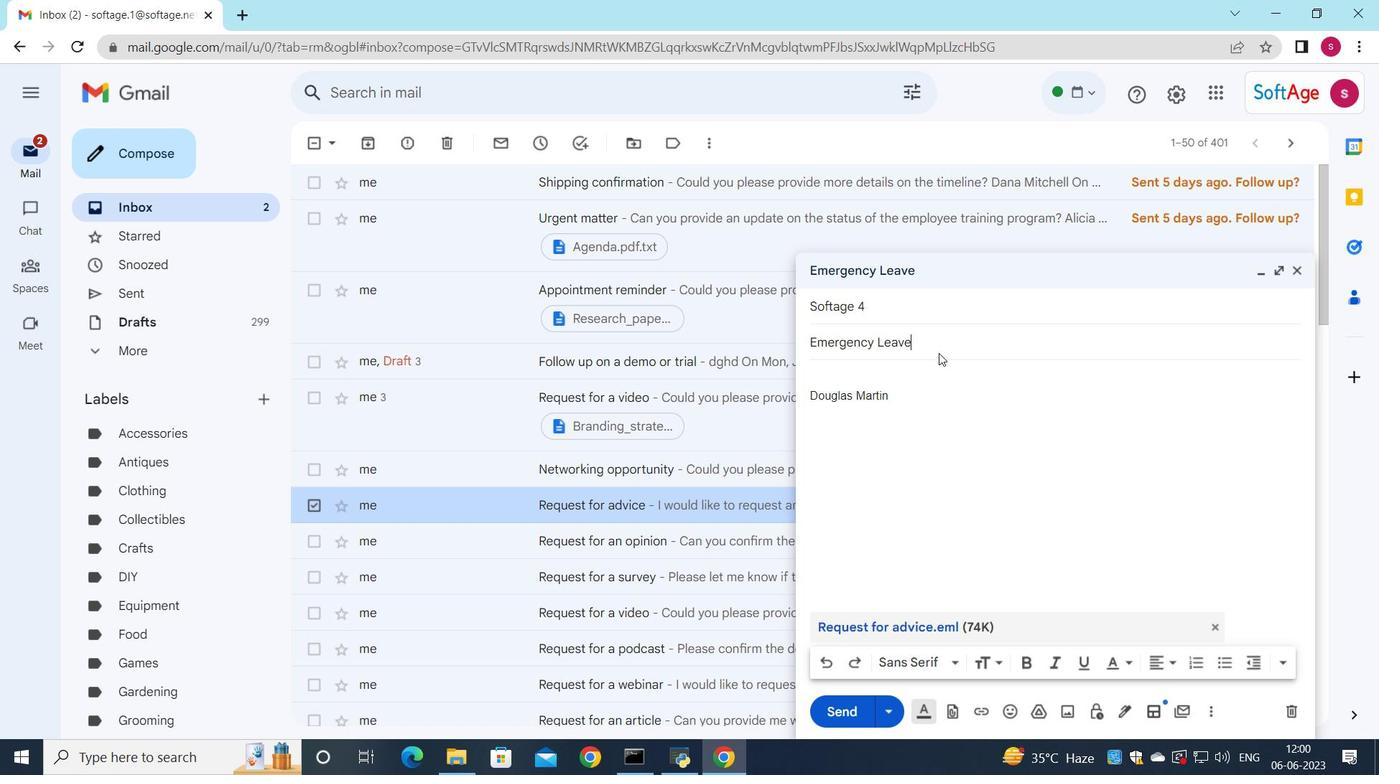 
Action: Key pressed <Key.space>request
Screenshot: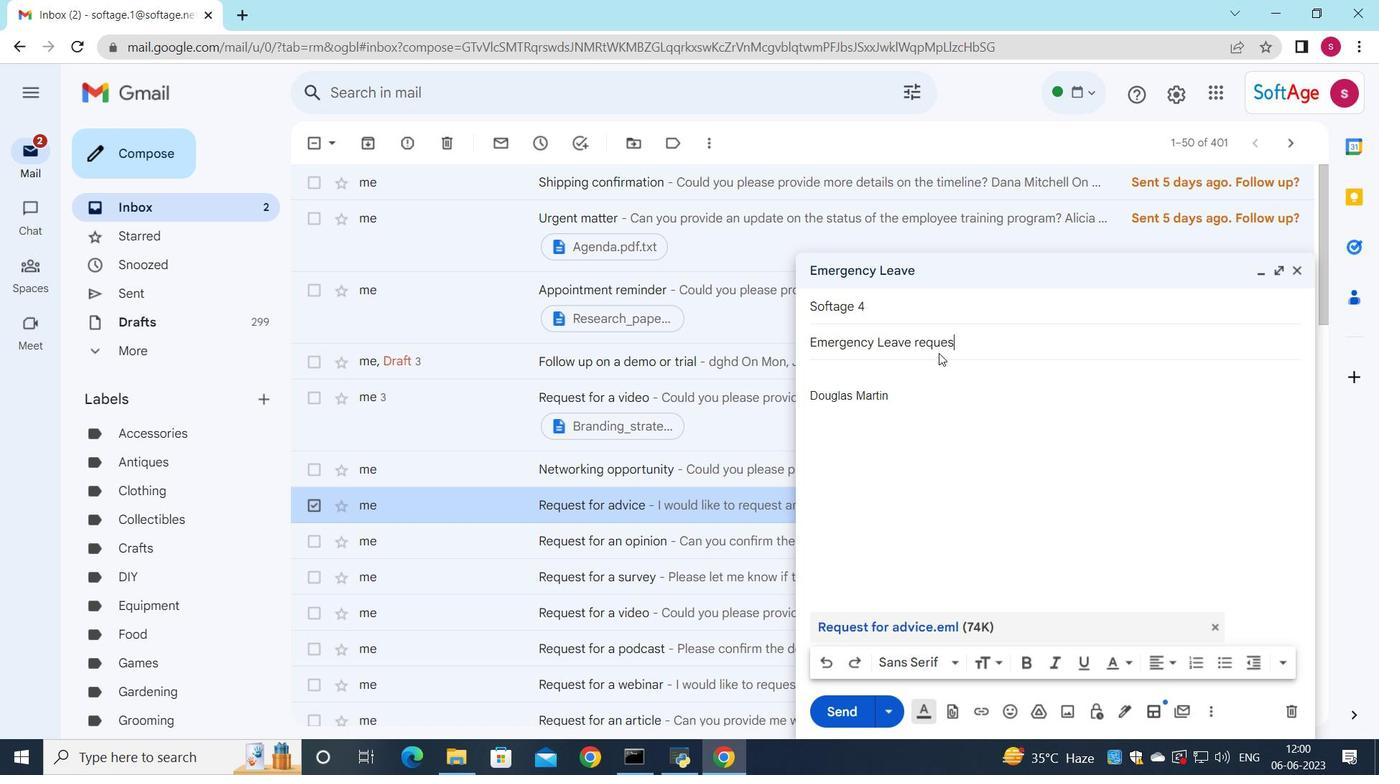 
Action: Mouse moved to (845, 369)
Screenshot: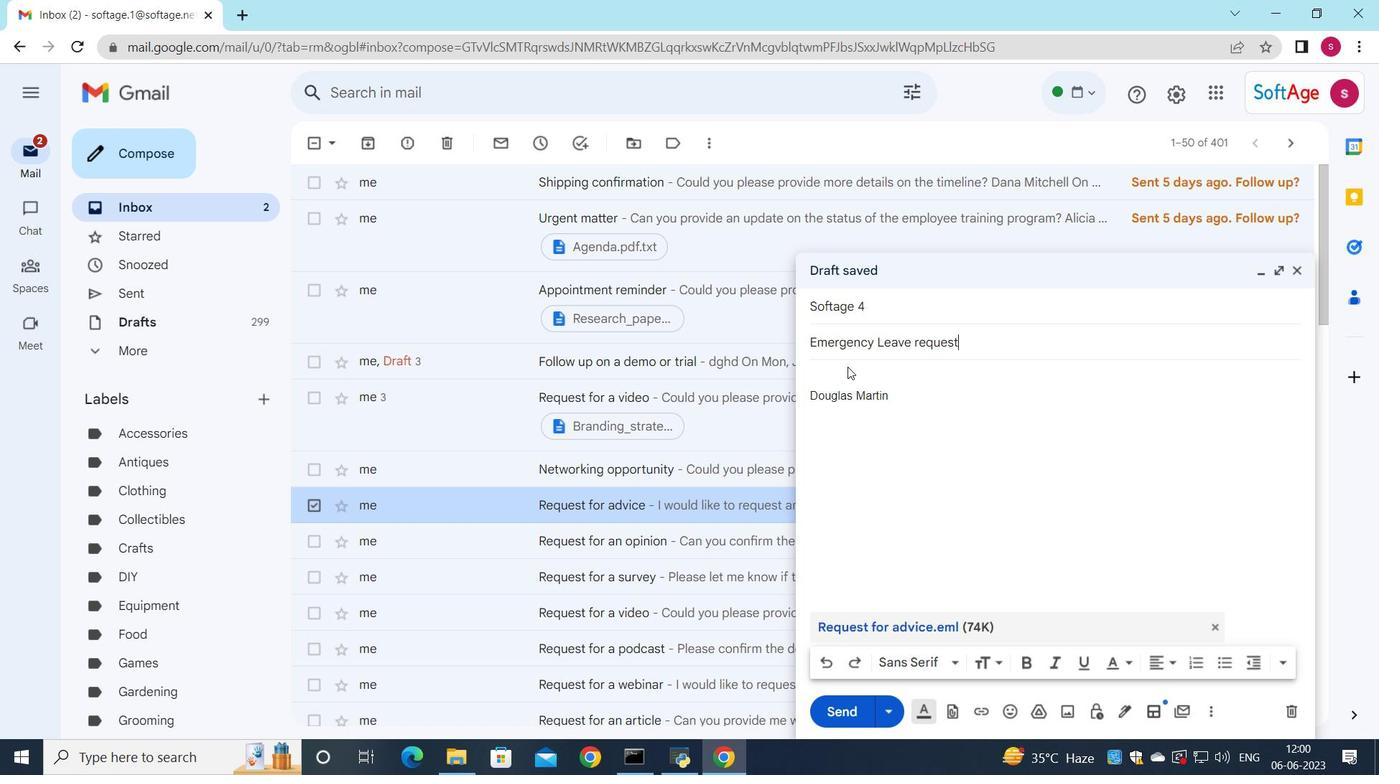 
Action: Mouse pressed left at (845, 369)
Screenshot: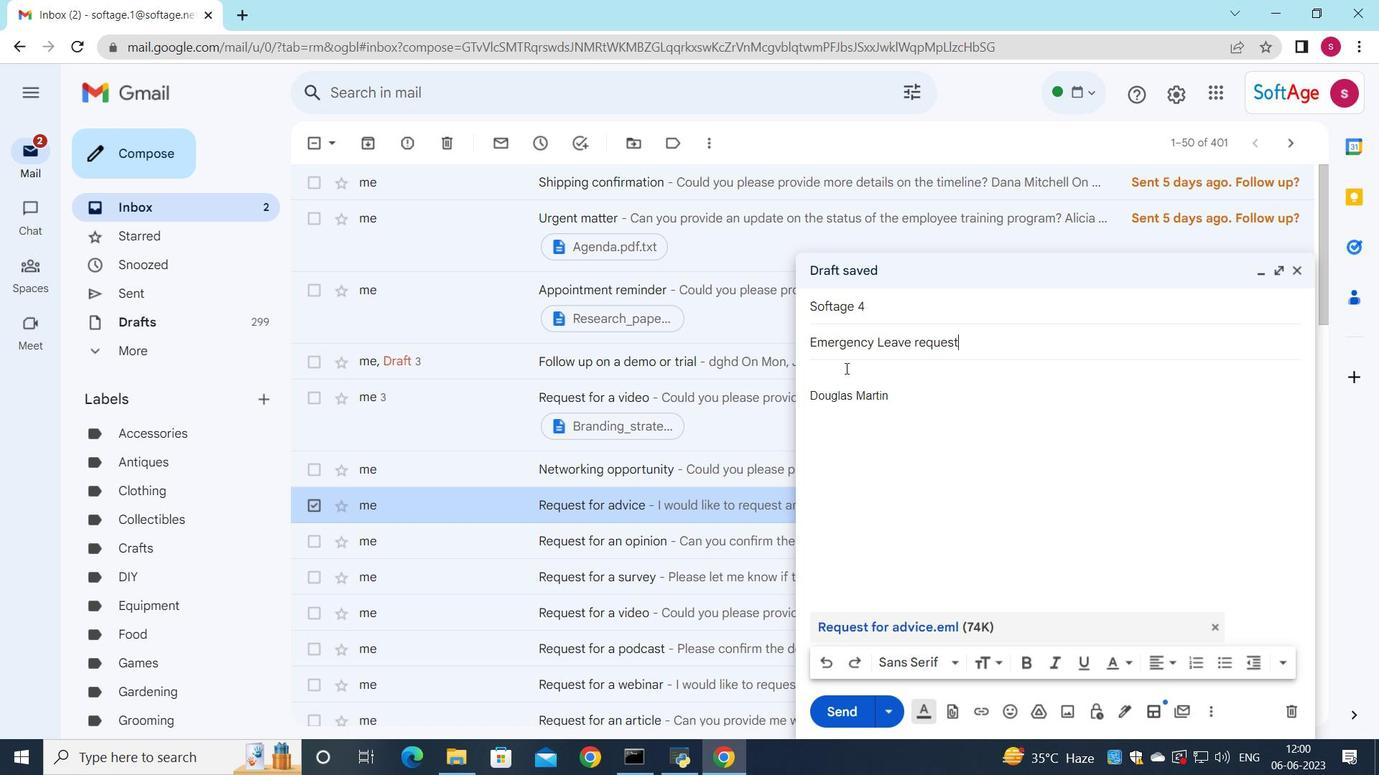 
Action: Mouse moved to (849, 372)
Screenshot: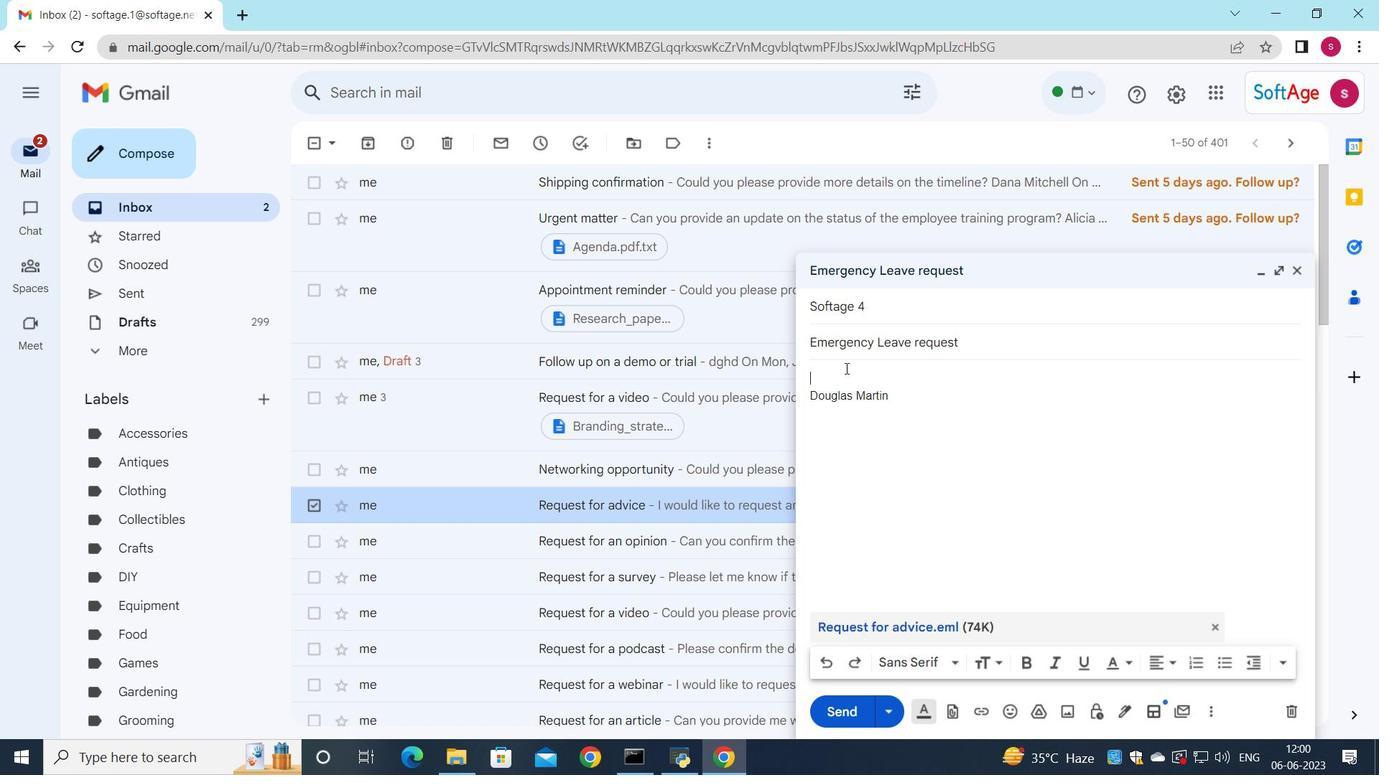 
Action: Key pressed <Key.shift>I<Key.space>would<Key.space>like<Key.space>to<Key.space>schedule<Key.space>a<Key.space>meeting<Key.space>to<Key.space>discuss<Key.space>the<Key.space>projects<Key.space>he<Key.backspace>uman<Key.space>resource<Key.space><Key.backspace>s<Key.space>plan.
Screenshot: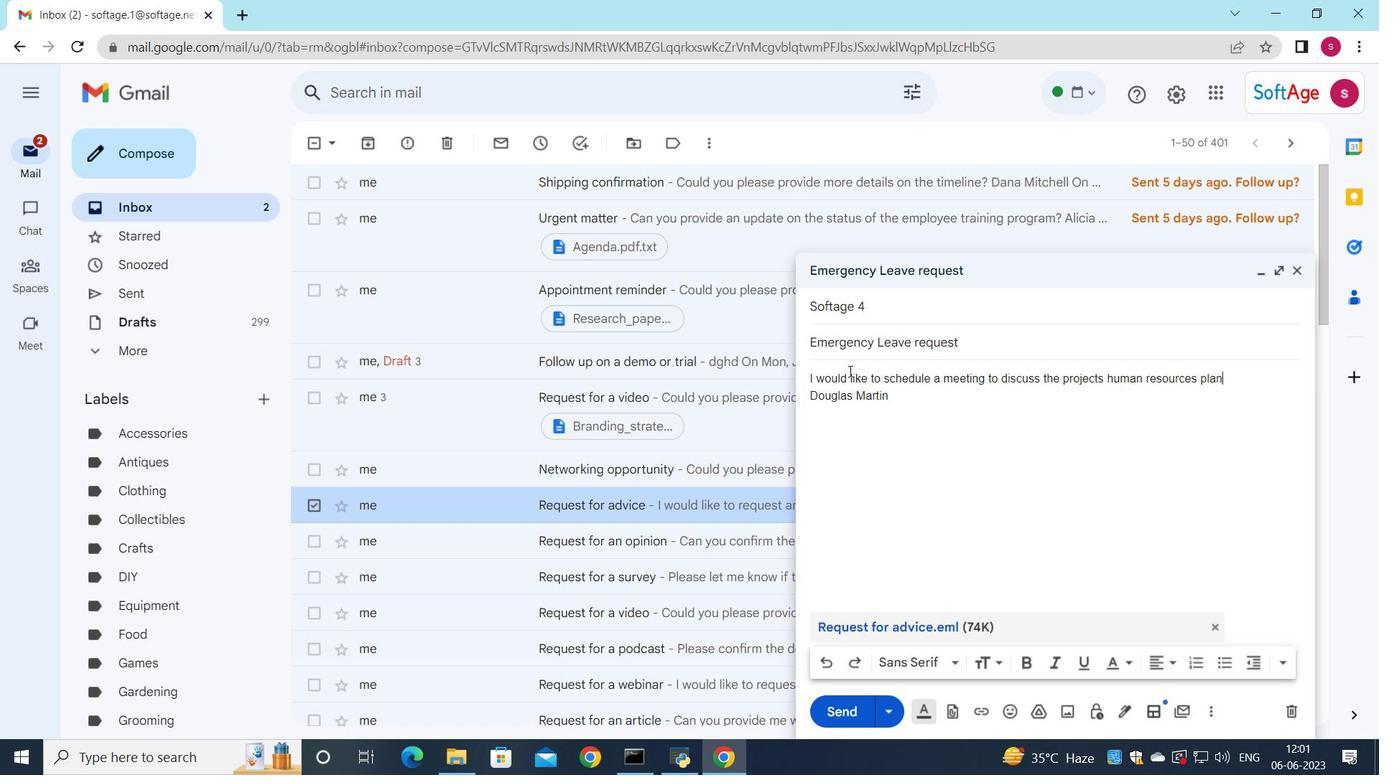 
Action: Mouse moved to (1089, 382)
Screenshot: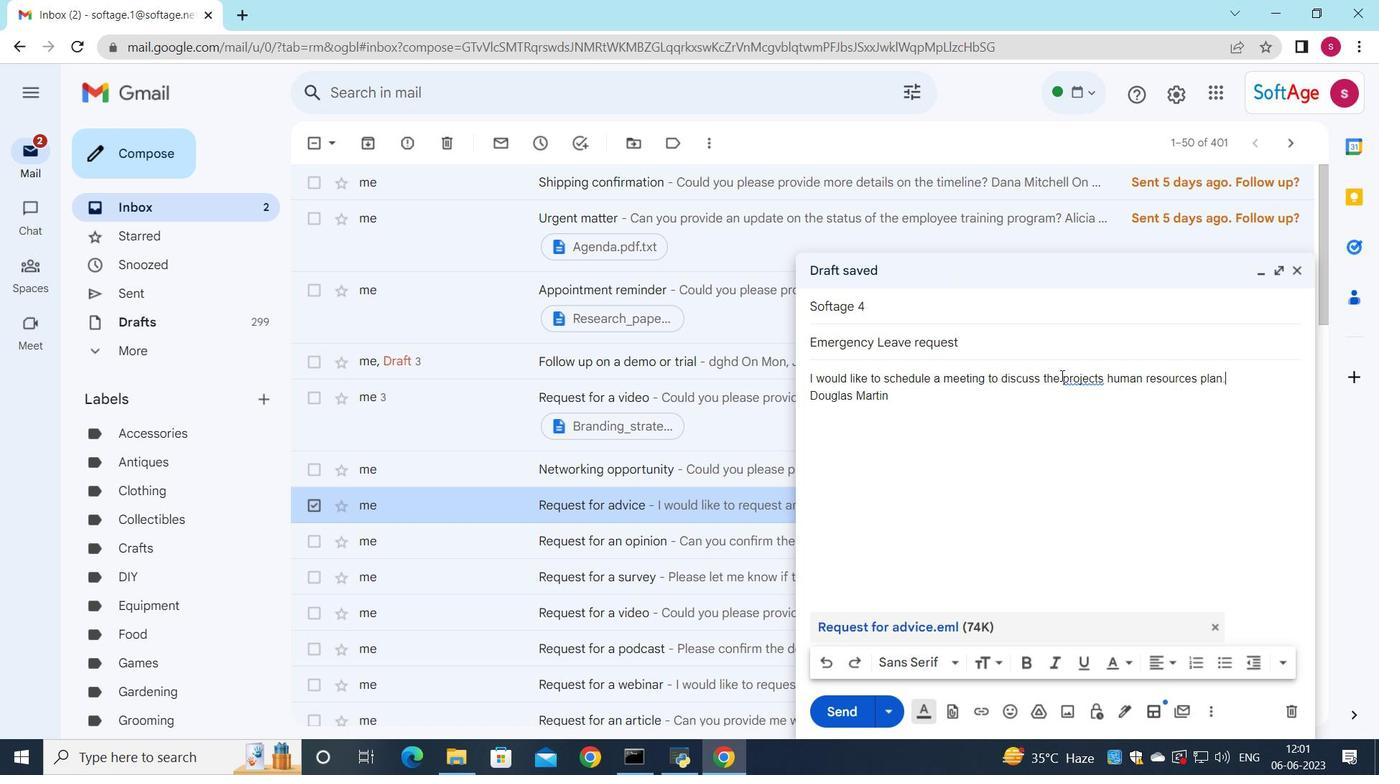 
Action: Mouse pressed left at (1089, 382)
Screenshot: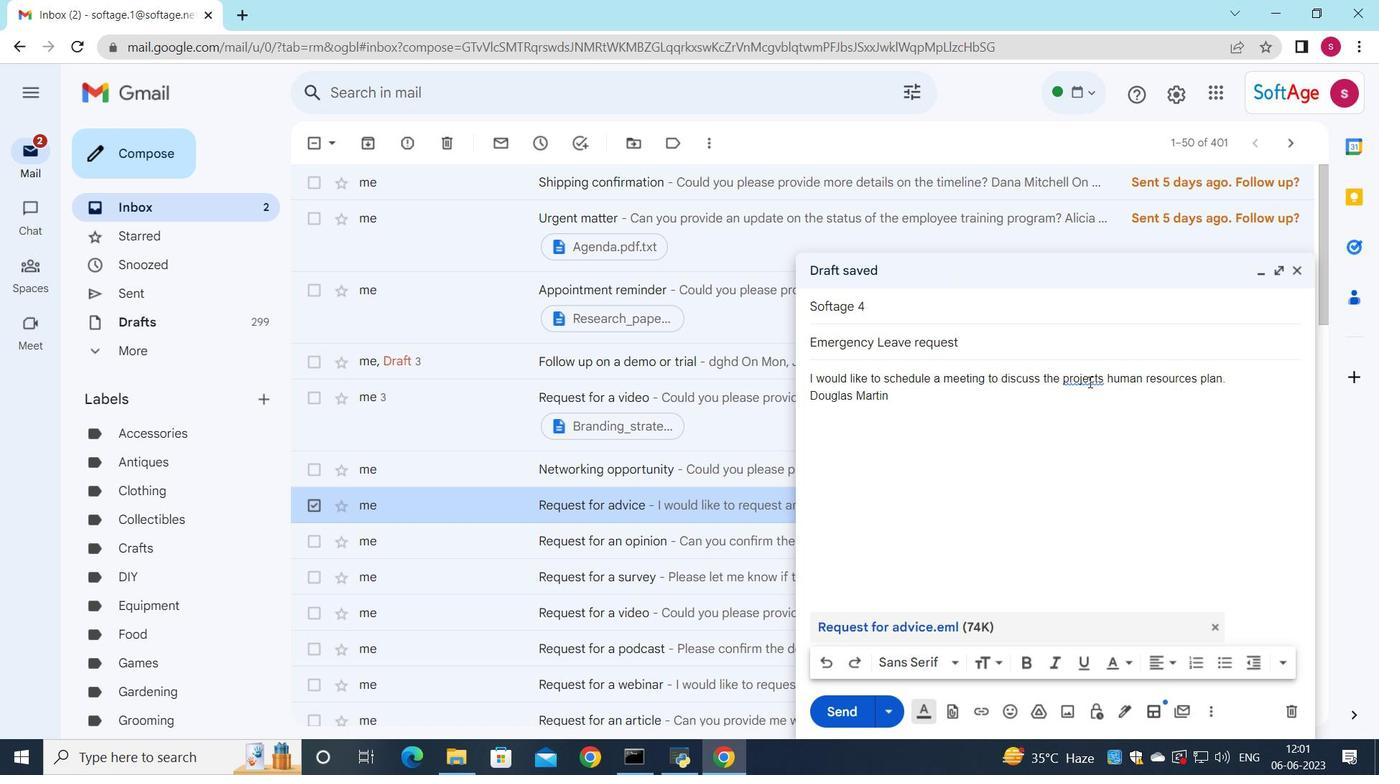 
Action: Mouse moved to (1091, 401)
Screenshot: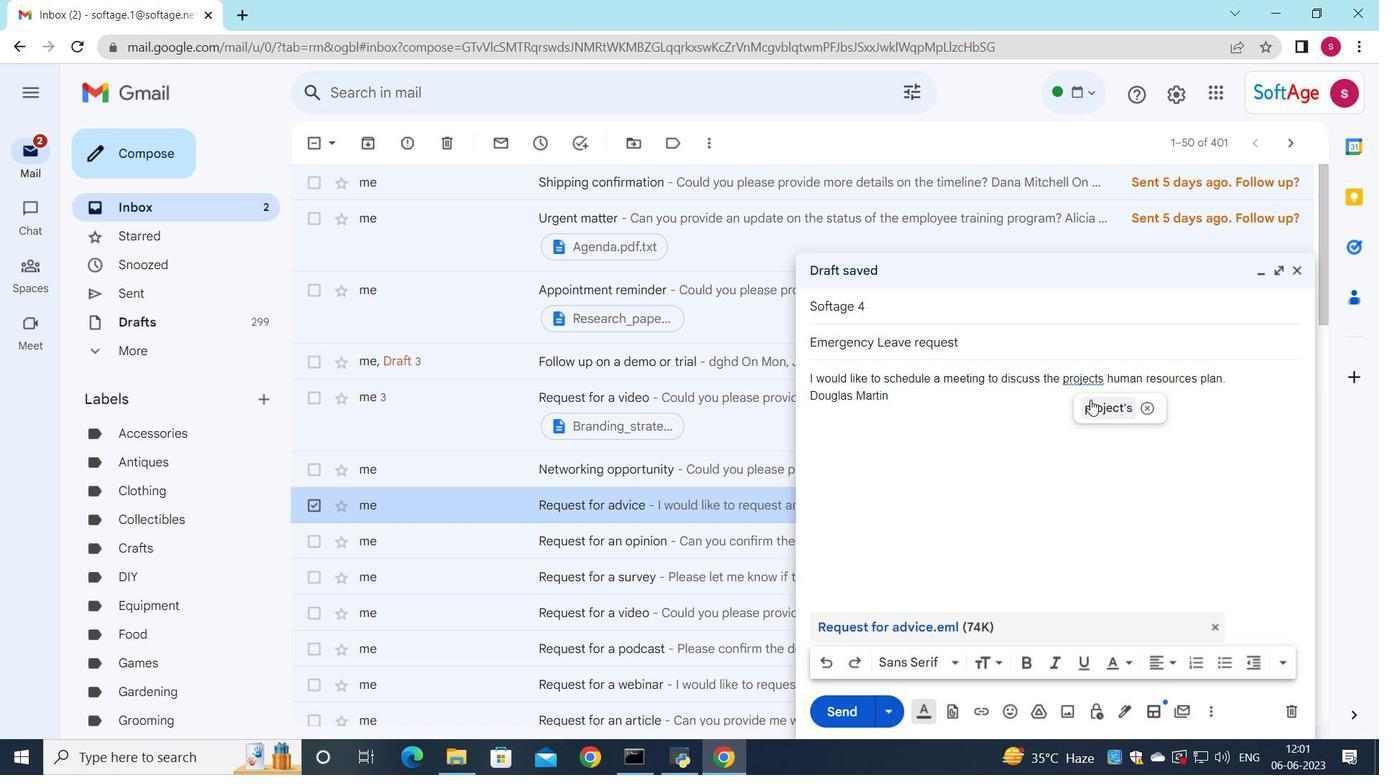 
Action: Mouse pressed left at (1091, 401)
Screenshot: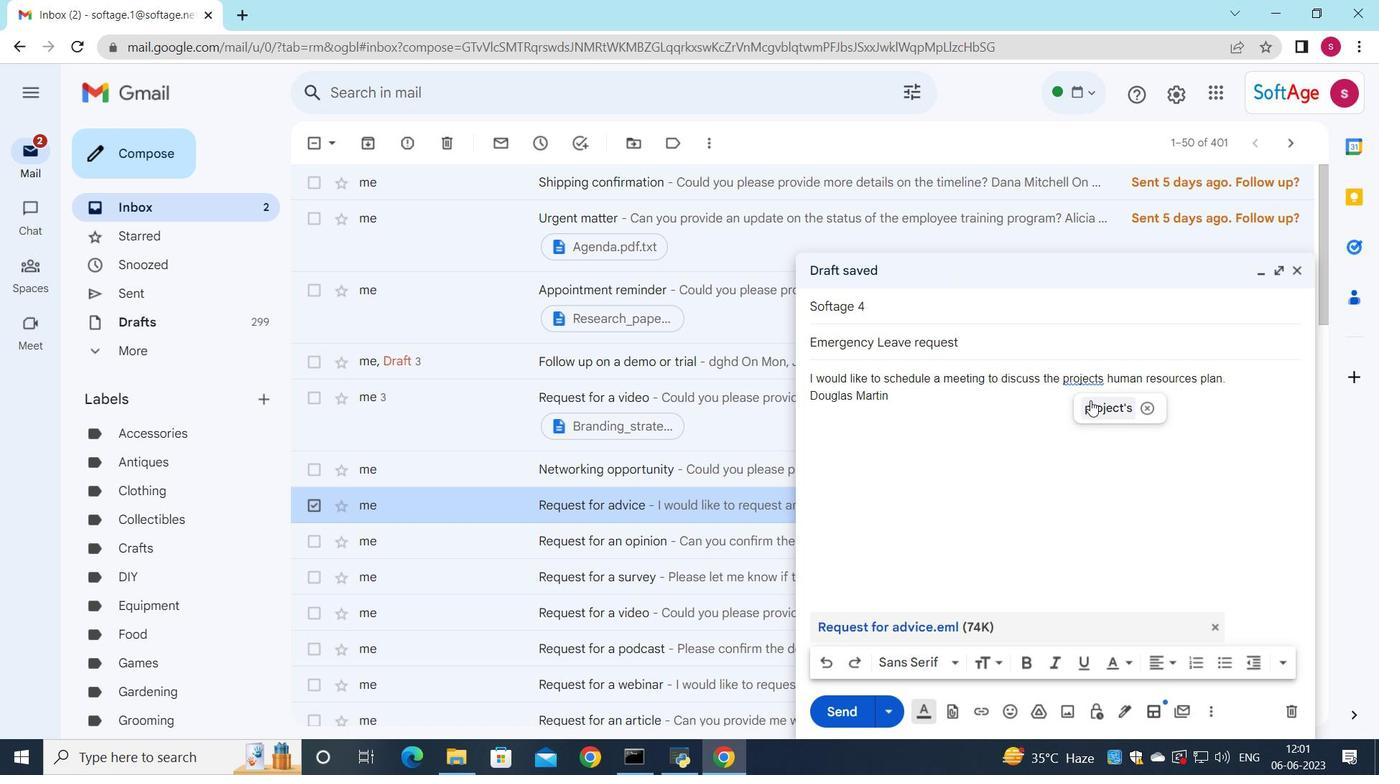 
Action: Mouse moved to (849, 702)
Screenshot: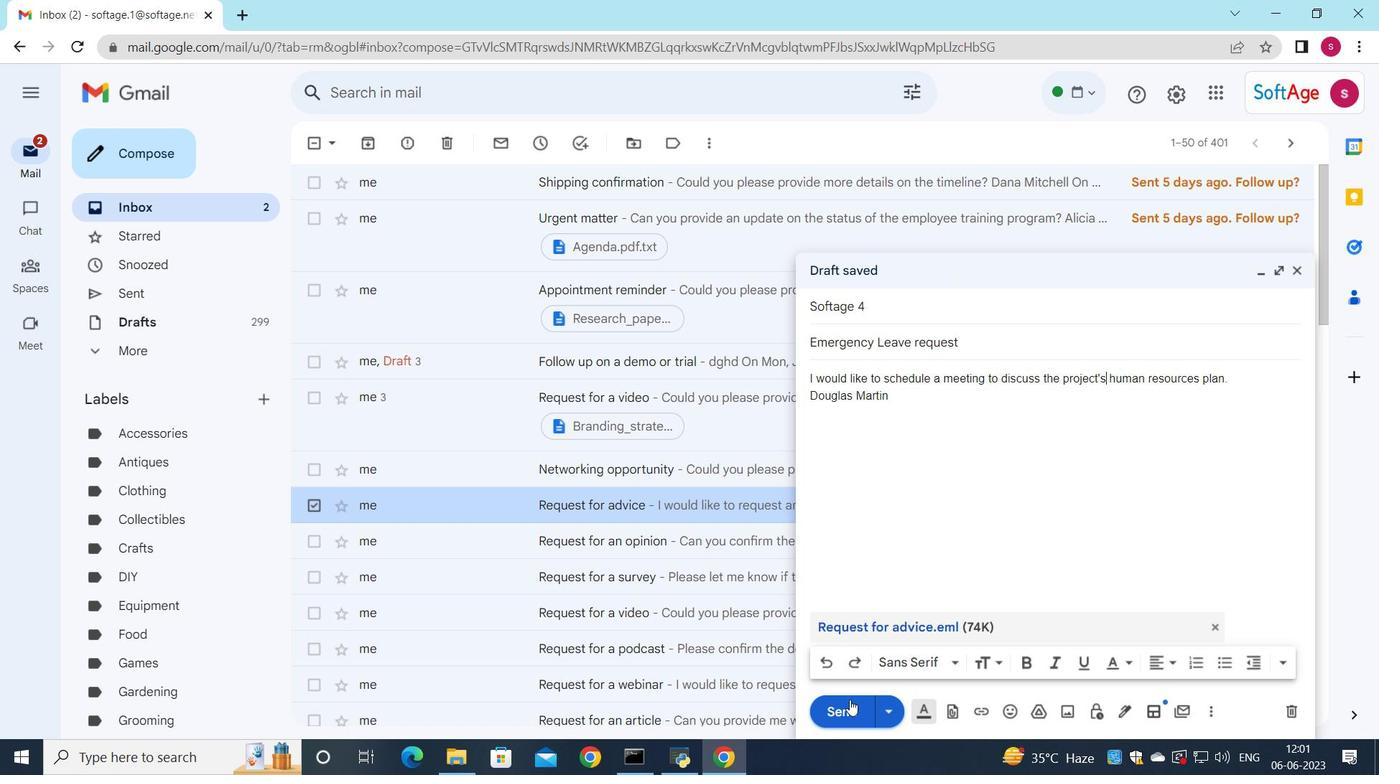
Action: Mouse pressed left at (849, 702)
Screenshot: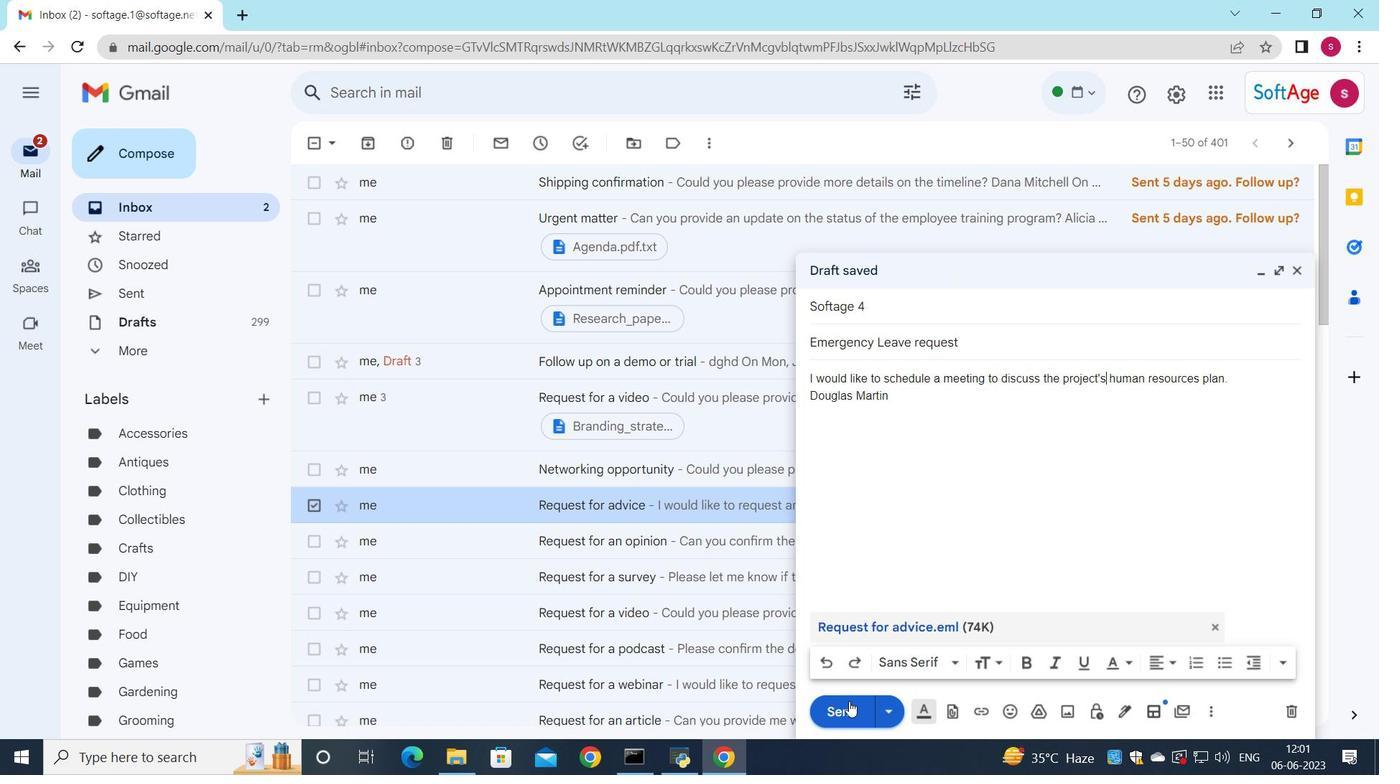 
Action: Mouse moved to (865, 535)
Screenshot: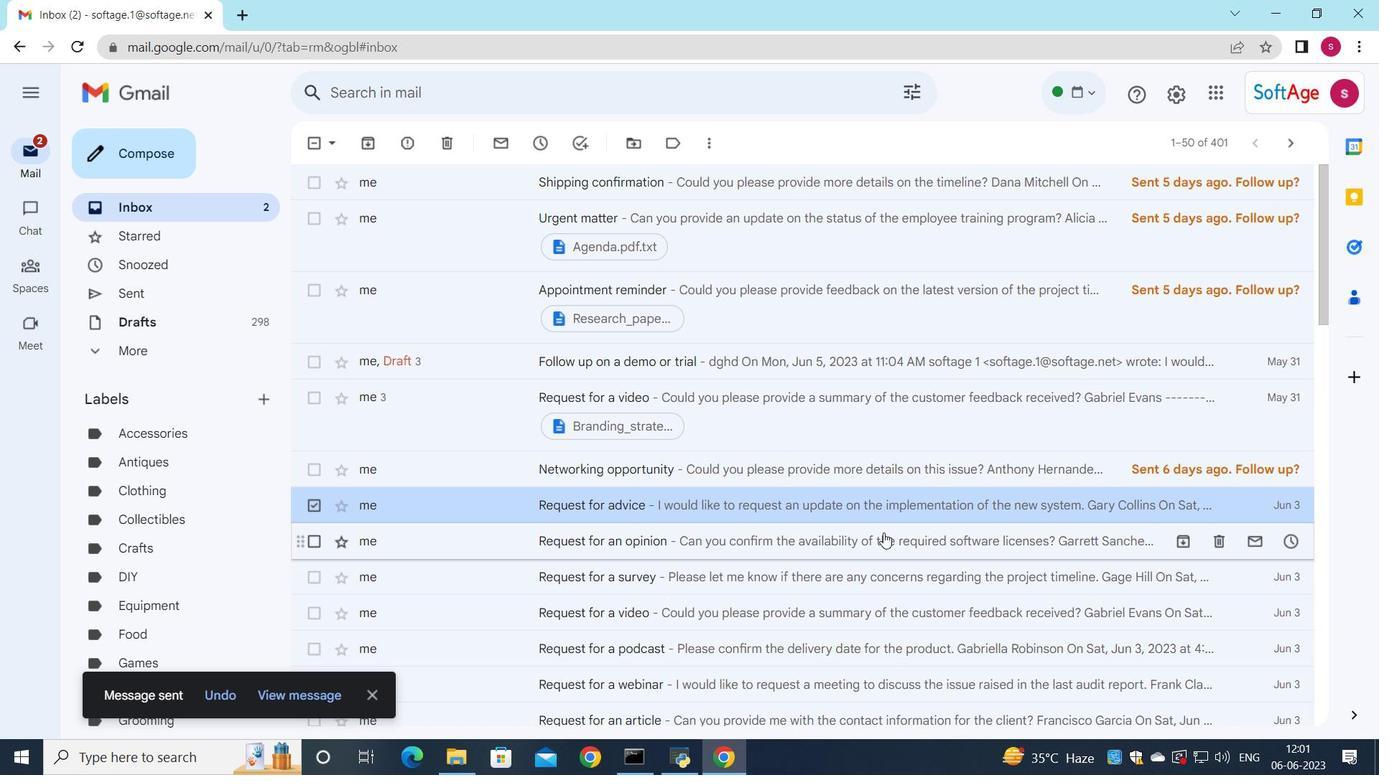 
